 Task: Find connections with filter location Southport with filter topic #lawyeringwith filter profile language German with filter current company Rakuten Symphony with filter school Sri Chaitanya Junior College, Hydernagar with filter industry Household Services with filter service category Family Law with filter keywords title C-Level or C-Suite.
Action: Mouse moved to (629, 97)
Screenshot: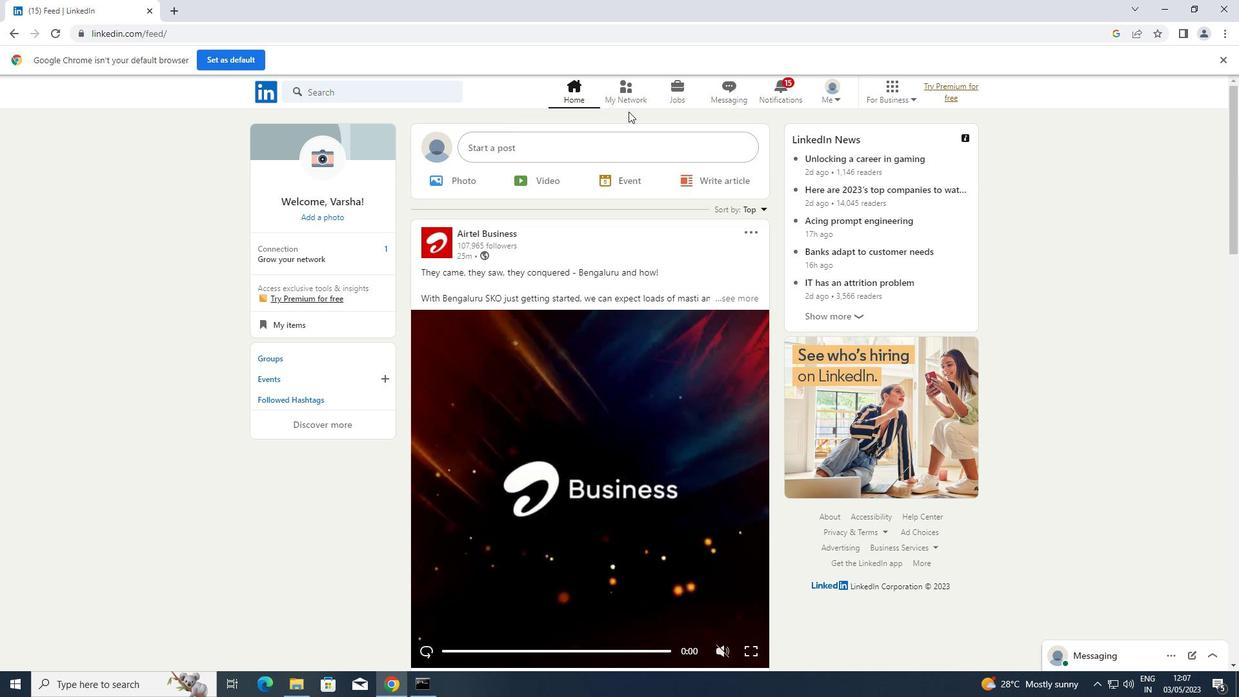 
Action: Mouse pressed left at (629, 97)
Screenshot: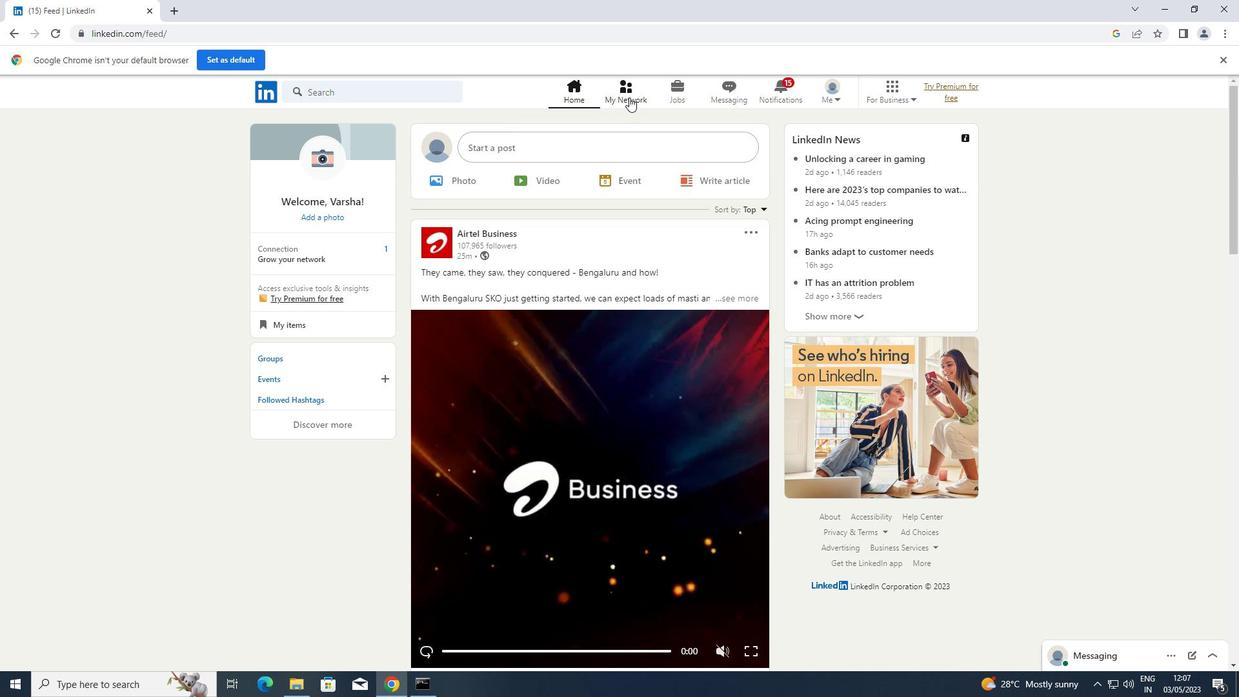 
Action: Mouse moved to (377, 164)
Screenshot: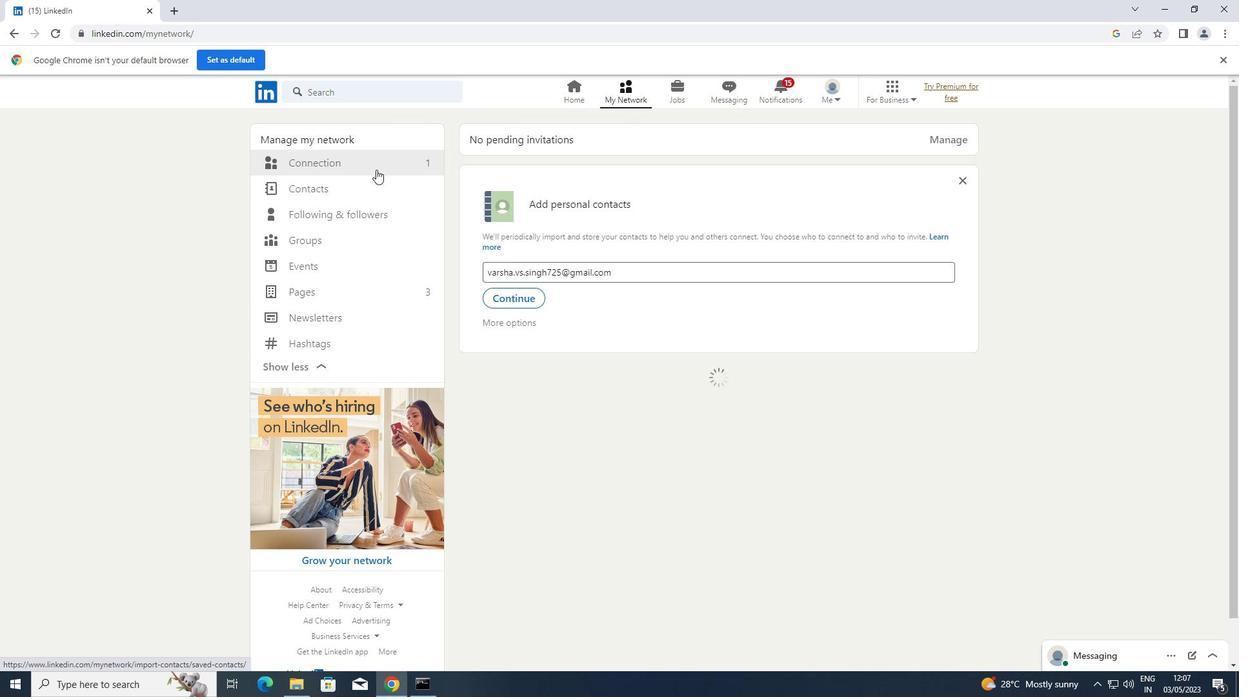 
Action: Mouse pressed left at (377, 164)
Screenshot: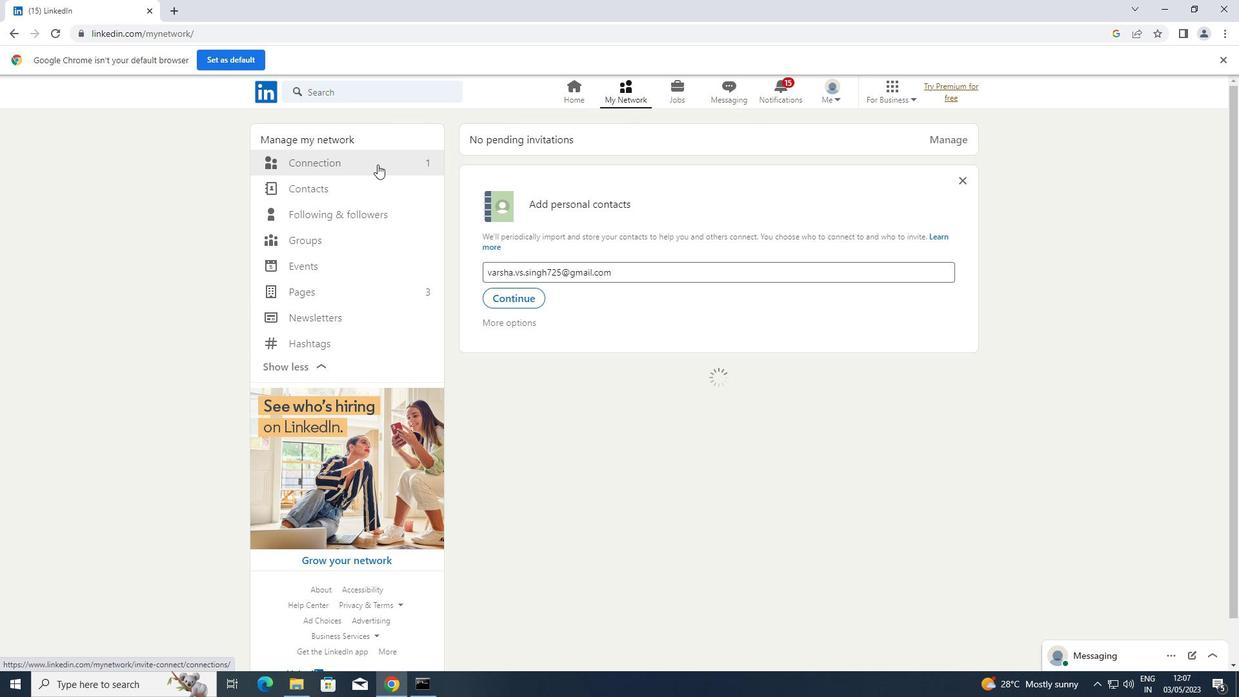 
Action: Mouse moved to (701, 158)
Screenshot: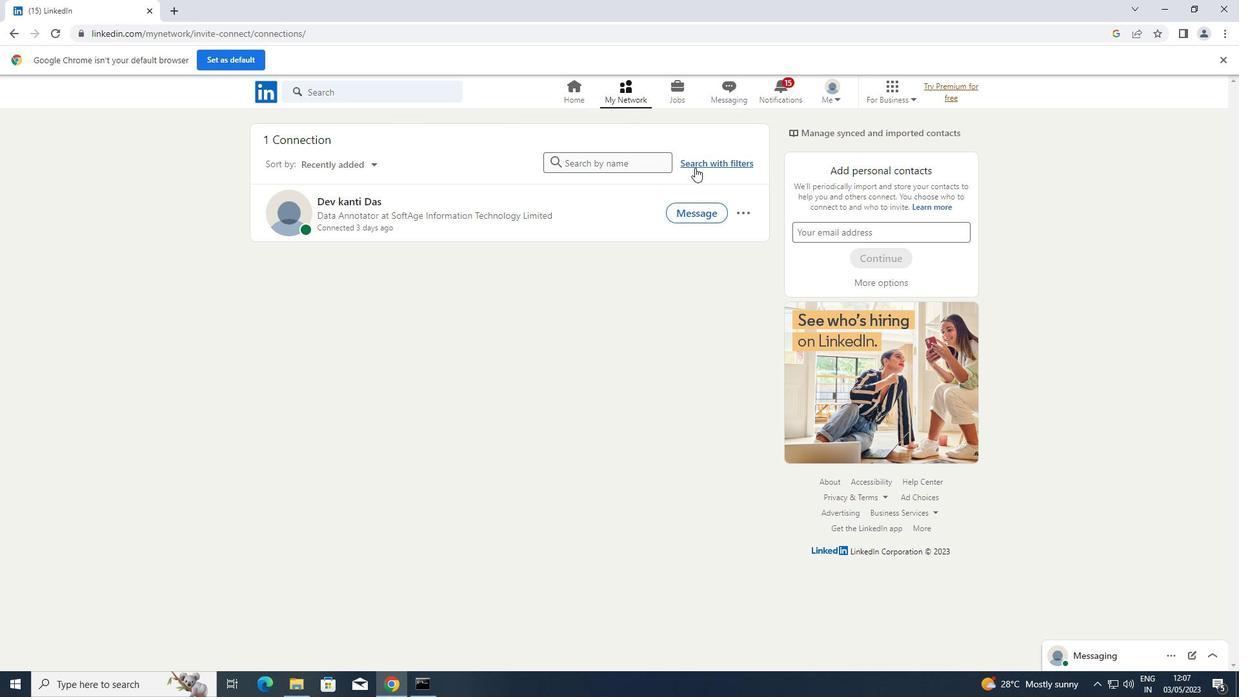 
Action: Mouse pressed left at (701, 158)
Screenshot: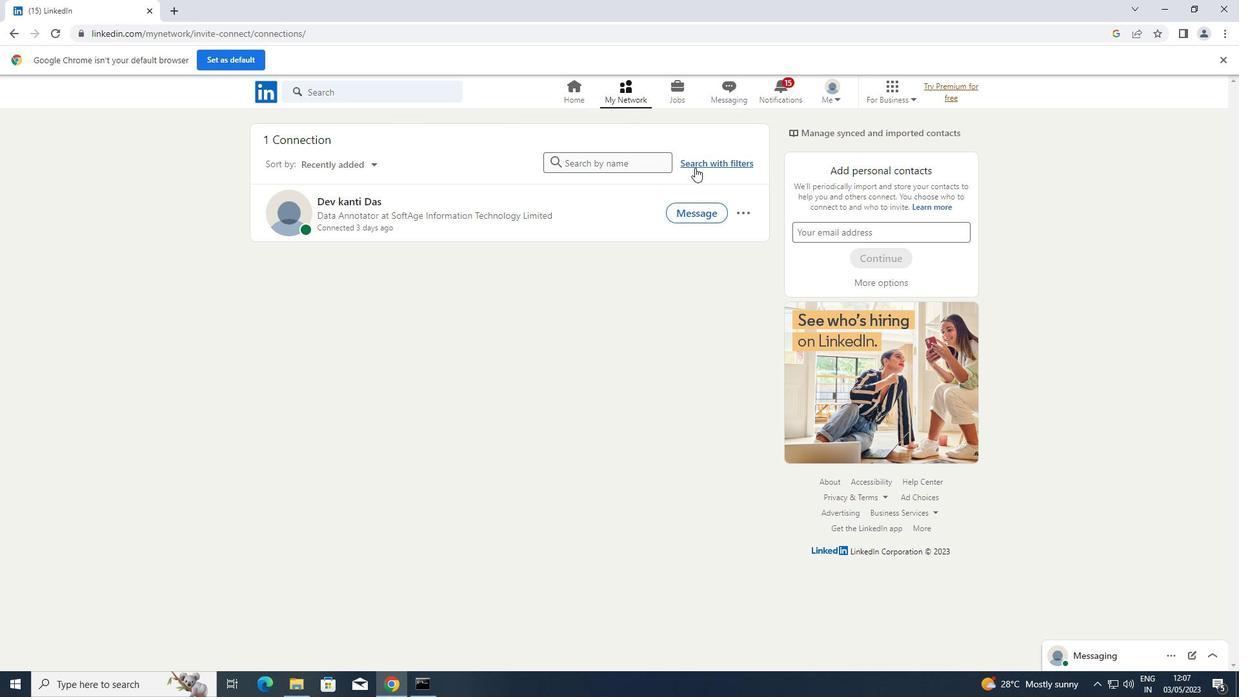 
Action: Mouse moved to (667, 126)
Screenshot: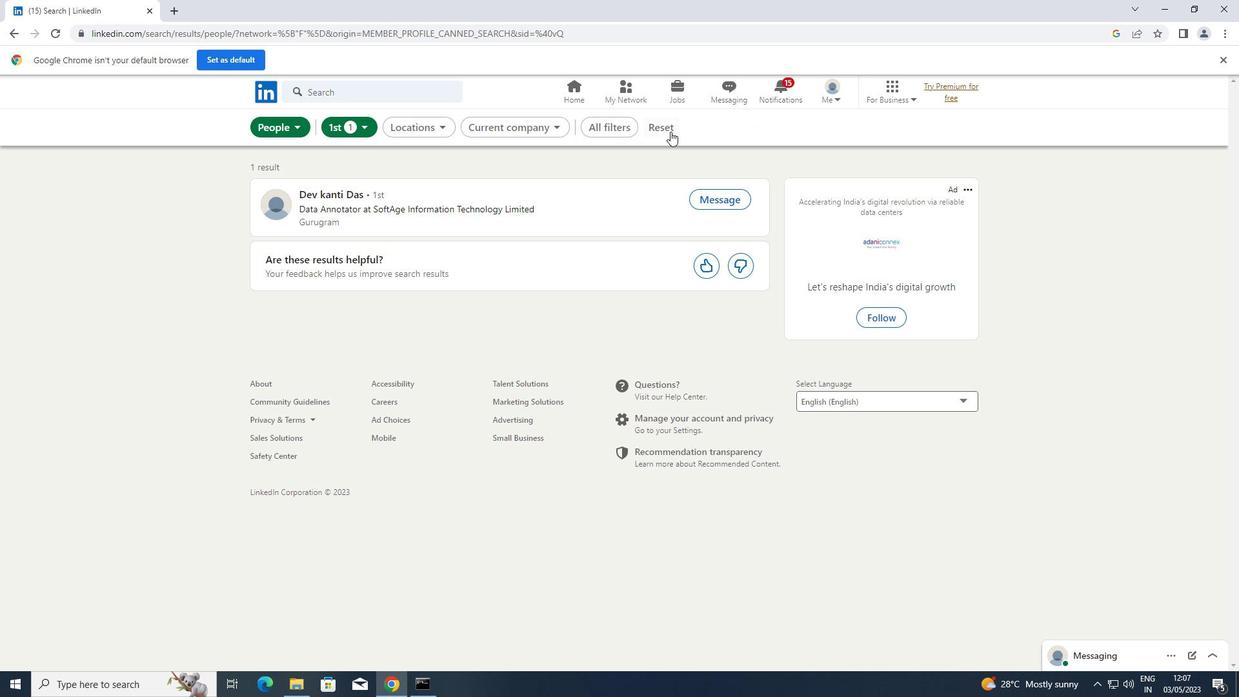 
Action: Mouse pressed left at (667, 126)
Screenshot: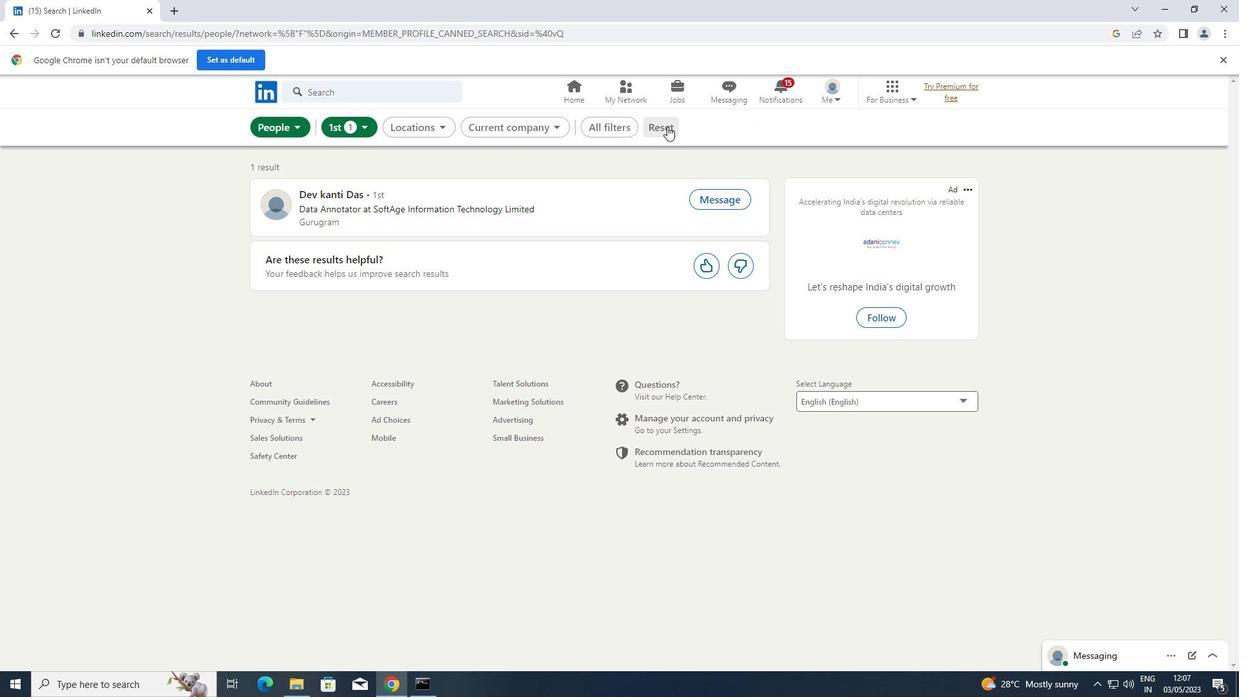 
Action: Mouse moved to (632, 125)
Screenshot: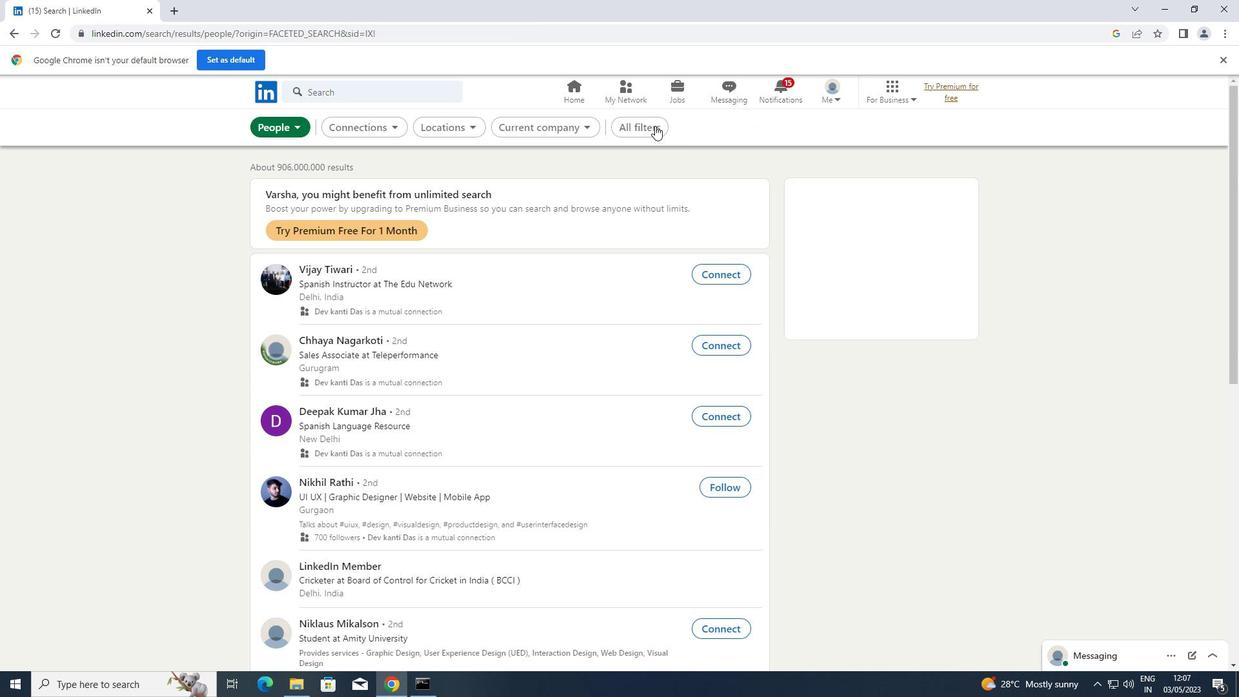 
Action: Mouse pressed left at (632, 125)
Screenshot: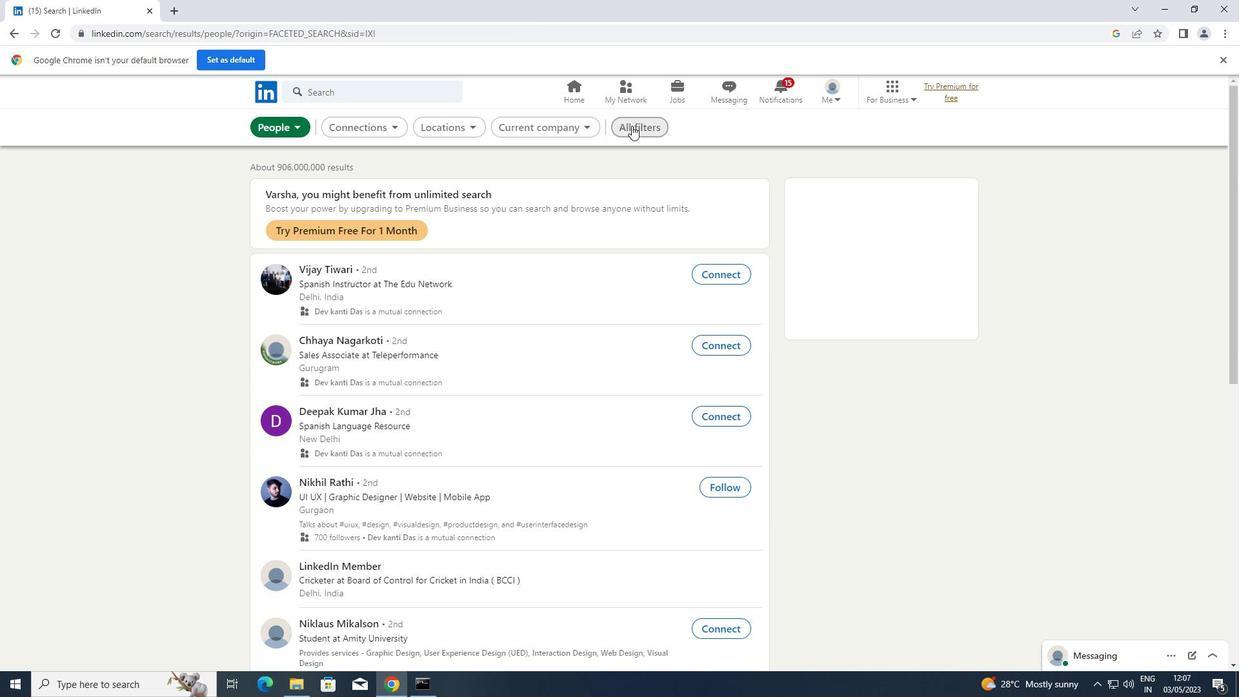 
Action: Mouse moved to (961, 325)
Screenshot: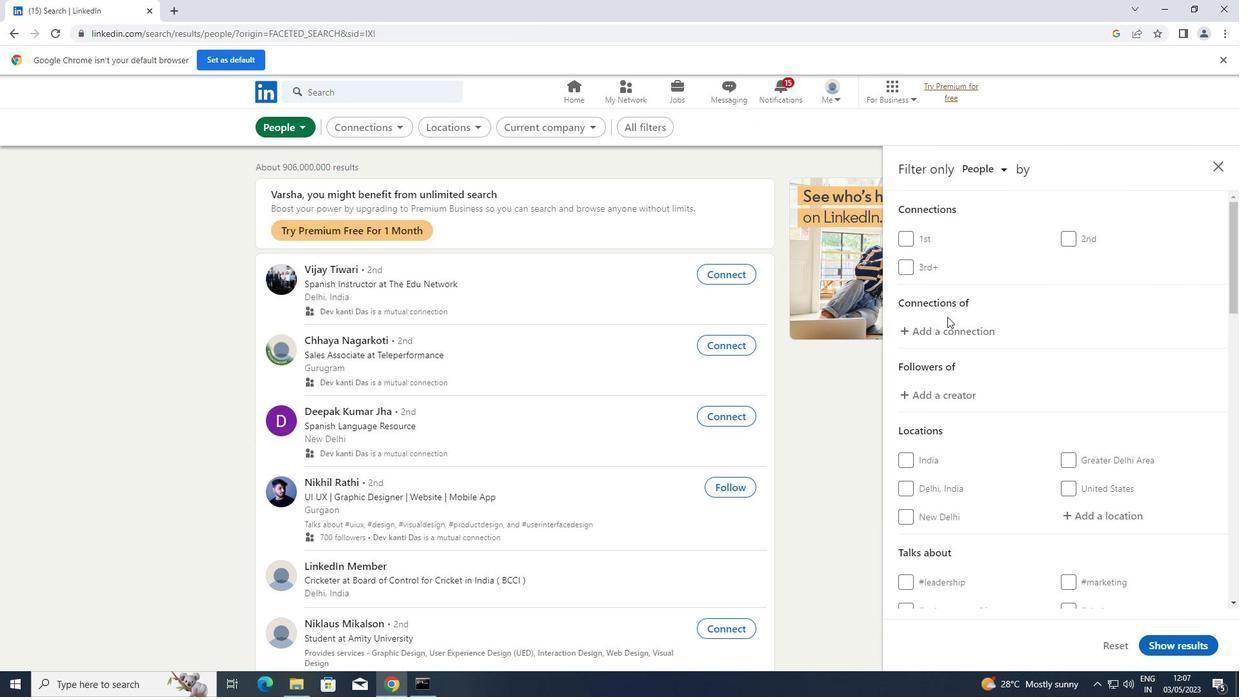 
Action: Mouse scrolled (961, 324) with delta (0, 0)
Screenshot: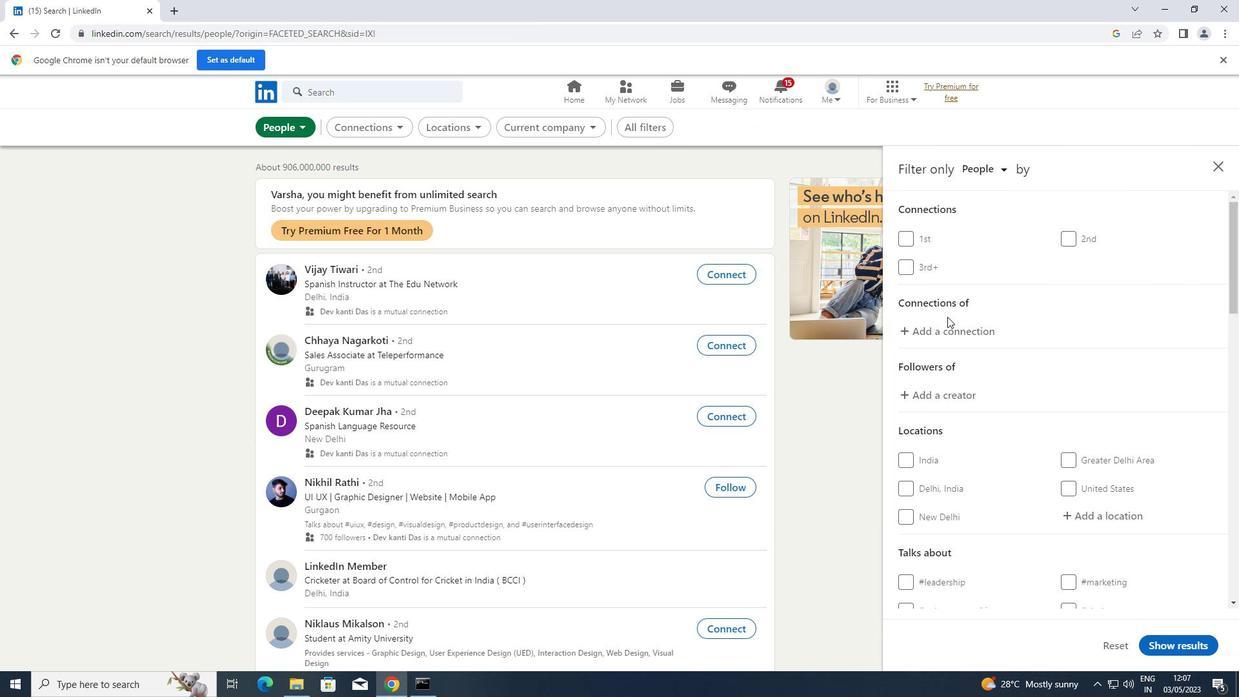 
Action: Mouse moved to (961, 328)
Screenshot: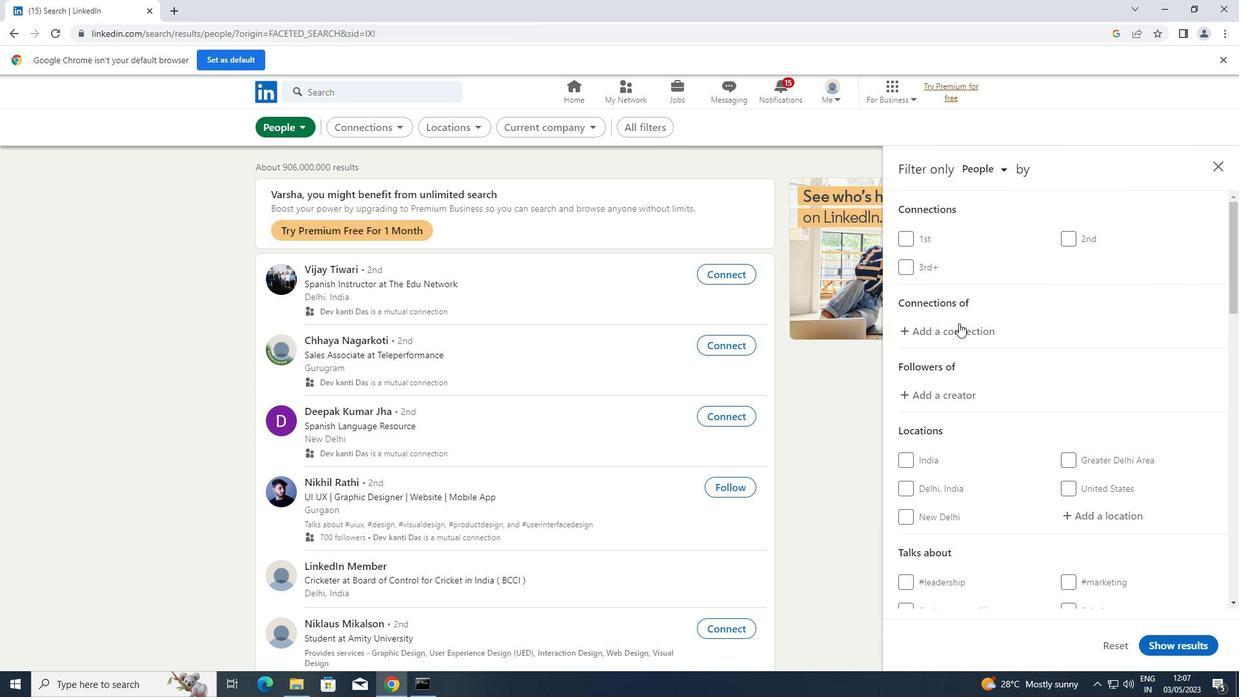 
Action: Mouse scrolled (961, 328) with delta (0, 0)
Screenshot: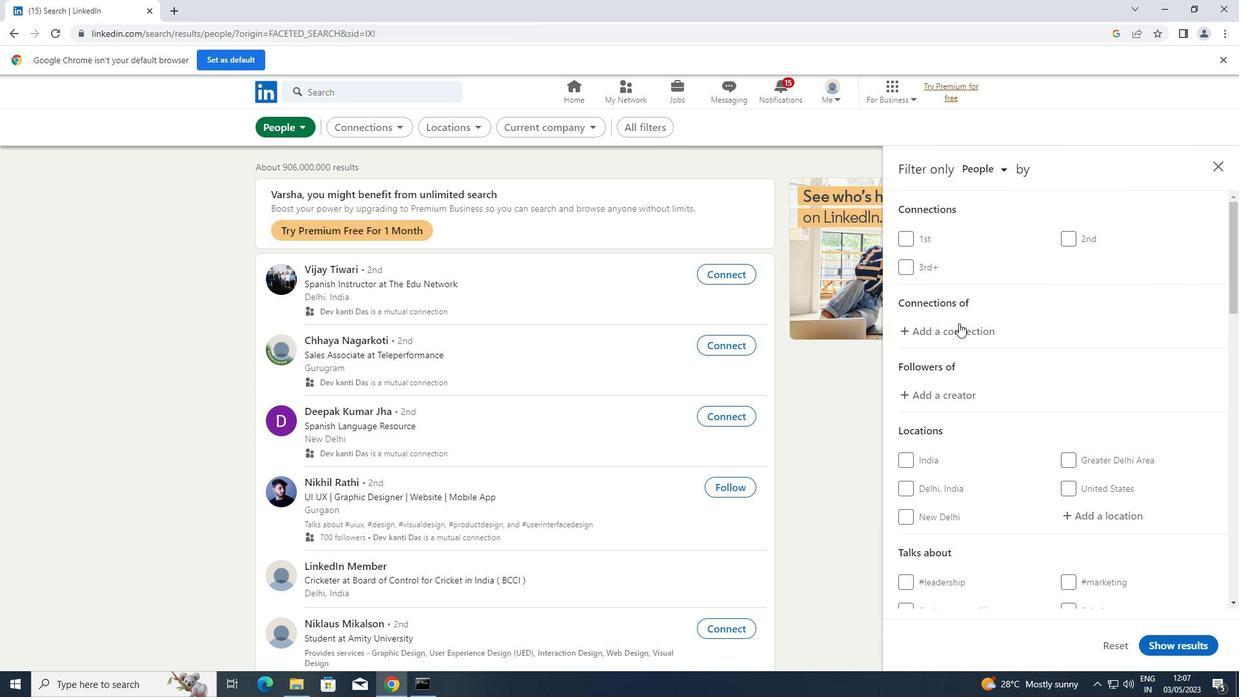 
Action: Mouse moved to (1091, 379)
Screenshot: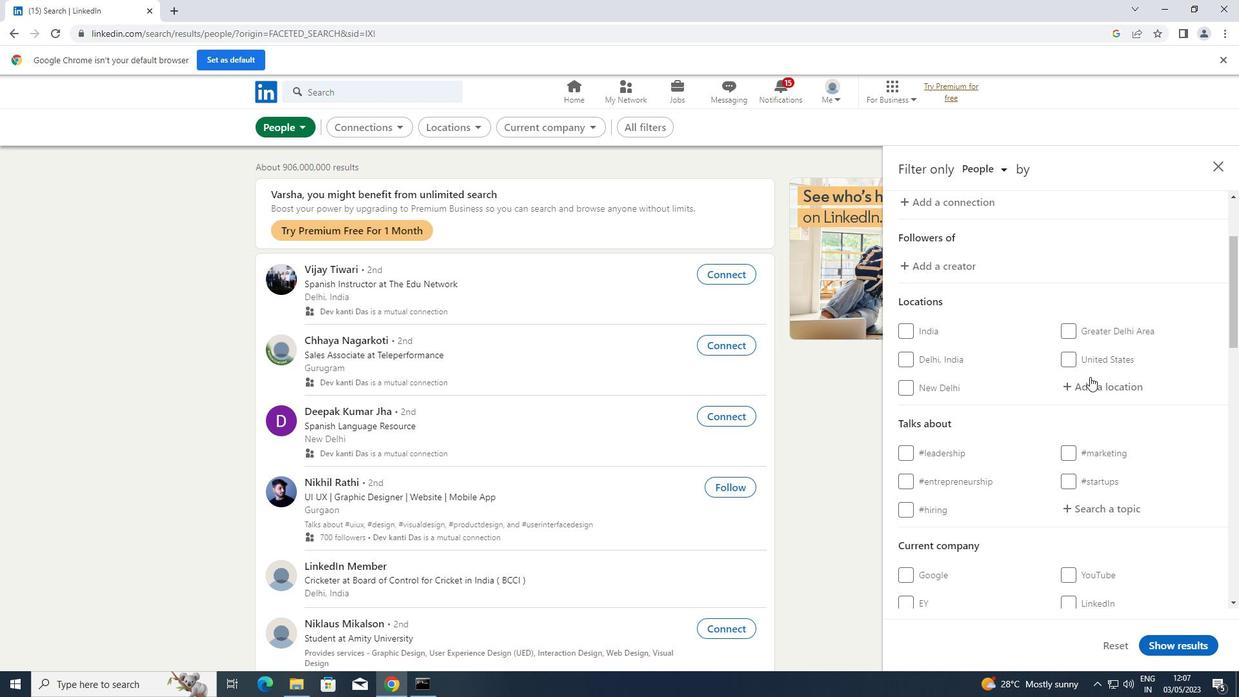 
Action: Mouse pressed left at (1091, 379)
Screenshot: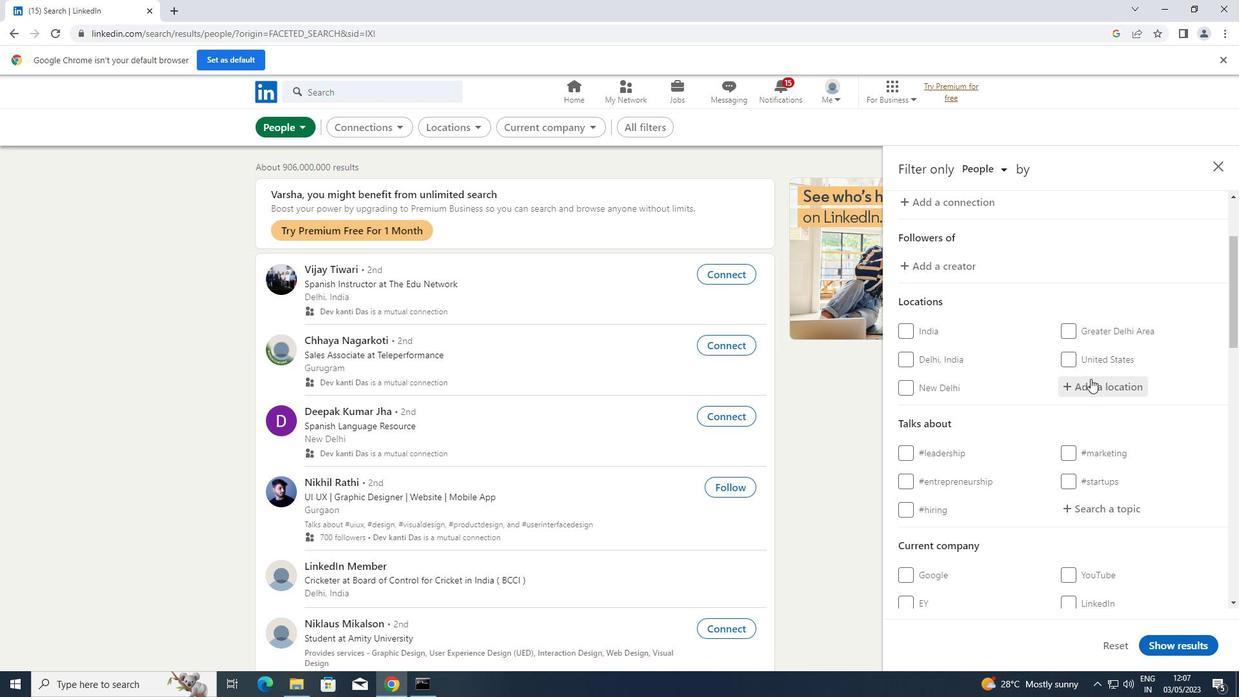 
Action: Key pressed <Key.shift>SOUTHPORT<Key.enter>
Screenshot: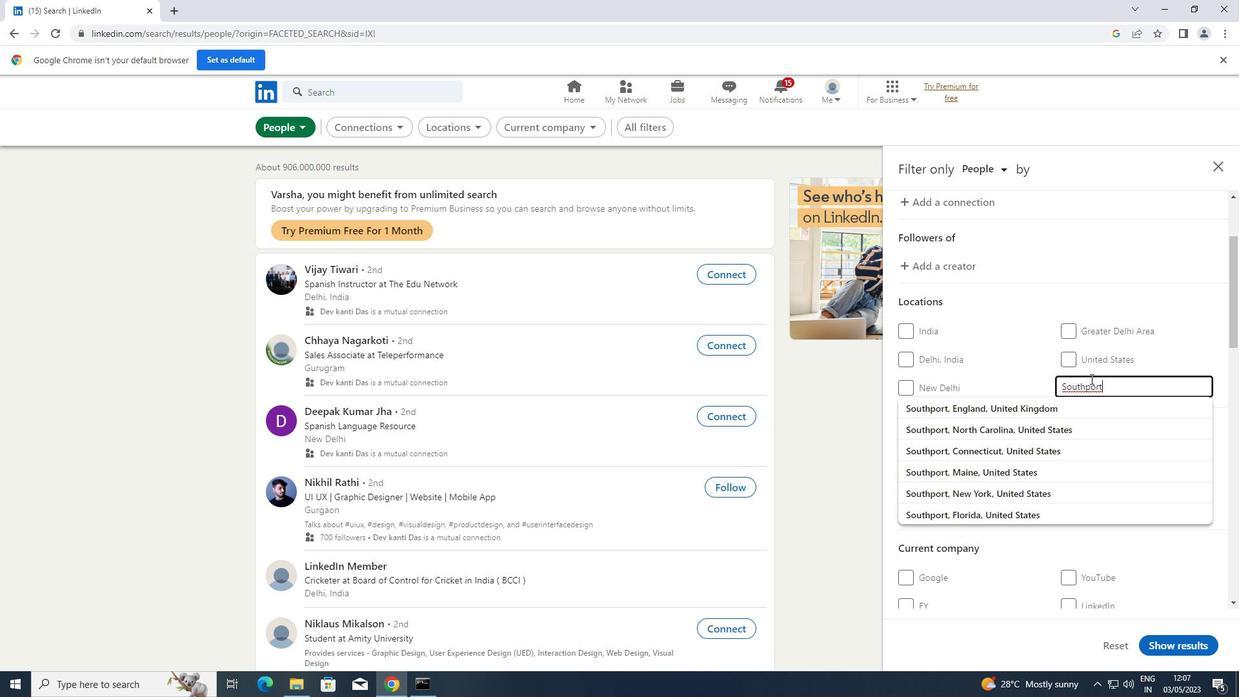 
Action: Mouse scrolled (1091, 378) with delta (0, 0)
Screenshot: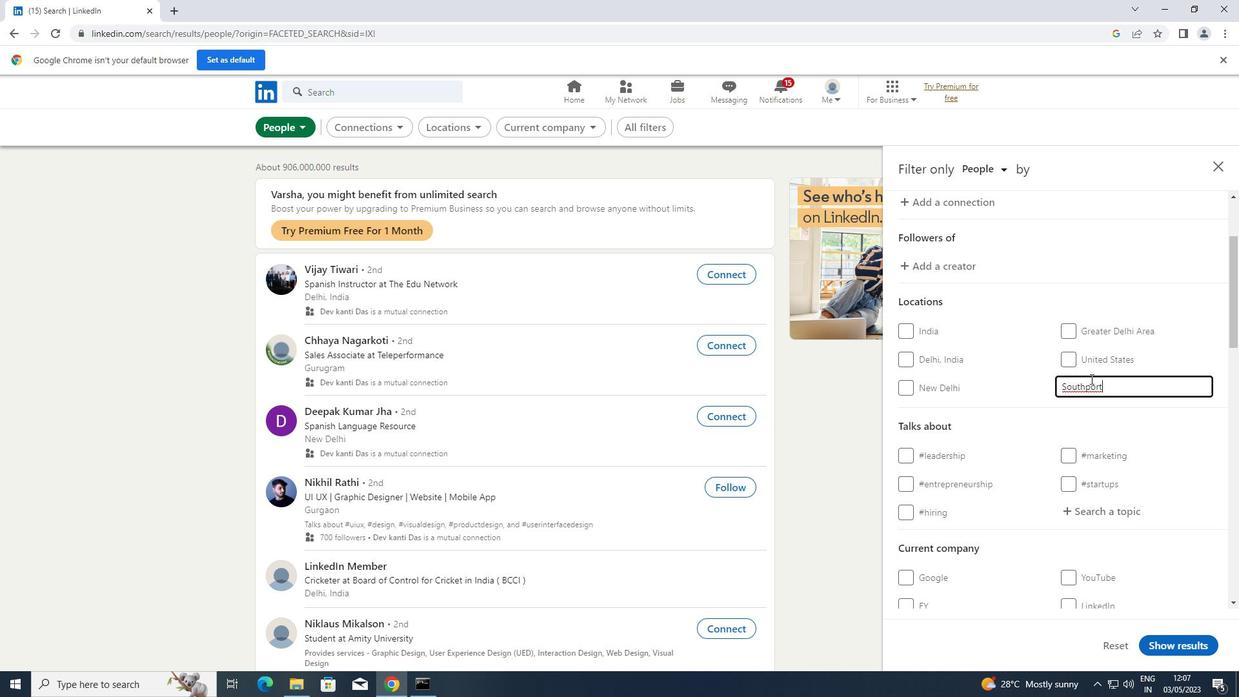 
Action: Mouse moved to (1092, 440)
Screenshot: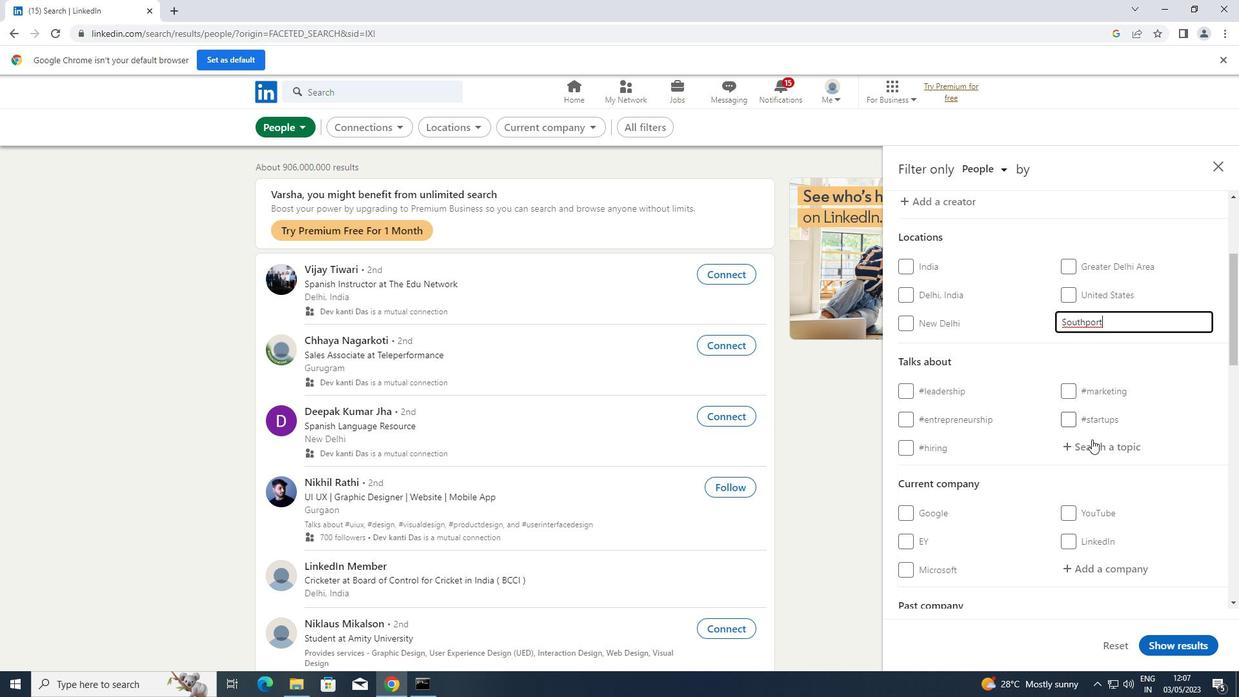 
Action: Mouse pressed left at (1092, 440)
Screenshot: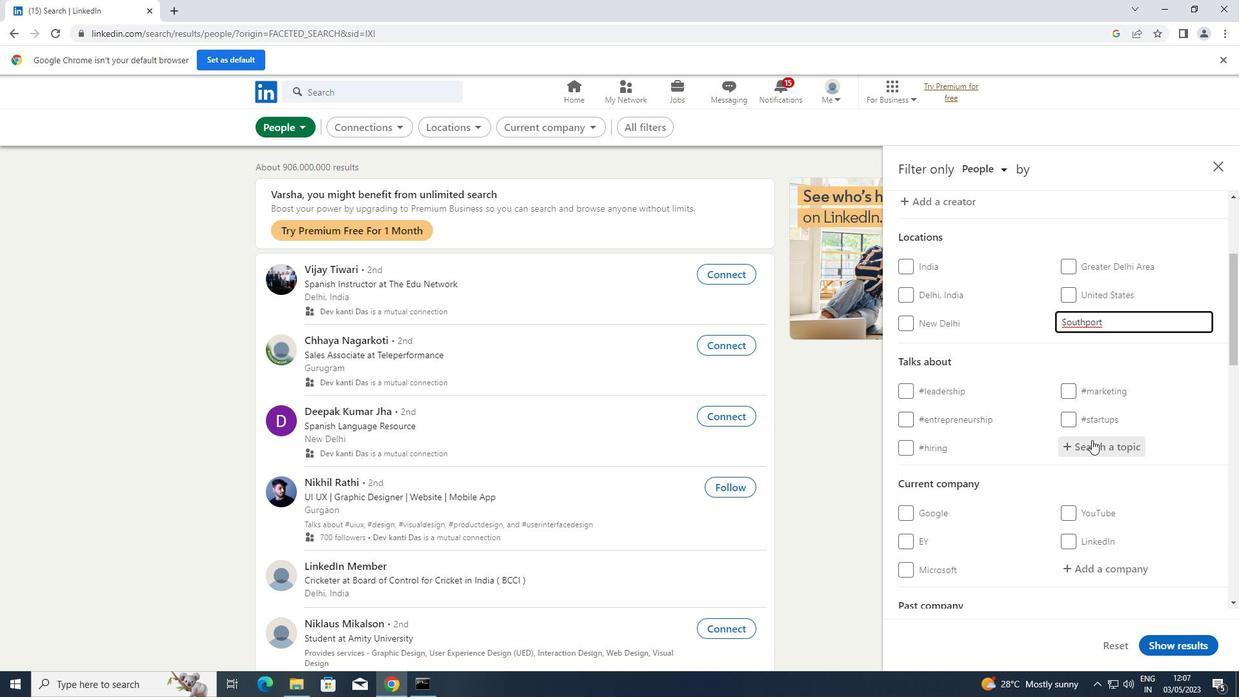 
Action: Key pressed LAWYERING
Screenshot: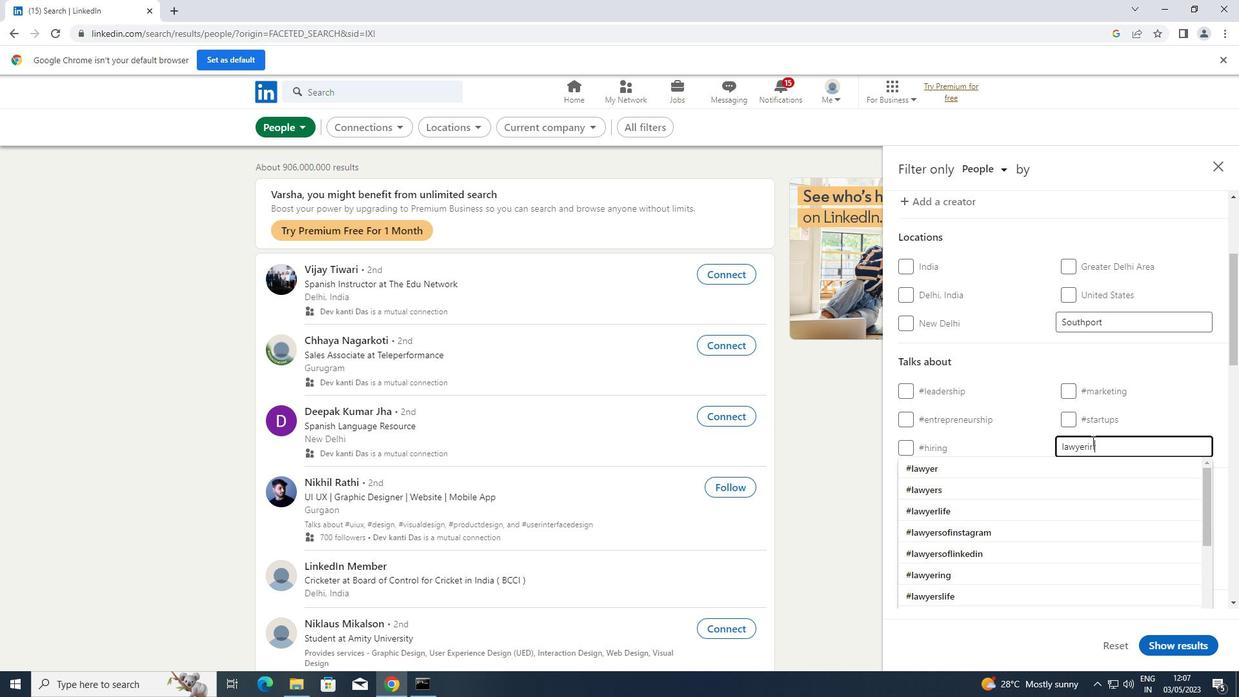 
Action: Mouse moved to (1015, 460)
Screenshot: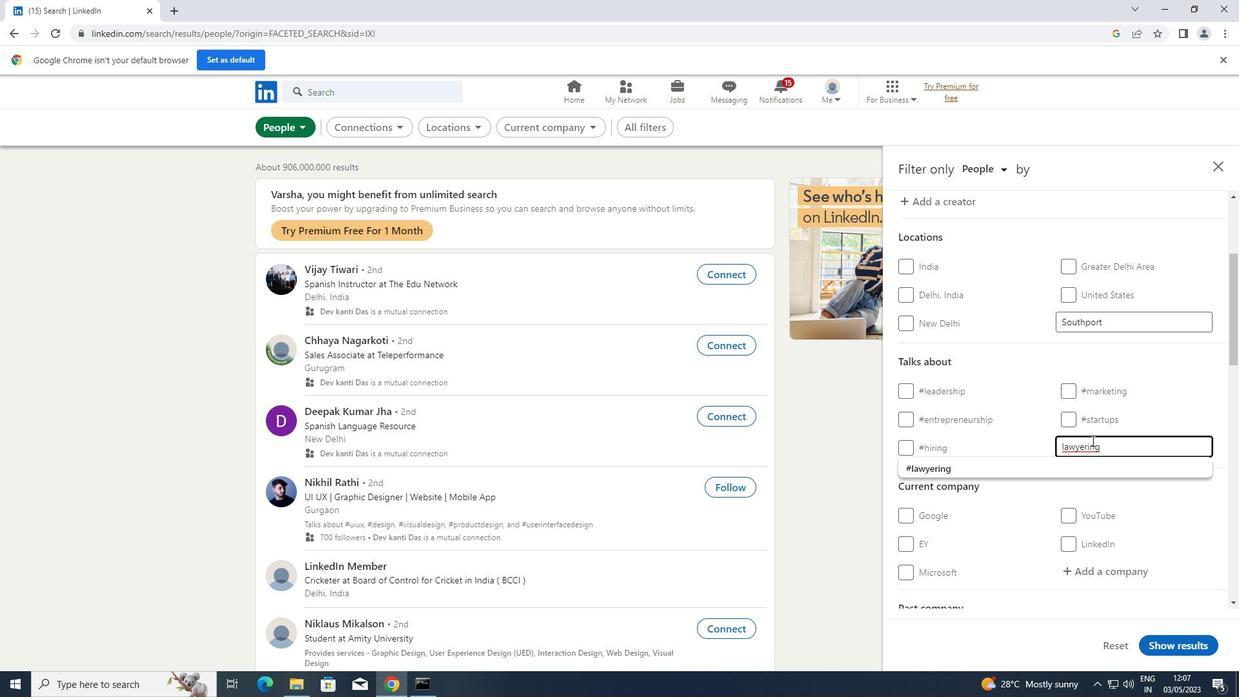 
Action: Mouse pressed left at (1015, 460)
Screenshot: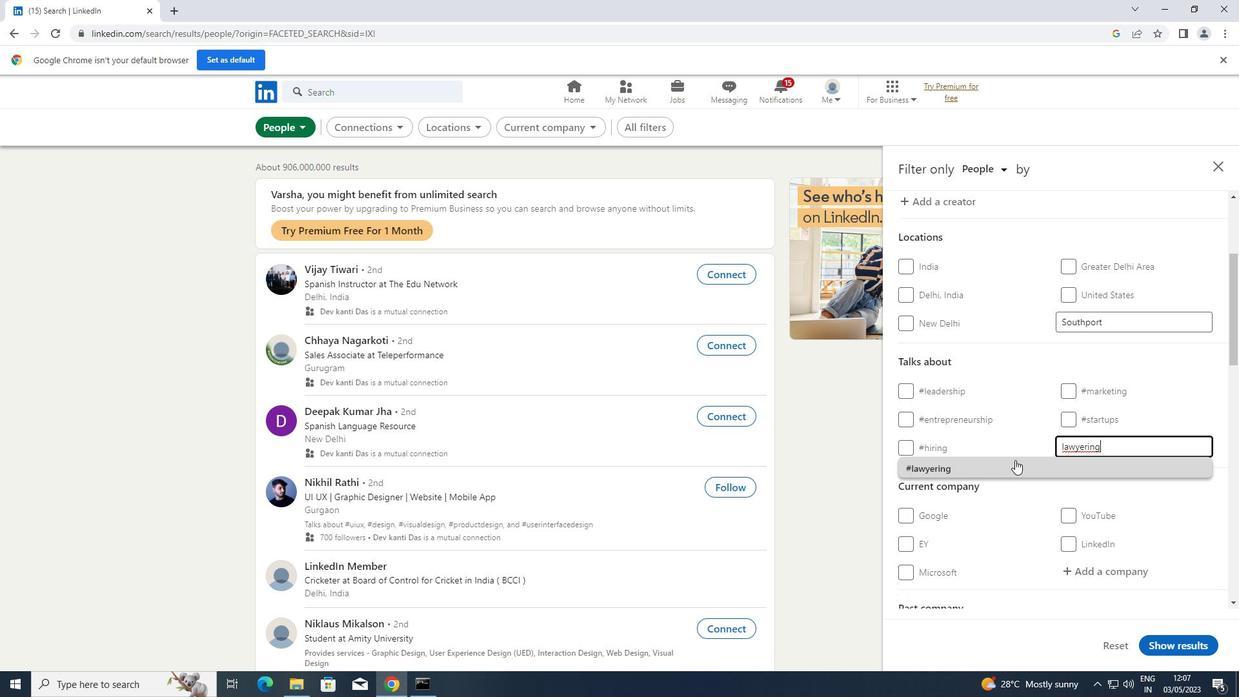 
Action: Mouse scrolled (1015, 459) with delta (0, 0)
Screenshot: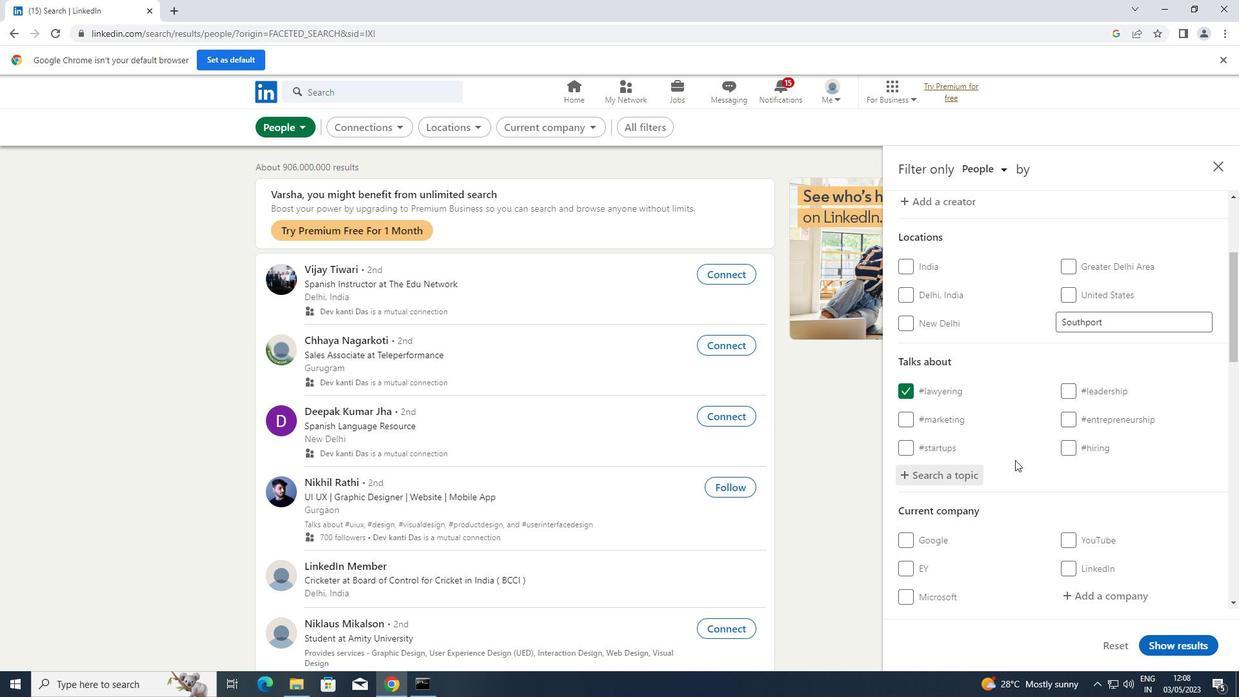 
Action: Mouse scrolled (1015, 459) with delta (0, 0)
Screenshot: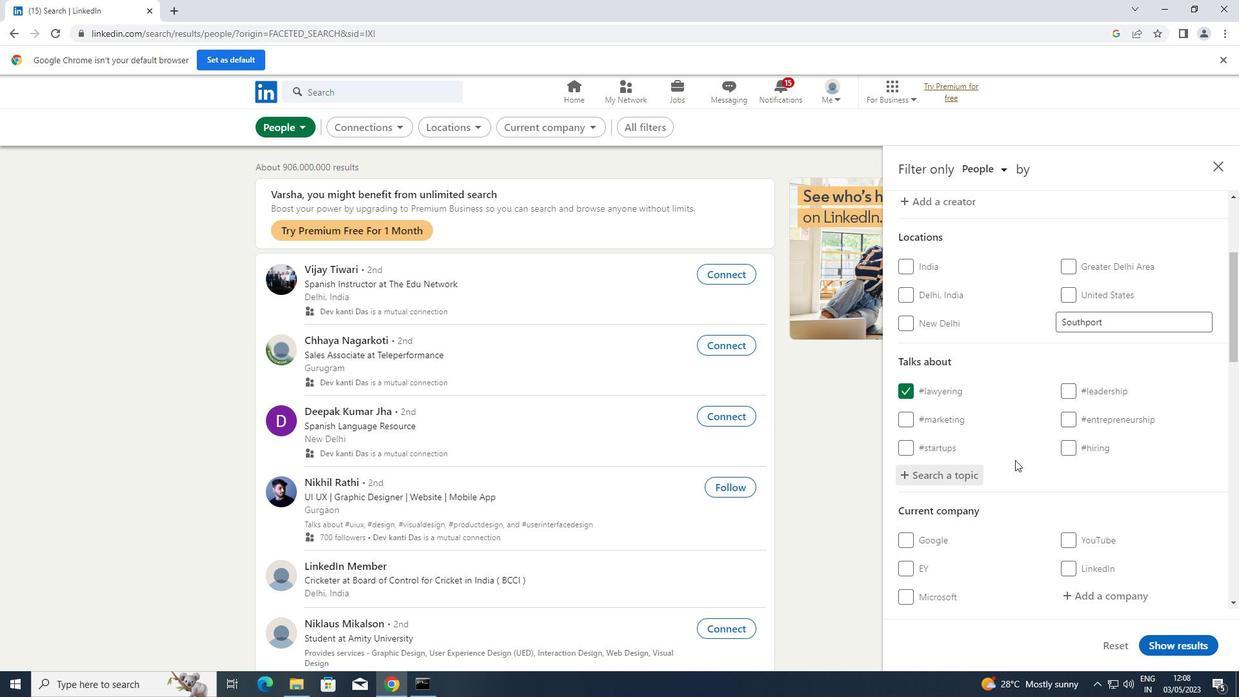
Action: Mouse scrolled (1015, 459) with delta (0, 0)
Screenshot: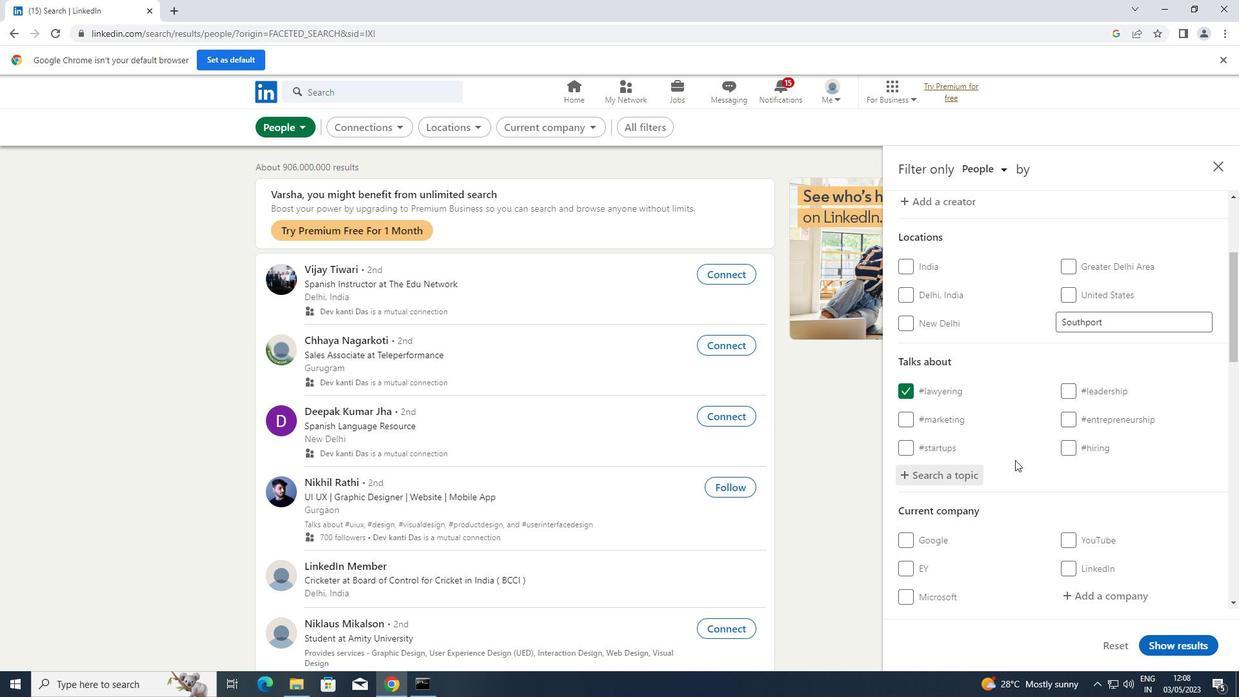 
Action: Mouse scrolled (1015, 459) with delta (0, 0)
Screenshot: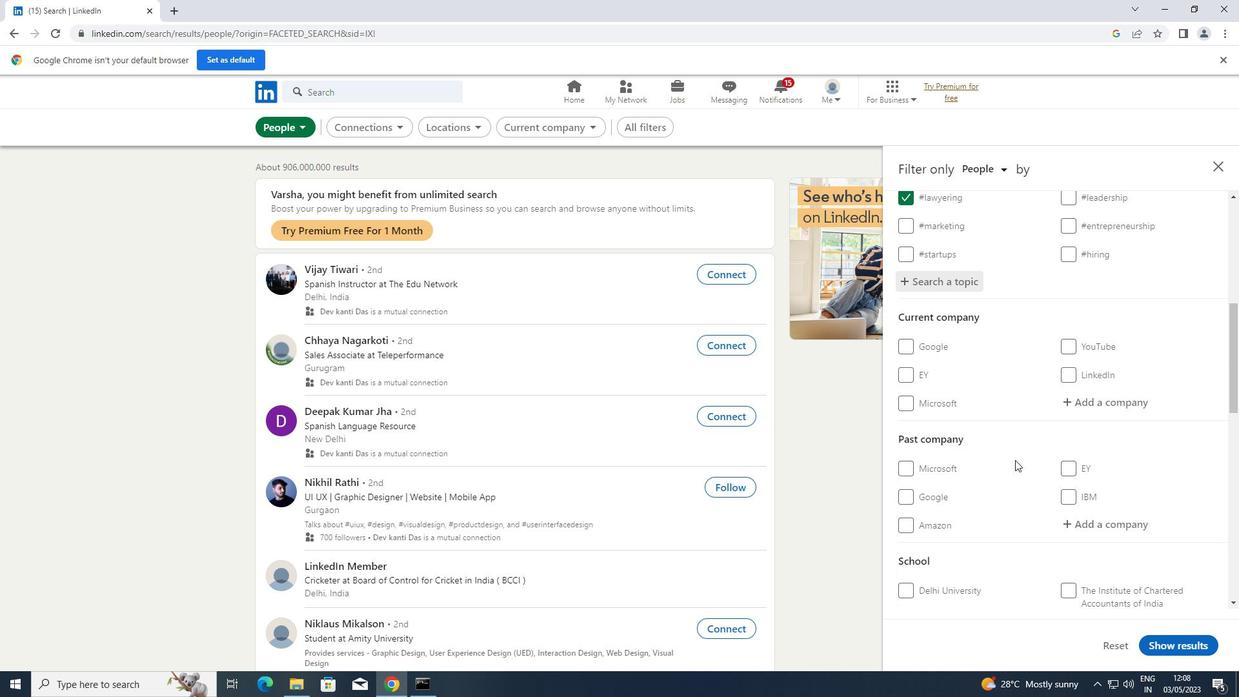 
Action: Mouse scrolled (1015, 459) with delta (0, 0)
Screenshot: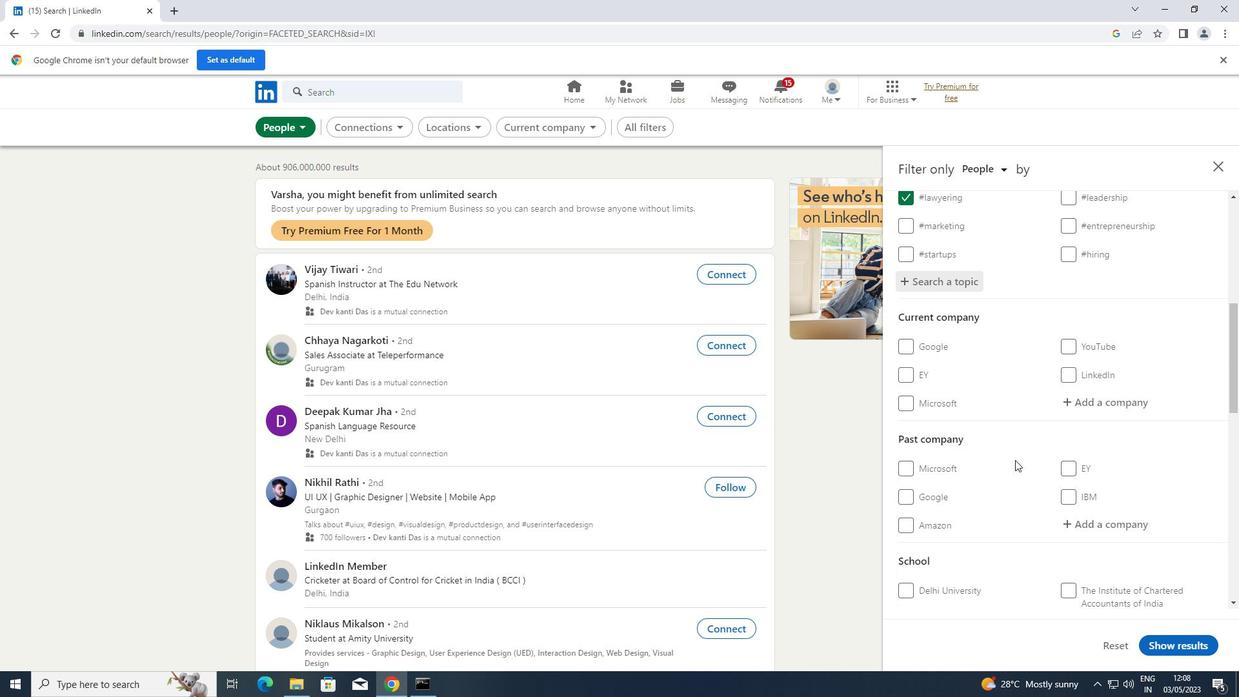 
Action: Mouse scrolled (1015, 459) with delta (0, 0)
Screenshot: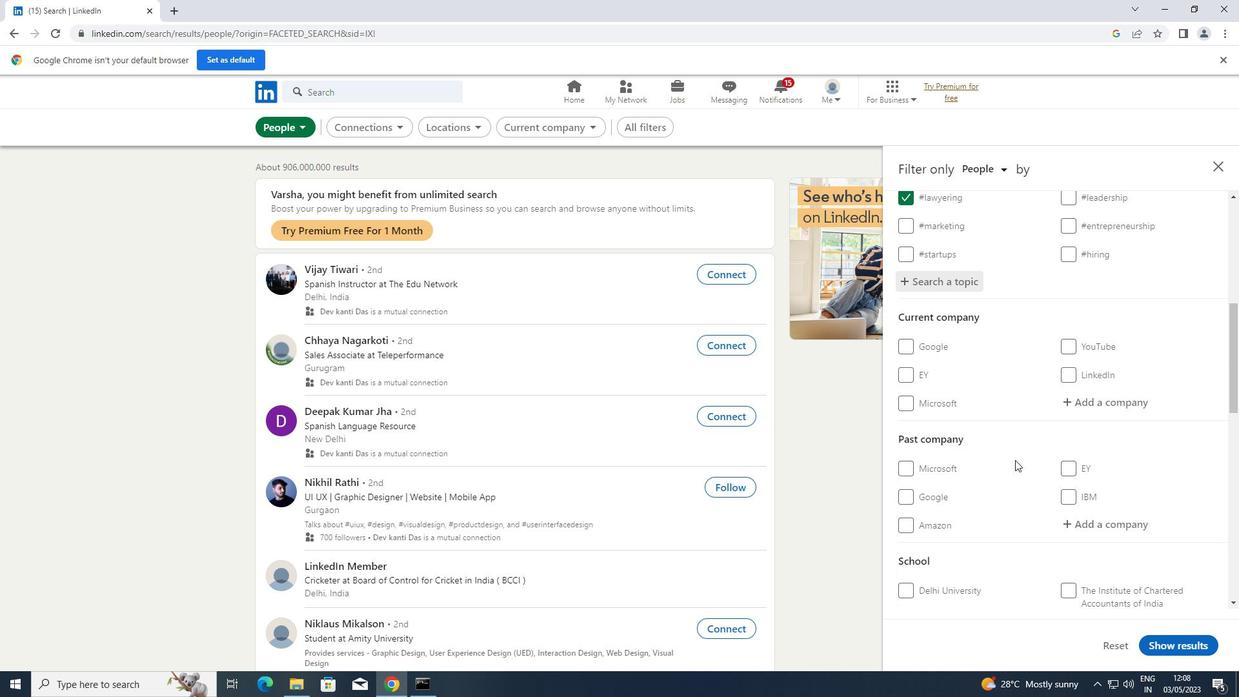 
Action: Mouse scrolled (1015, 459) with delta (0, 0)
Screenshot: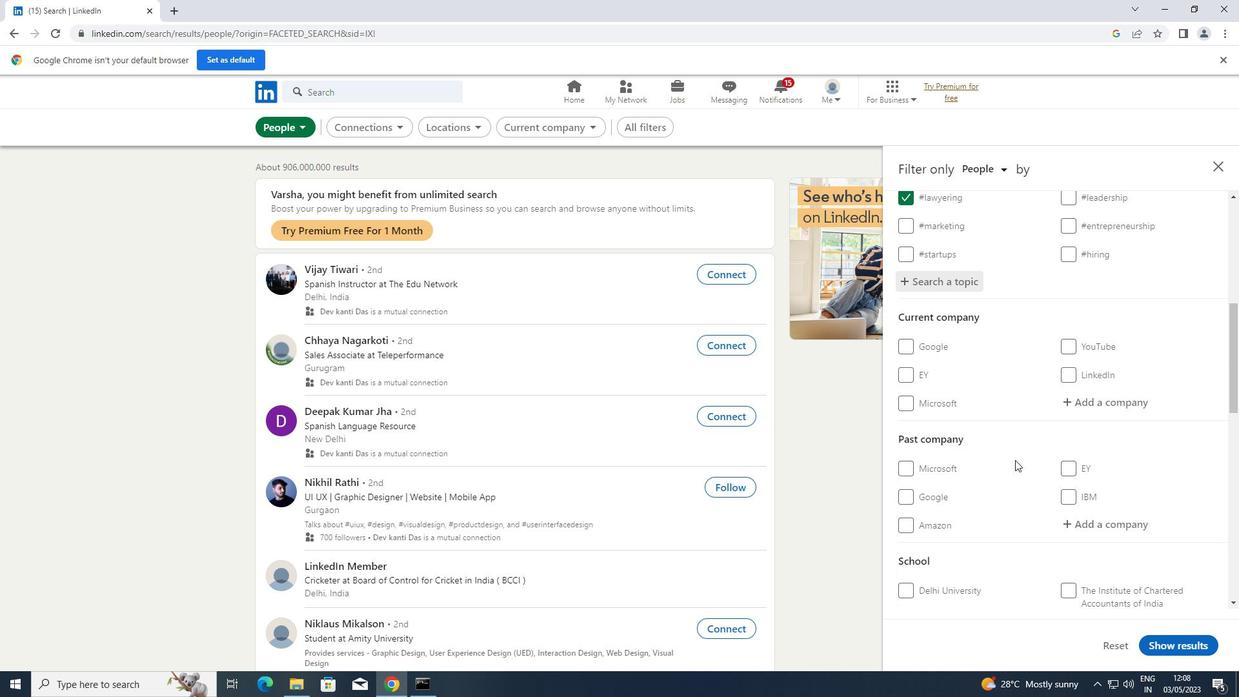 
Action: Mouse scrolled (1015, 459) with delta (0, 0)
Screenshot: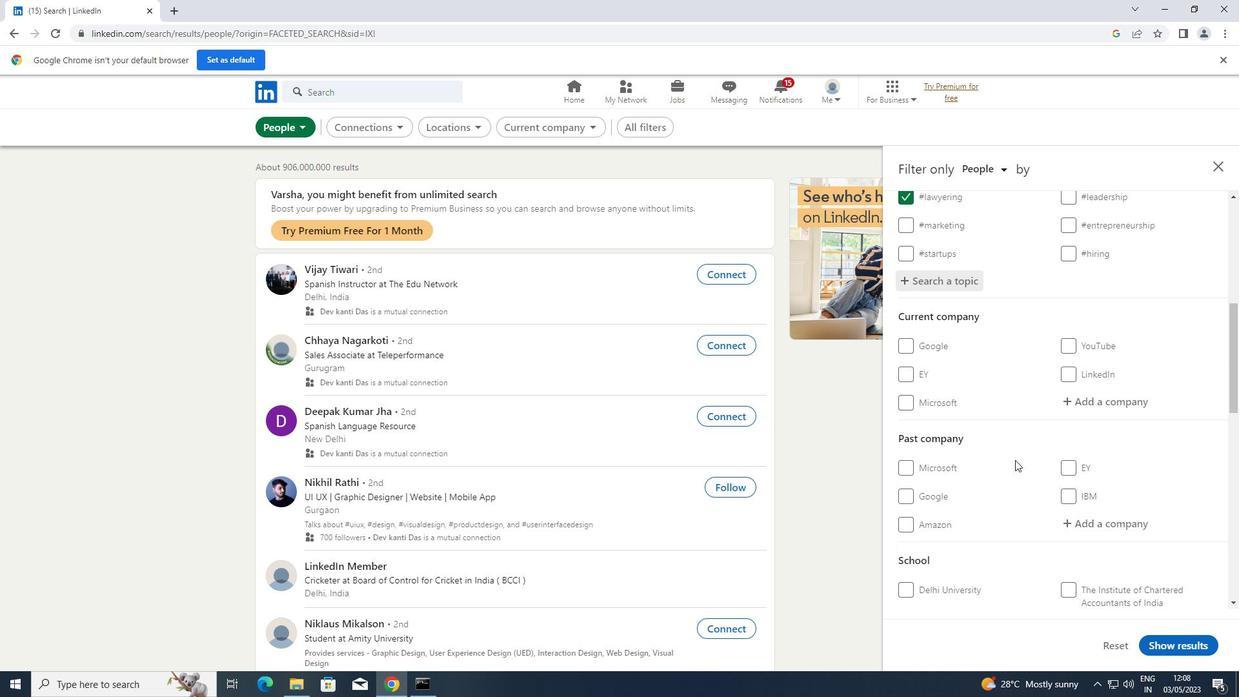 
Action: Mouse scrolled (1015, 459) with delta (0, 0)
Screenshot: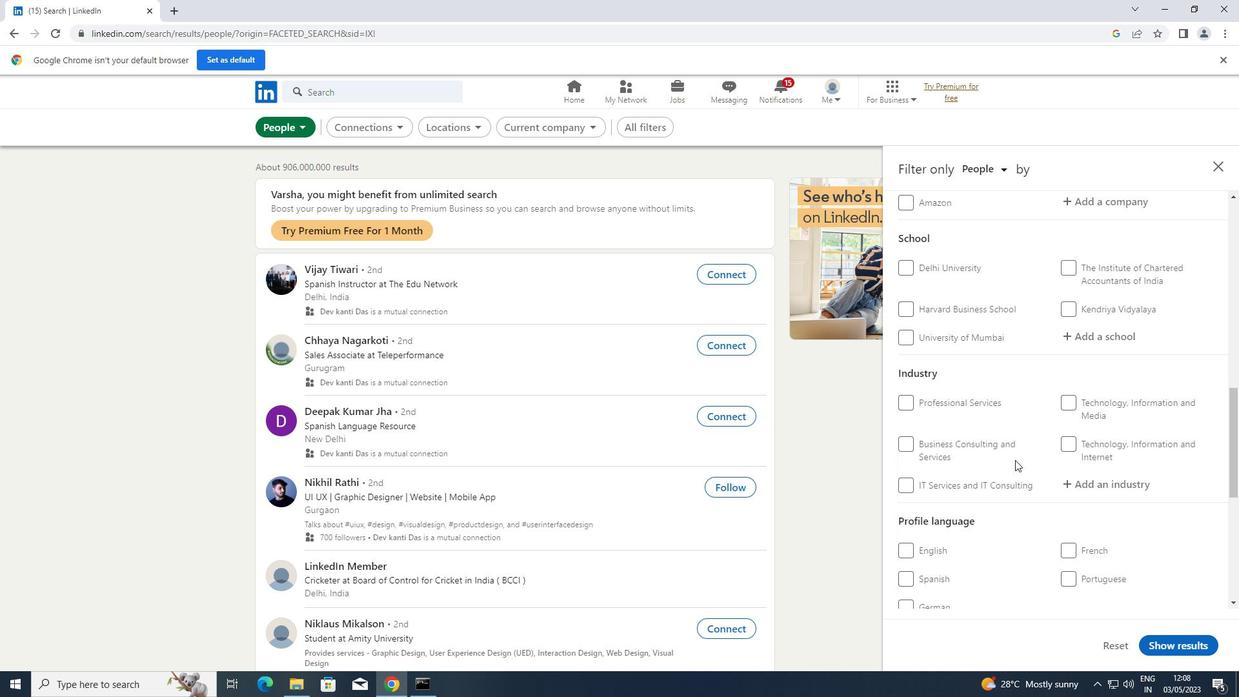 
Action: Mouse scrolled (1015, 459) with delta (0, 0)
Screenshot: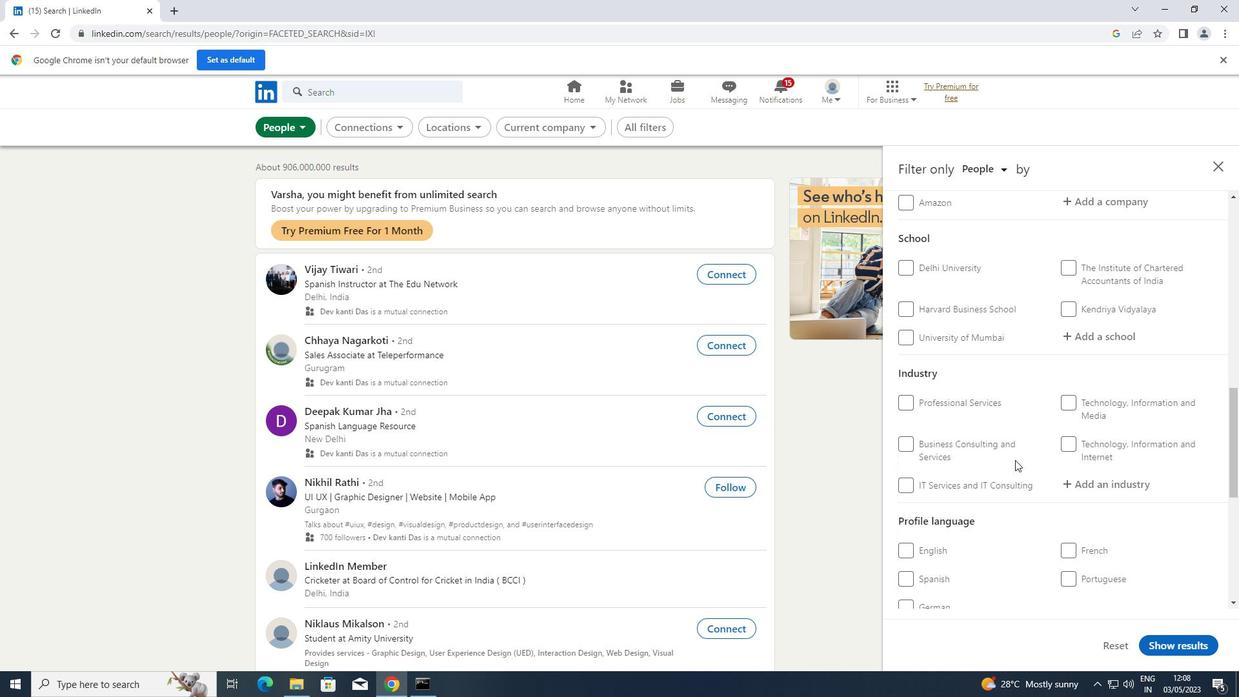 
Action: Mouse moved to (908, 478)
Screenshot: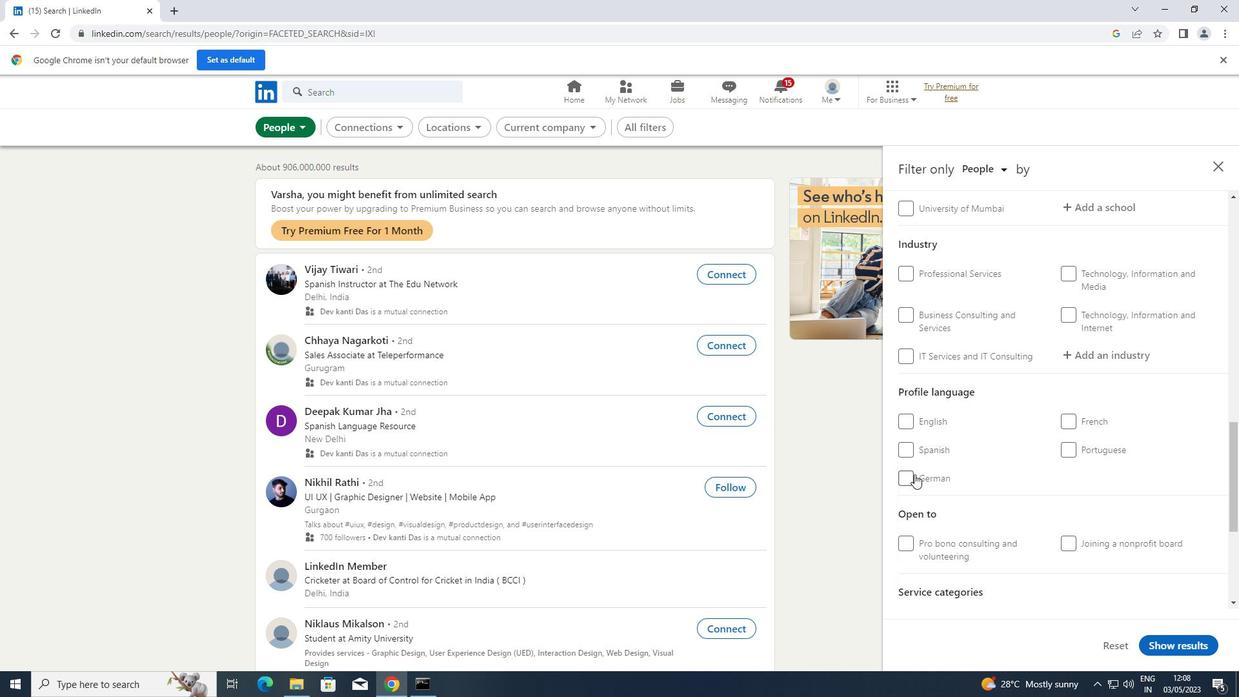 
Action: Mouse pressed left at (908, 478)
Screenshot: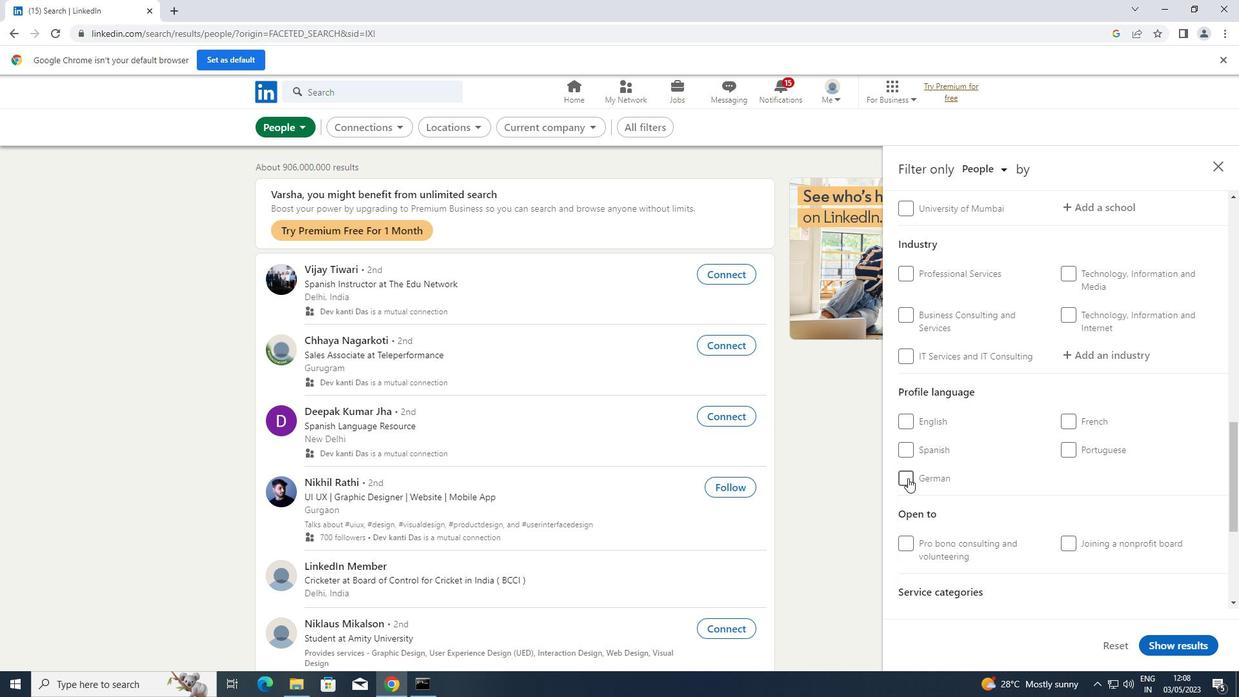 
Action: Mouse moved to (969, 451)
Screenshot: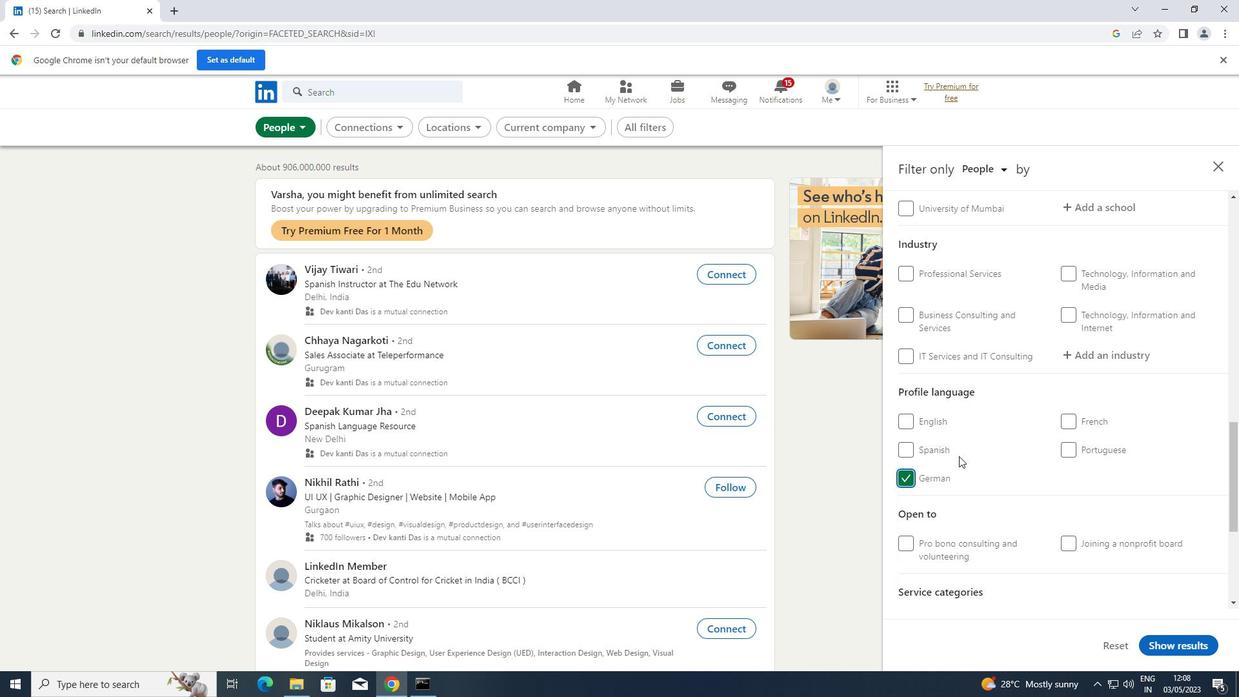 
Action: Mouse scrolled (969, 452) with delta (0, 0)
Screenshot: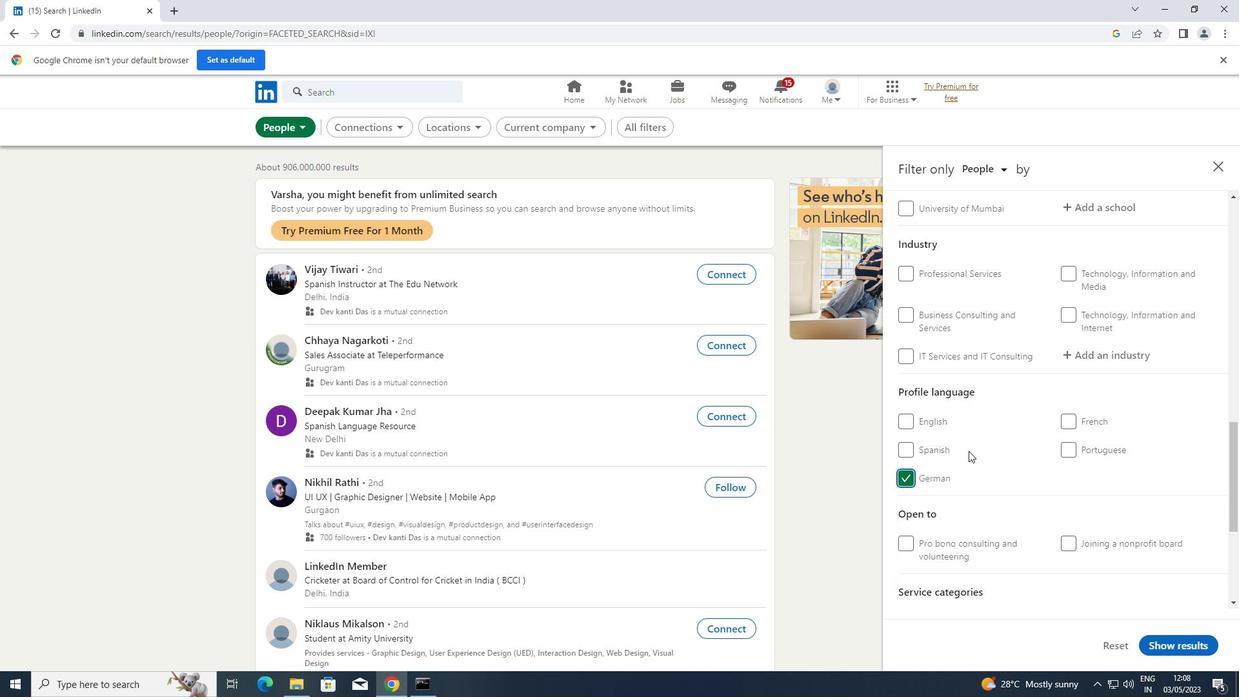 
Action: Mouse scrolled (969, 452) with delta (0, 0)
Screenshot: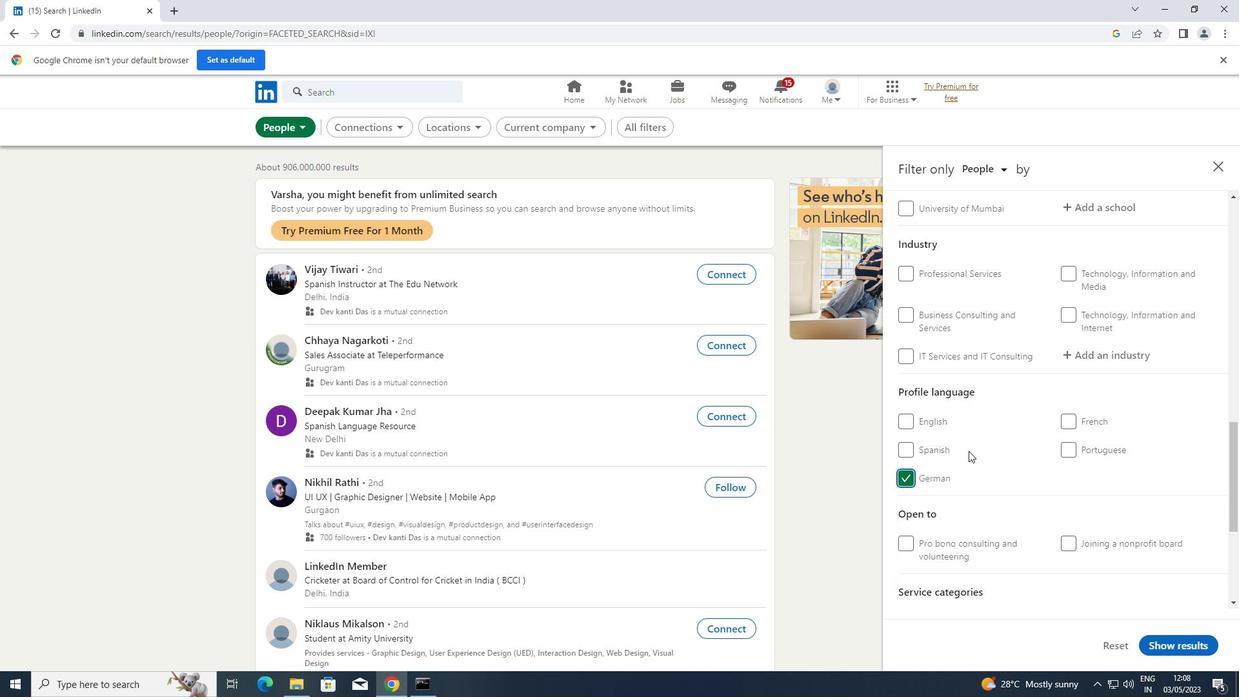 
Action: Mouse scrolled (969, 452) with delta (0, 0)
Screenshot: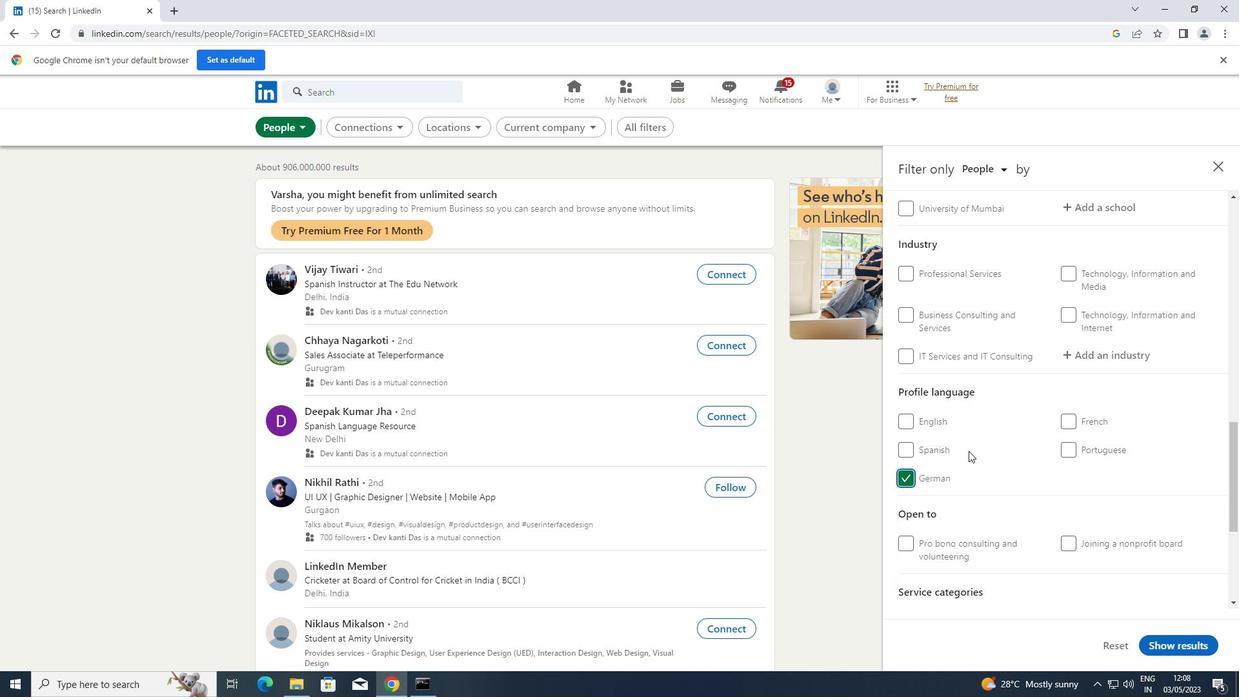 
Action: Mouse scrolled (969, 452) with delta (0, 0)
Screenshot: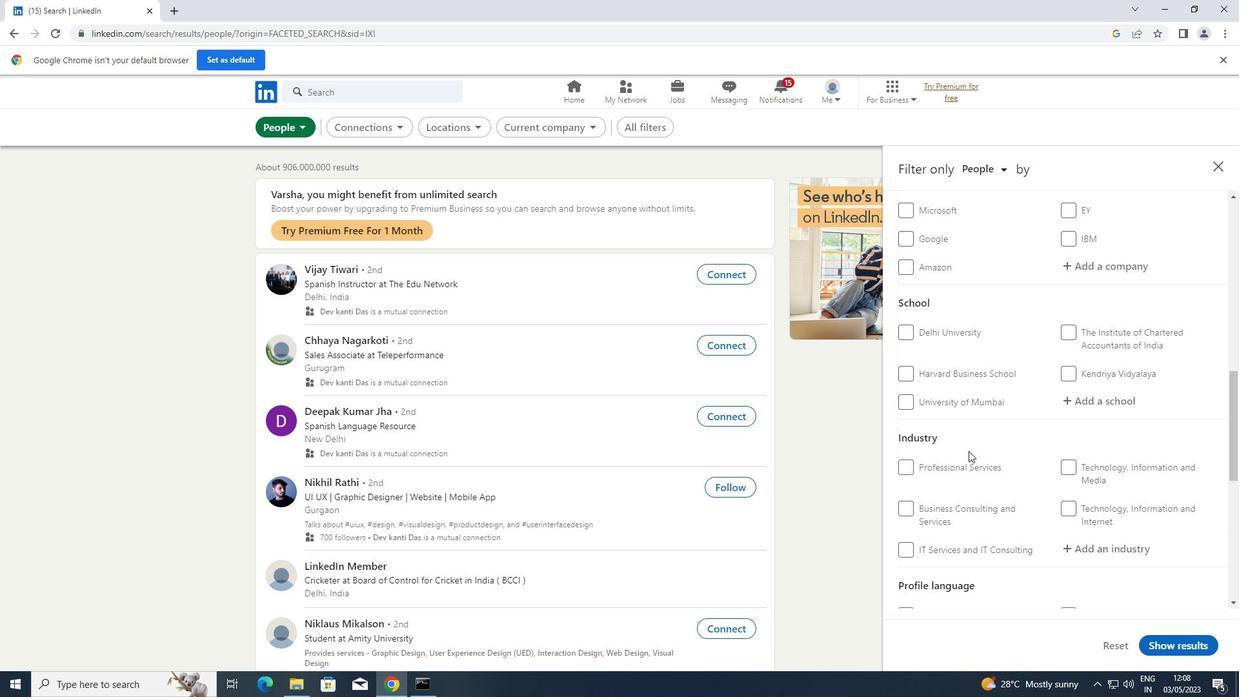 
Action: Mouse scrolled (969, 452) with delta (0, 0)
Screenshot: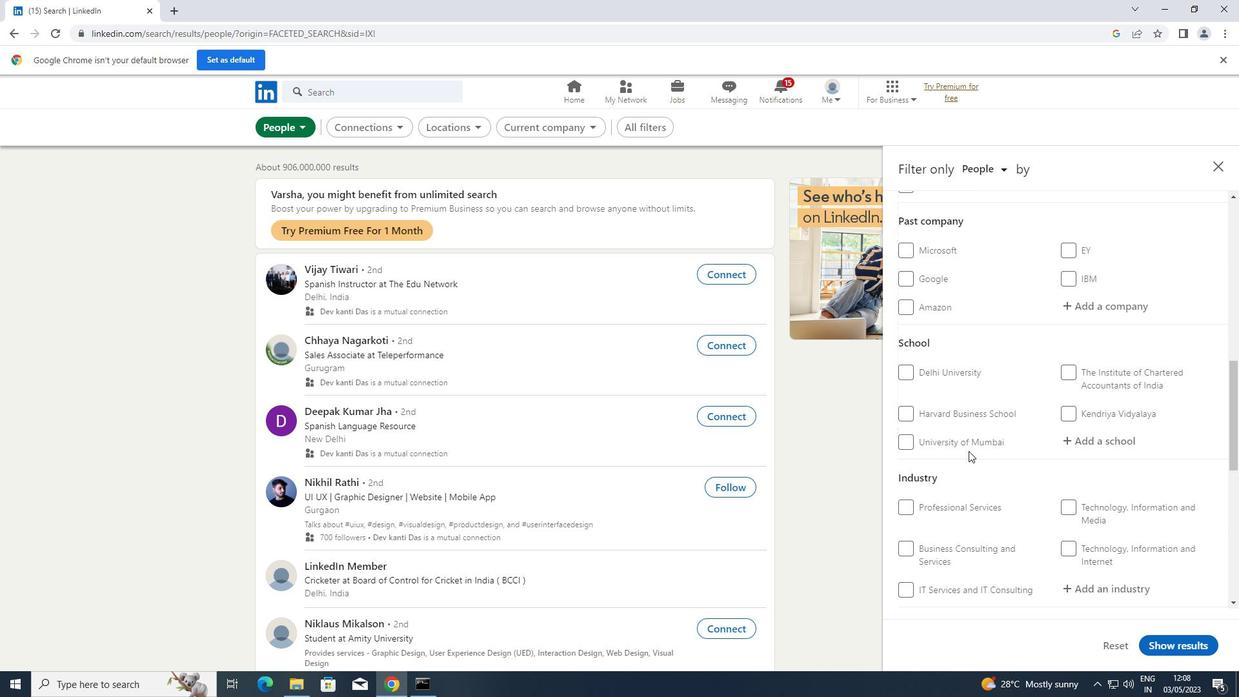 
Action: Mouse scrolled (969, 452) with delta (0, 0)
Screenshot: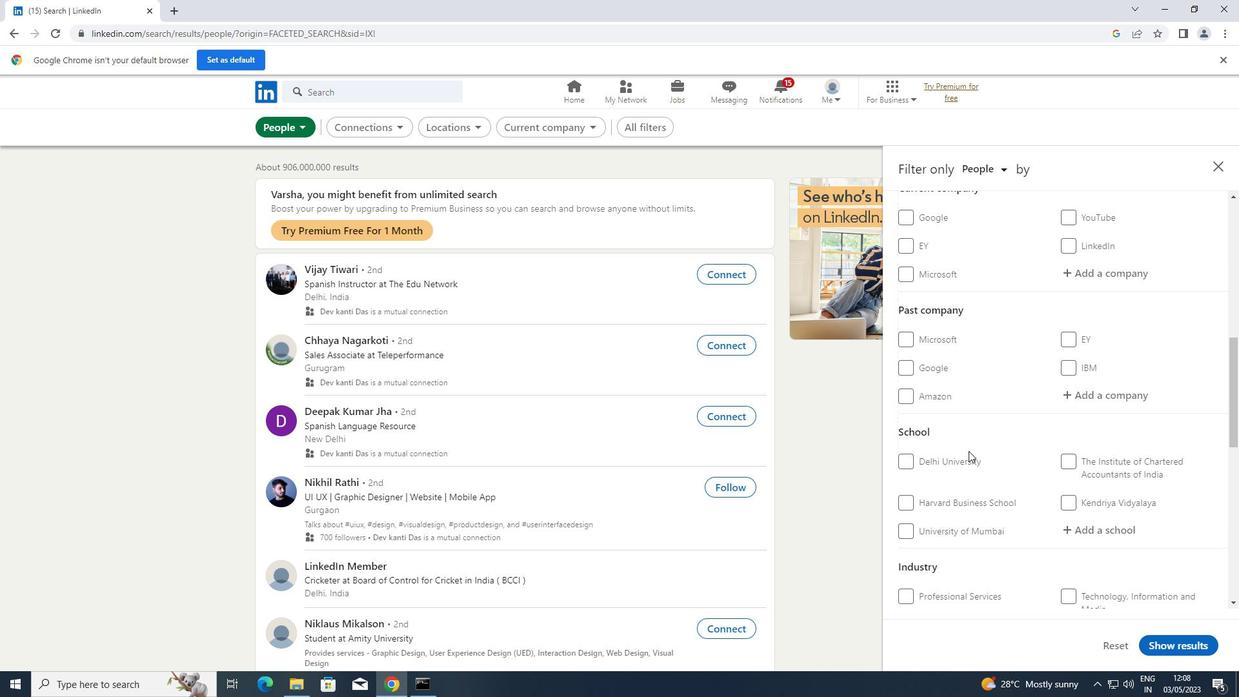 
Action: Mouse scrolled (969, 452) with delta (0, 0)
Screenshot: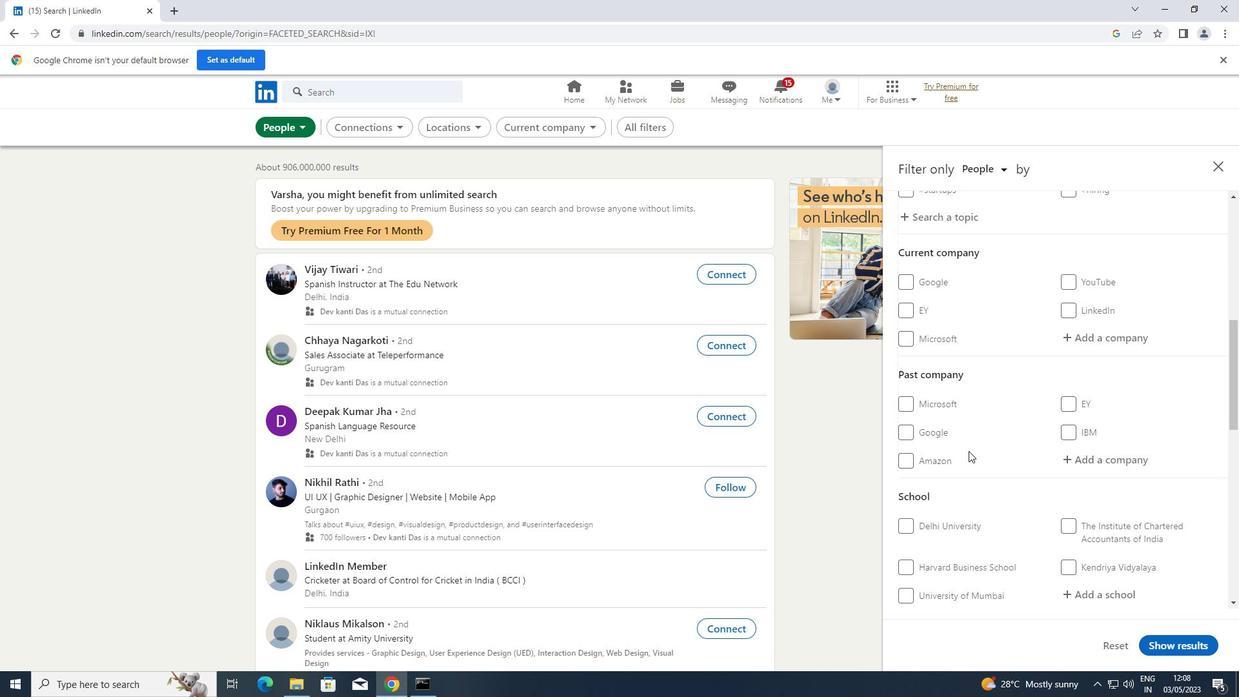
Action: Mouse scrolled (969, 452) with delta (0, 0)
Screenshot: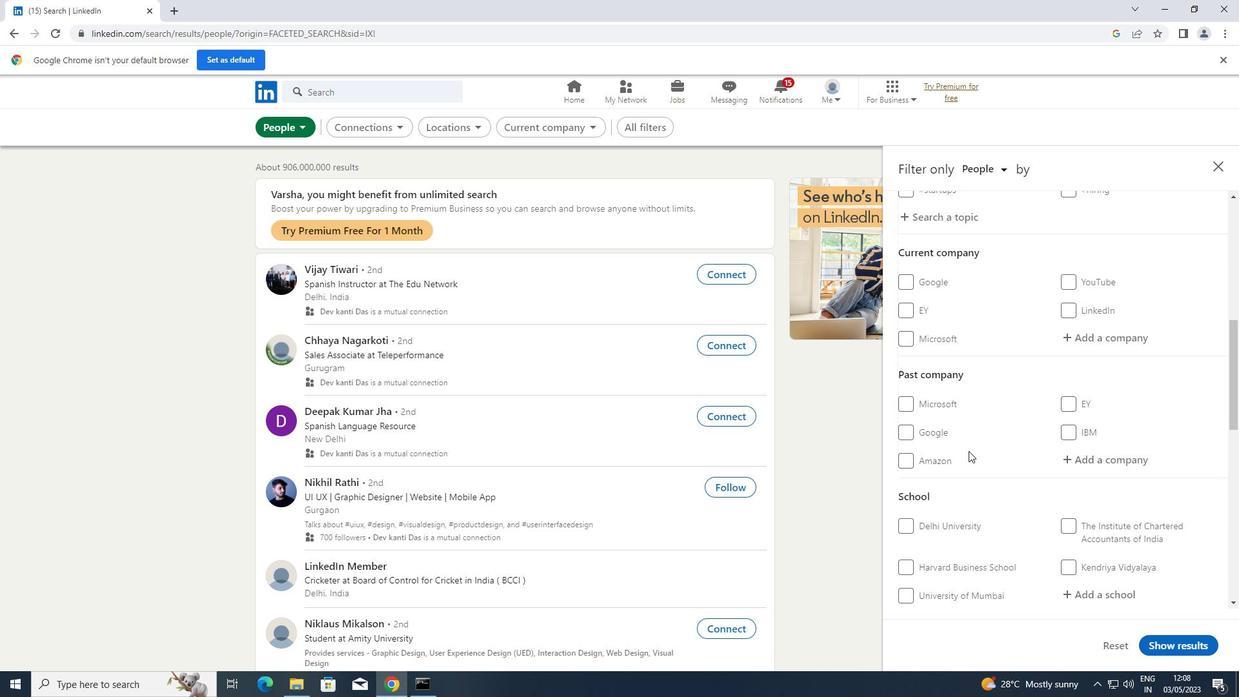 
Action: Mouse moved to (1082, 461)
Screenshot: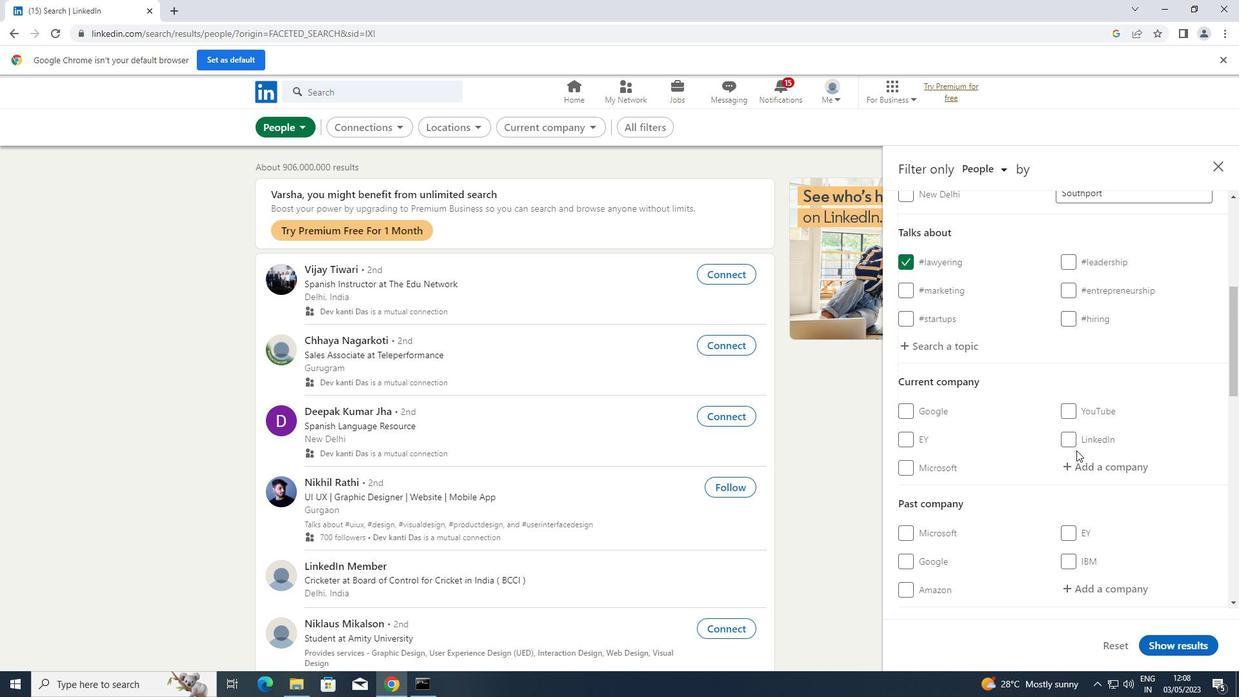 
Action: Mouse pressed left at (1082, 461)
Screenshot: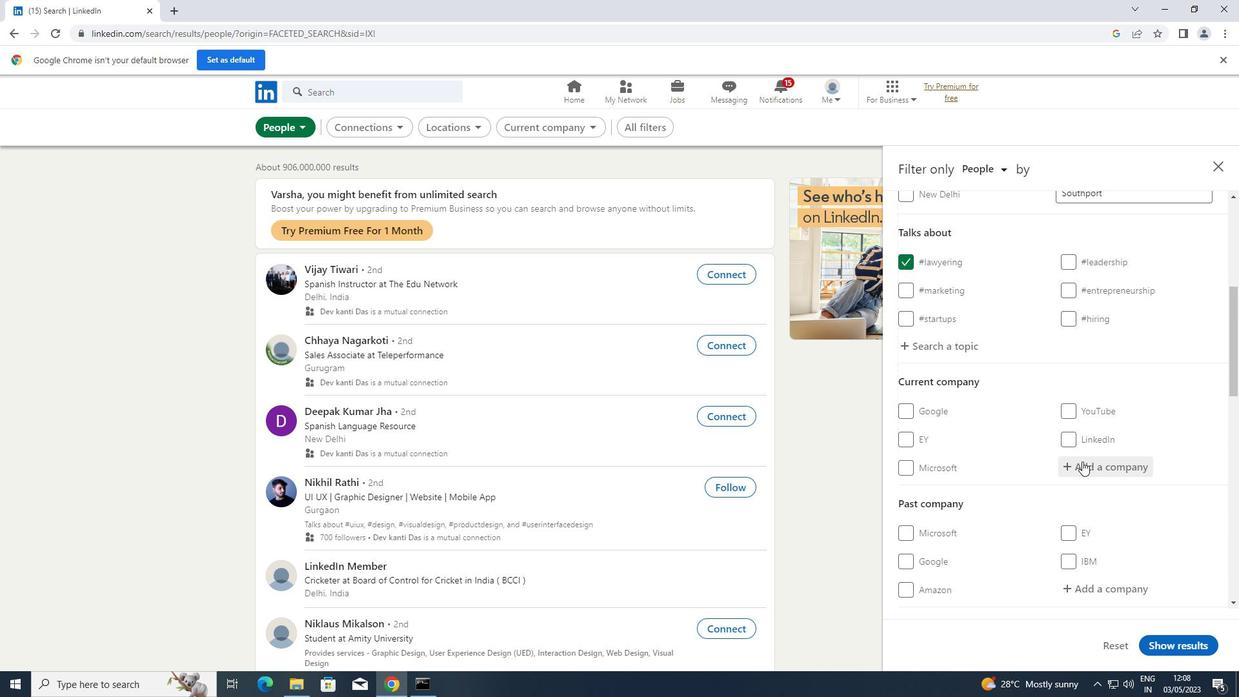 
Action: Key pressed <Key.shift>RAKUTEN<Key.space>
Screenshot: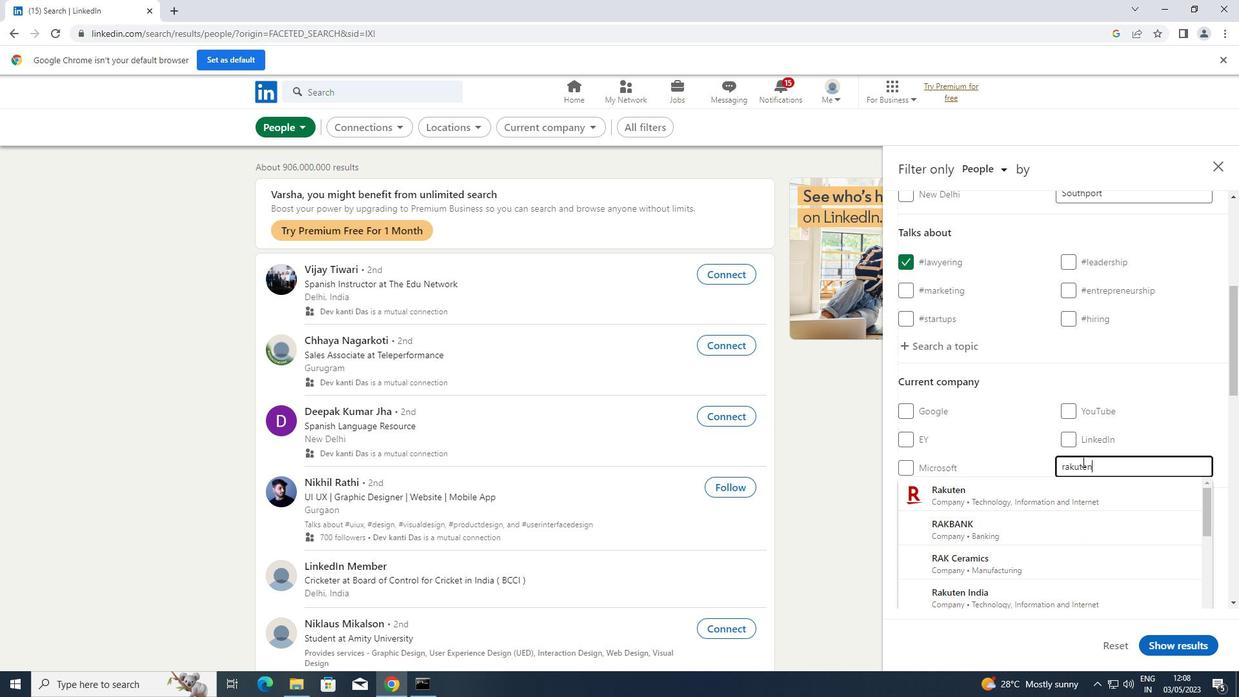 
Action: Mouse moved to (1029, 554)
Screenshot: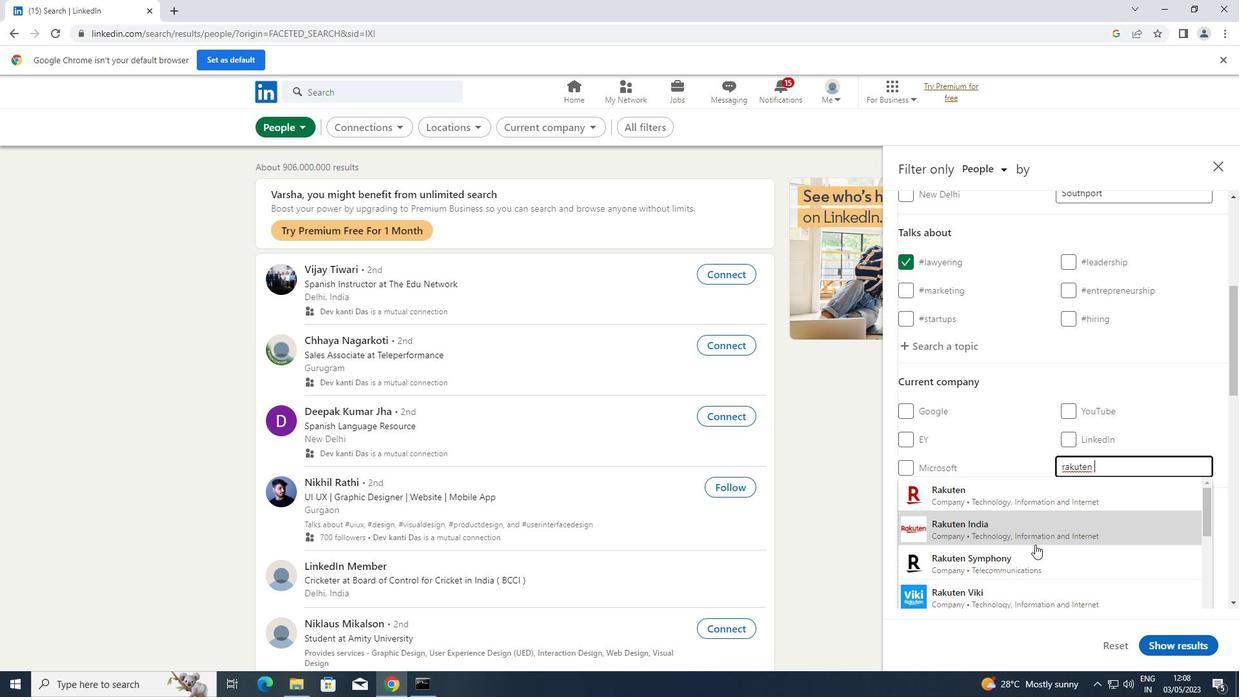 
Action: Mouse pressed left at (1029, 554)
Screenshot: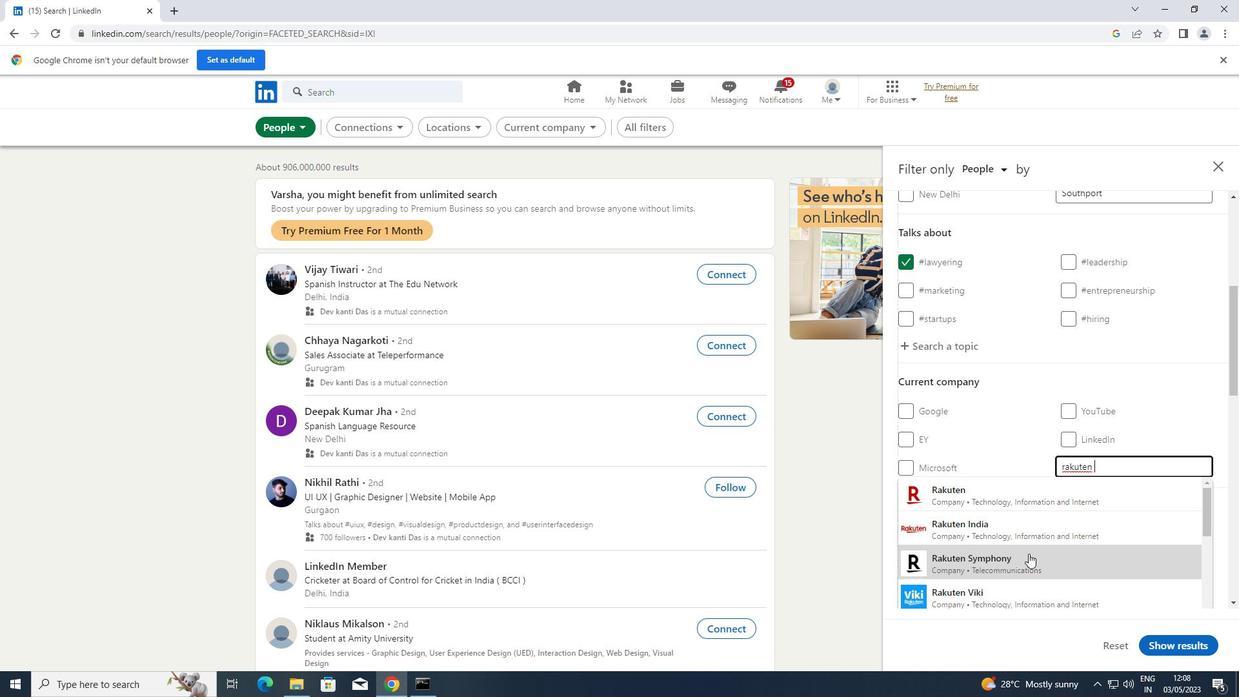 
Action: Mouse scrolled (1029, 553) with delta (0, 0)
Screenshot: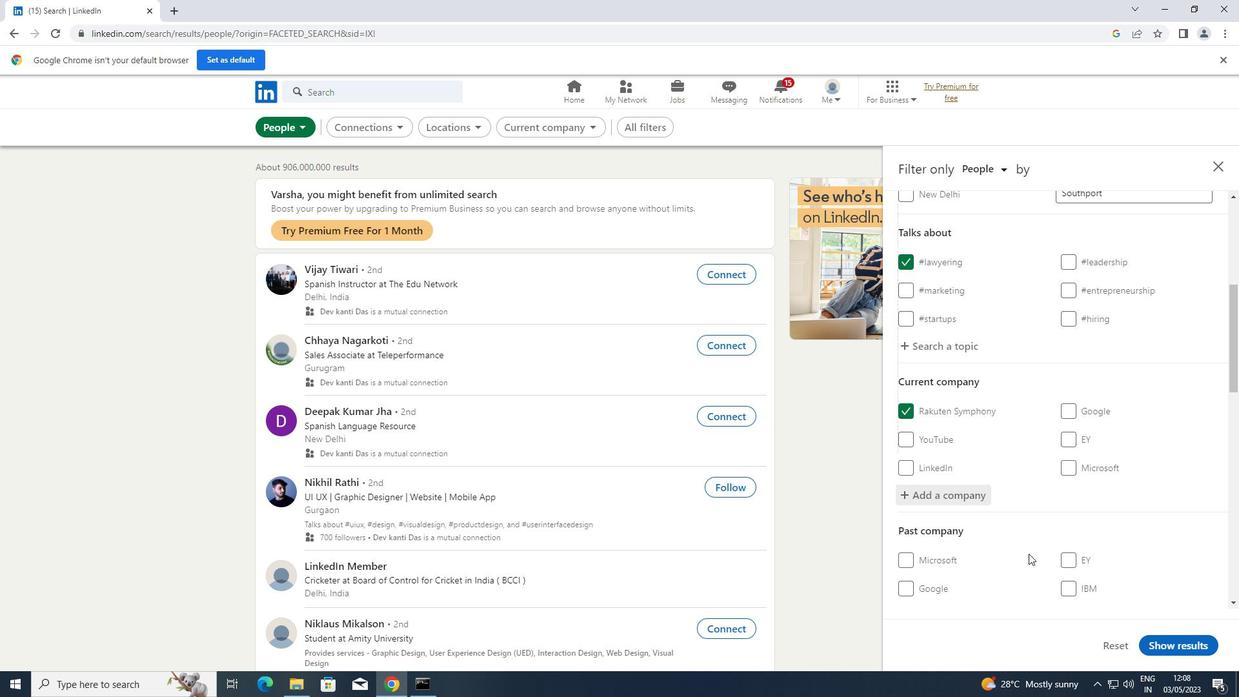 
Action: Mouse scrolled (1029, 553) with delta (0, 0)
Screenshot: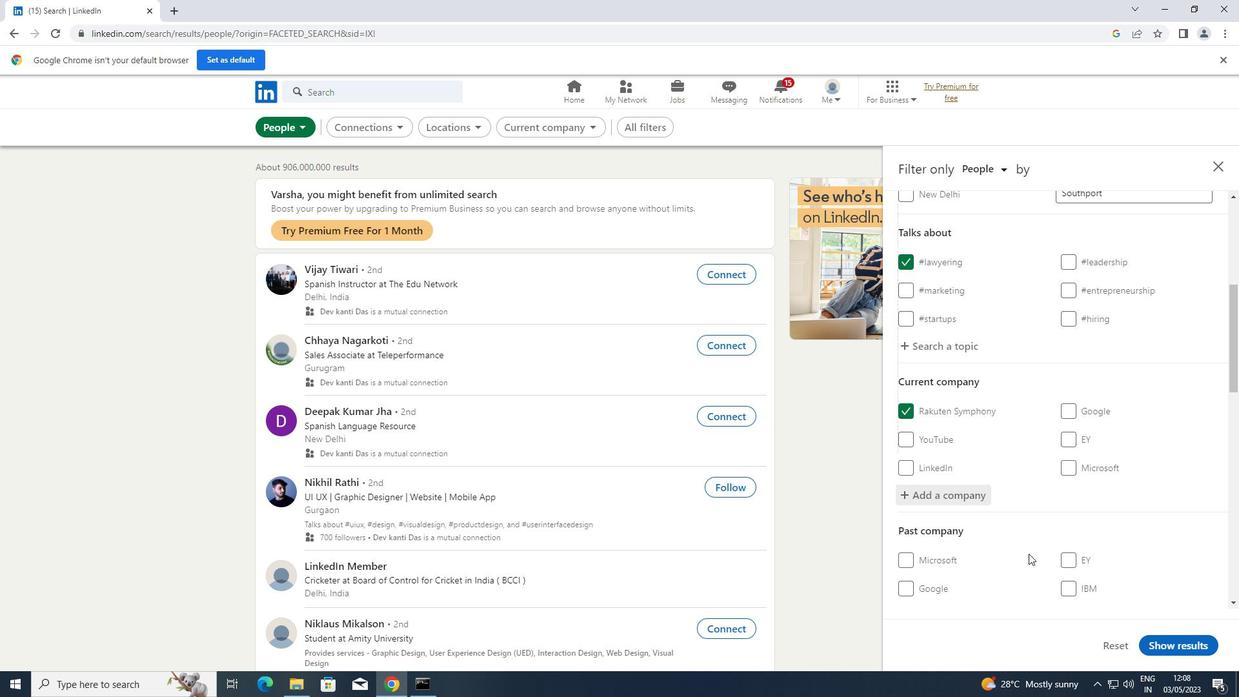 
Action: Mouse scrolled (1029, 553) with delta (0, 0)
Screenshot: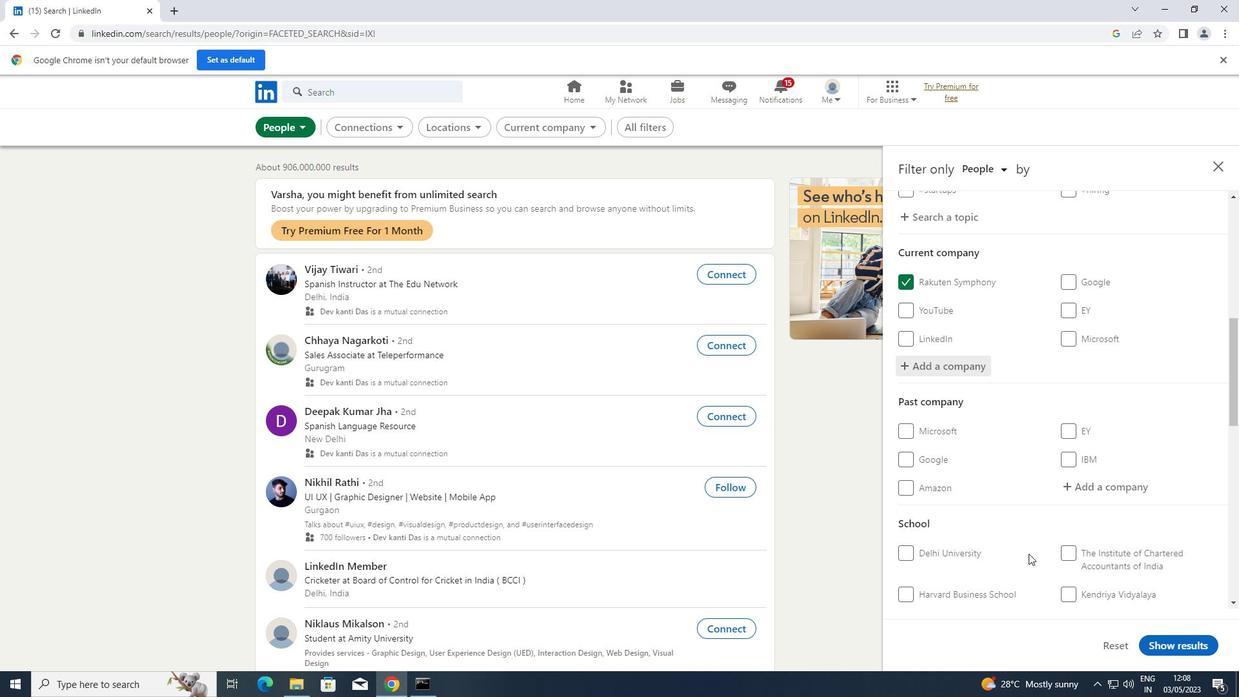 
Action: Mouse moved to (1100, 553)
Screenshot: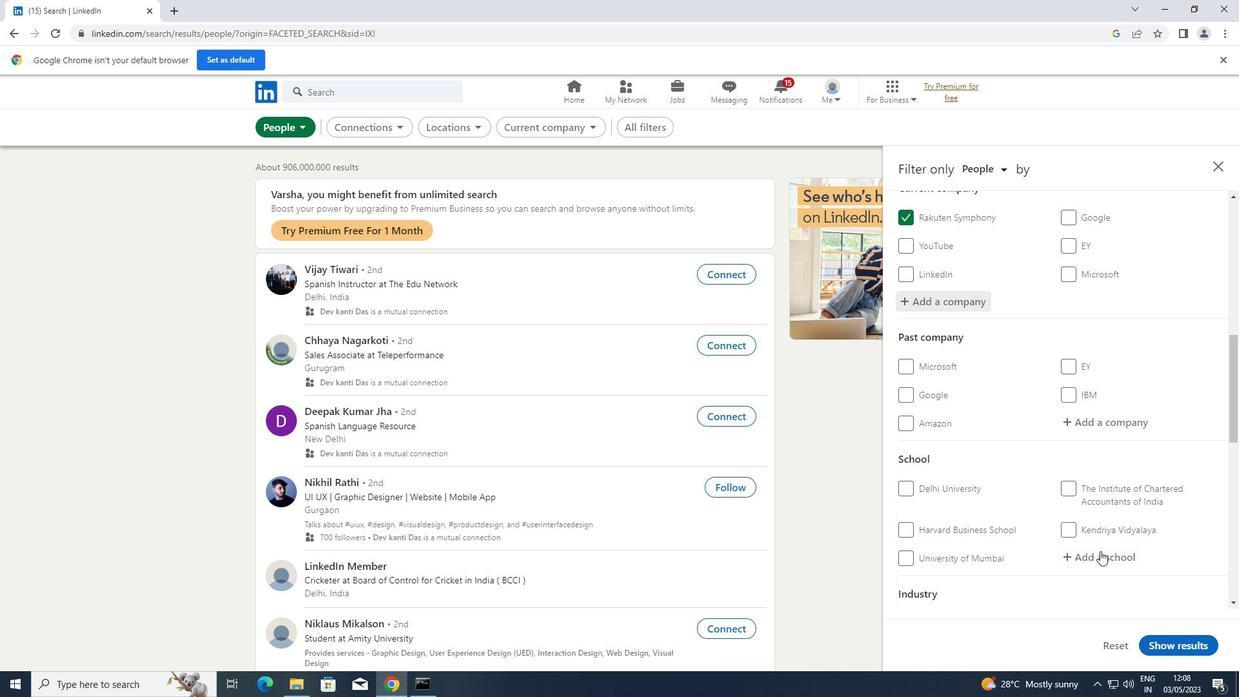 
Action: Mouse pressed left at (1100, 553)
Screenshot: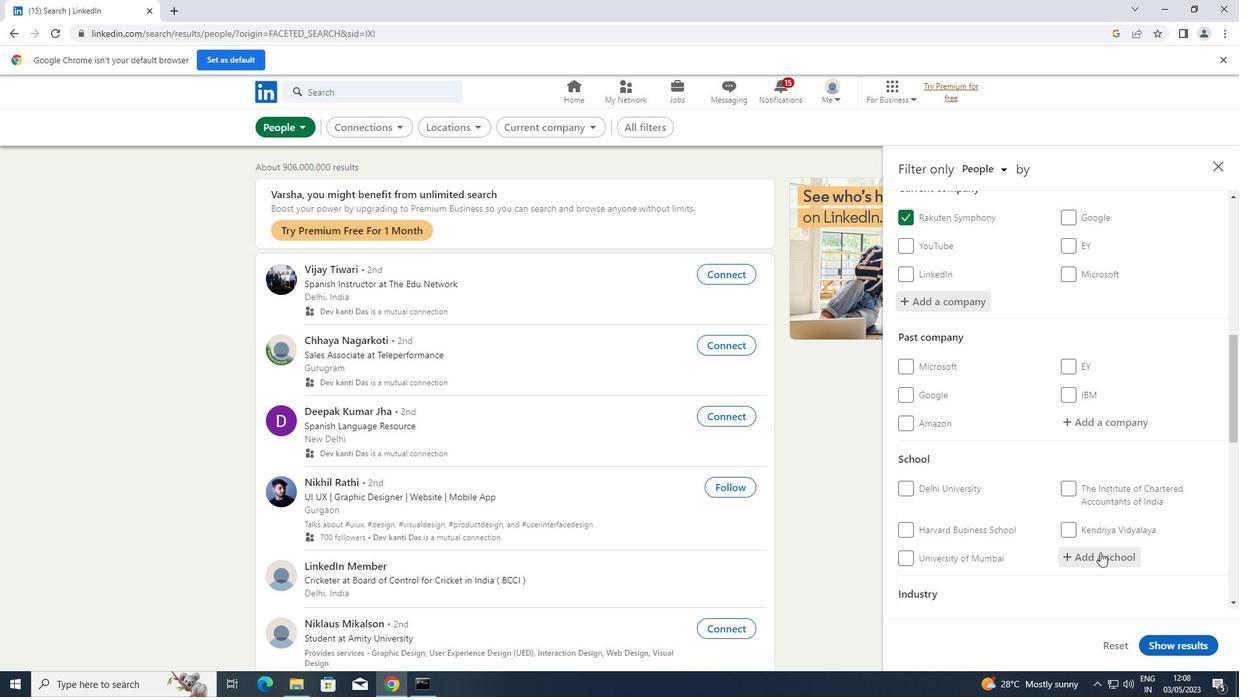 
Action: Key pressed <Key.shift>SRI<Key.space><Key.shift>CHAITANYA
Screenshot: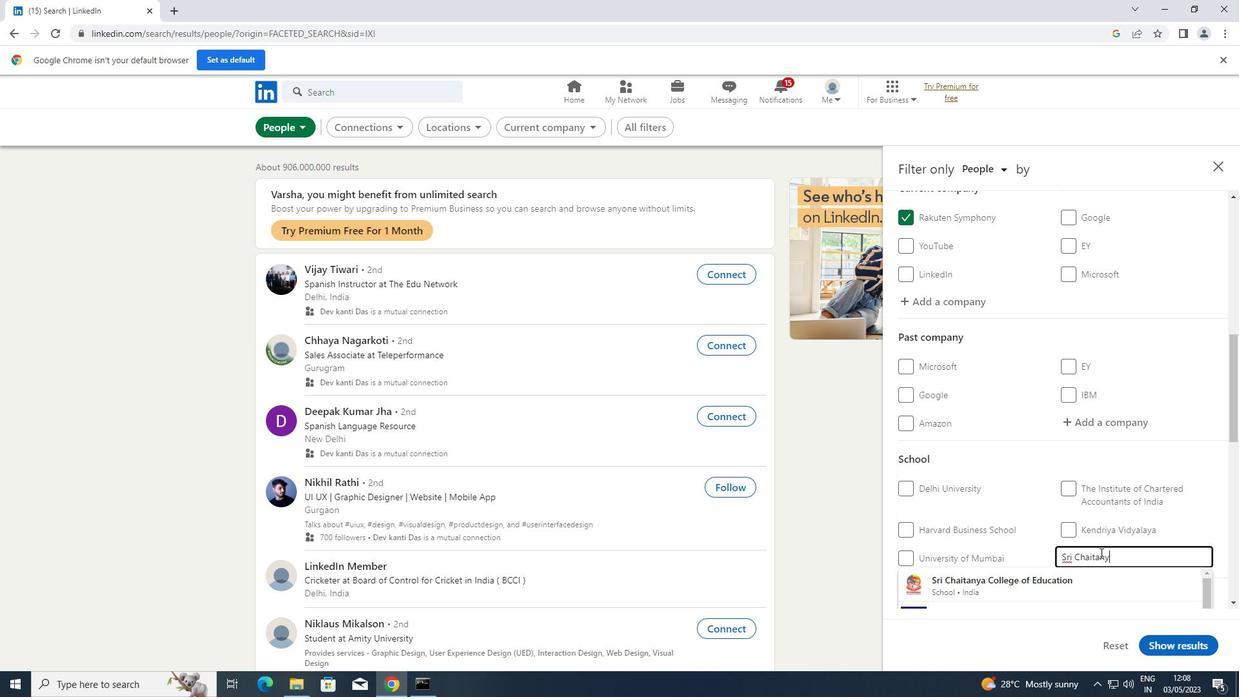 
Action: Mouse moved to (1063, 563)
Screenshot: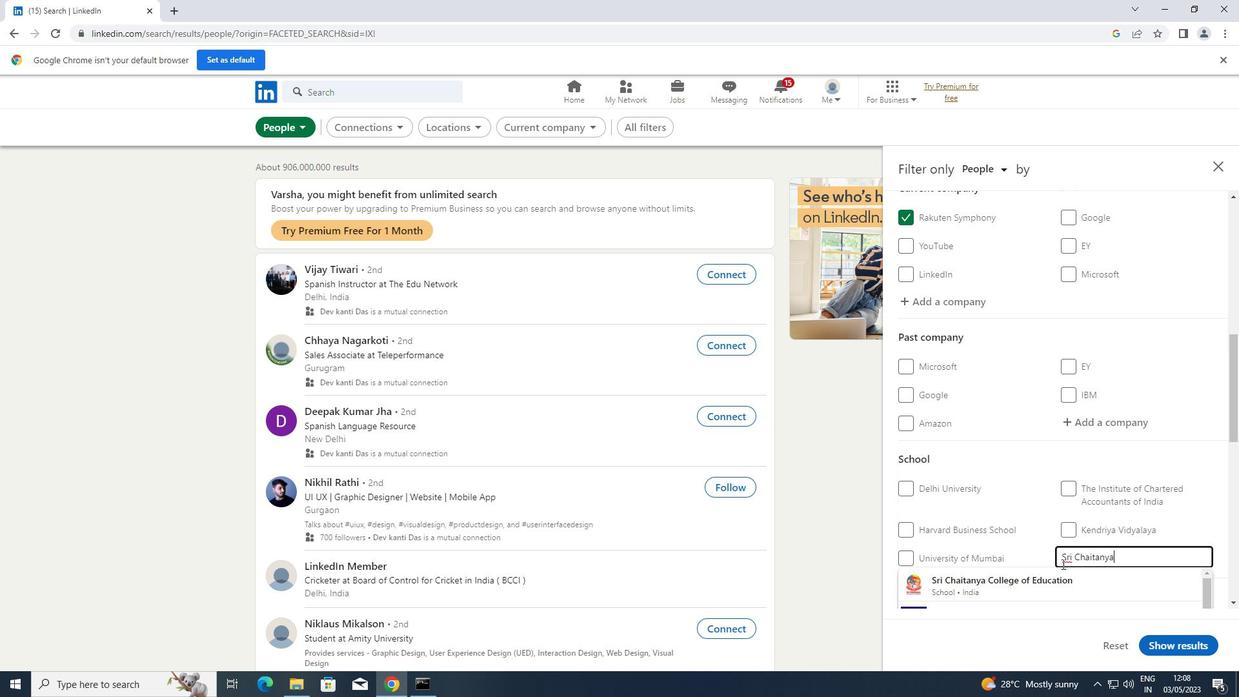 
Action: Mouse scrolled (1063, 562) with delta (0, 0)
Screenshot: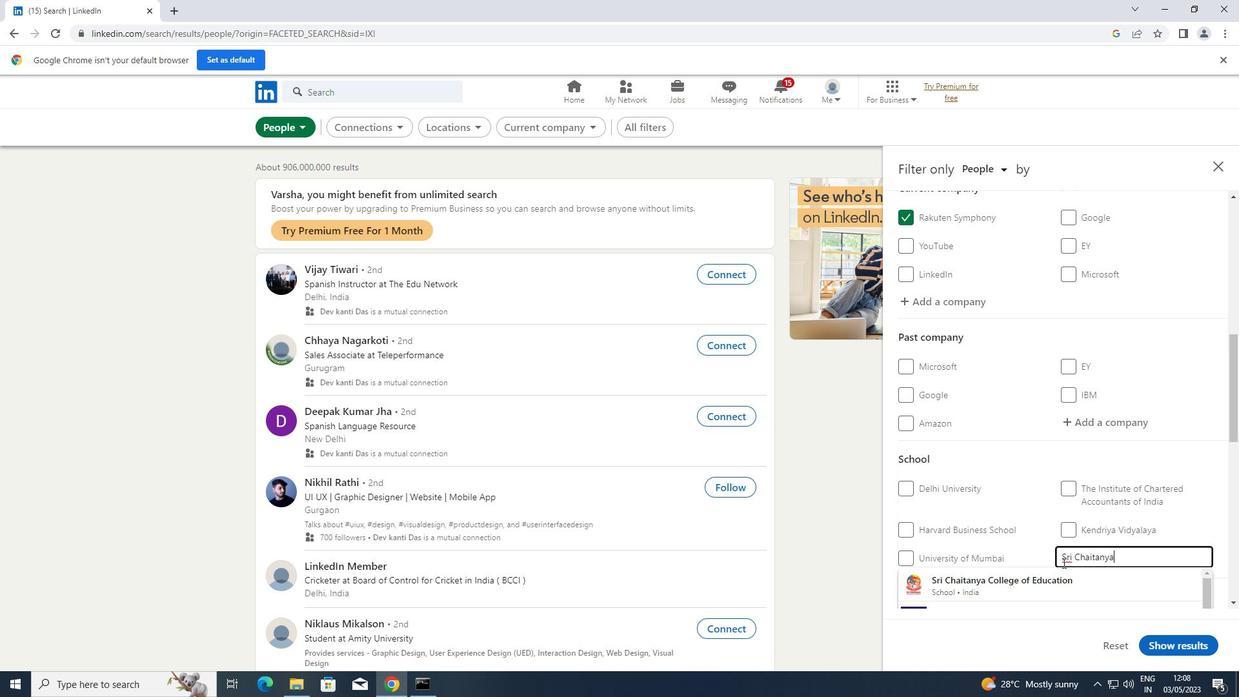 
Action: Mouse scrolled (1063, 562) with delta (0, 0)
Screenshot: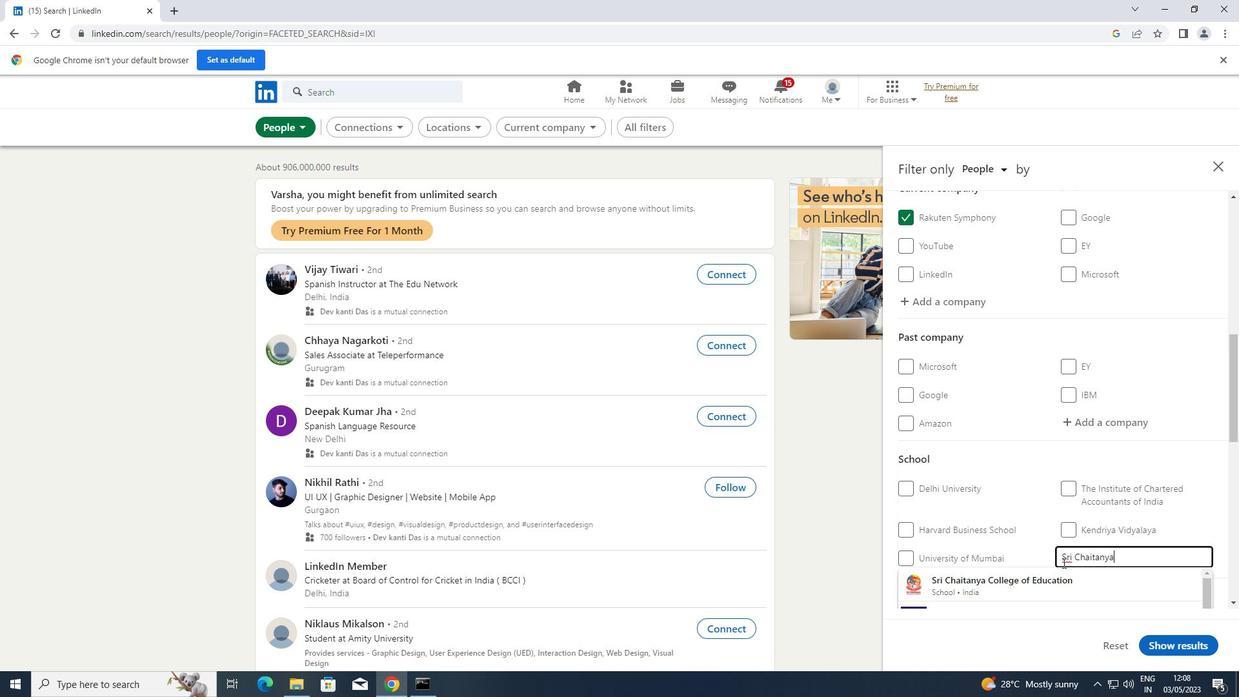 
Action: Mouse moved to (1075, 515)
Screenshot: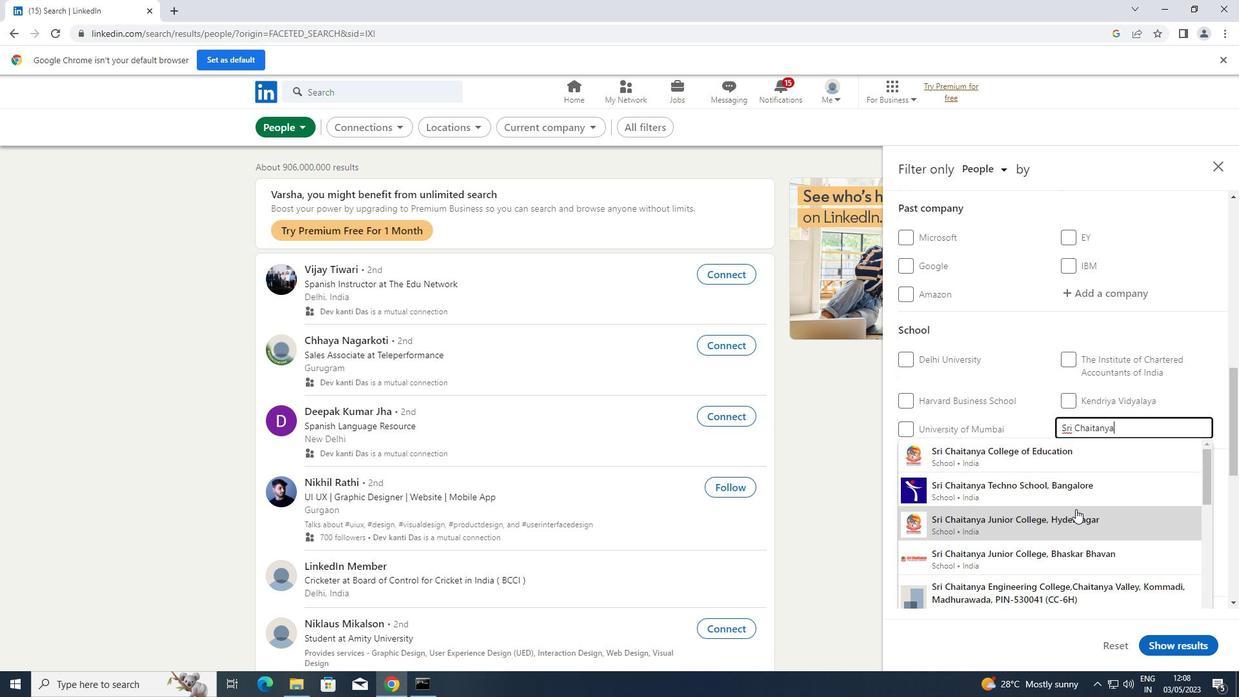 
Action: Mouse pressed left at (1075, 515)
Screenshot: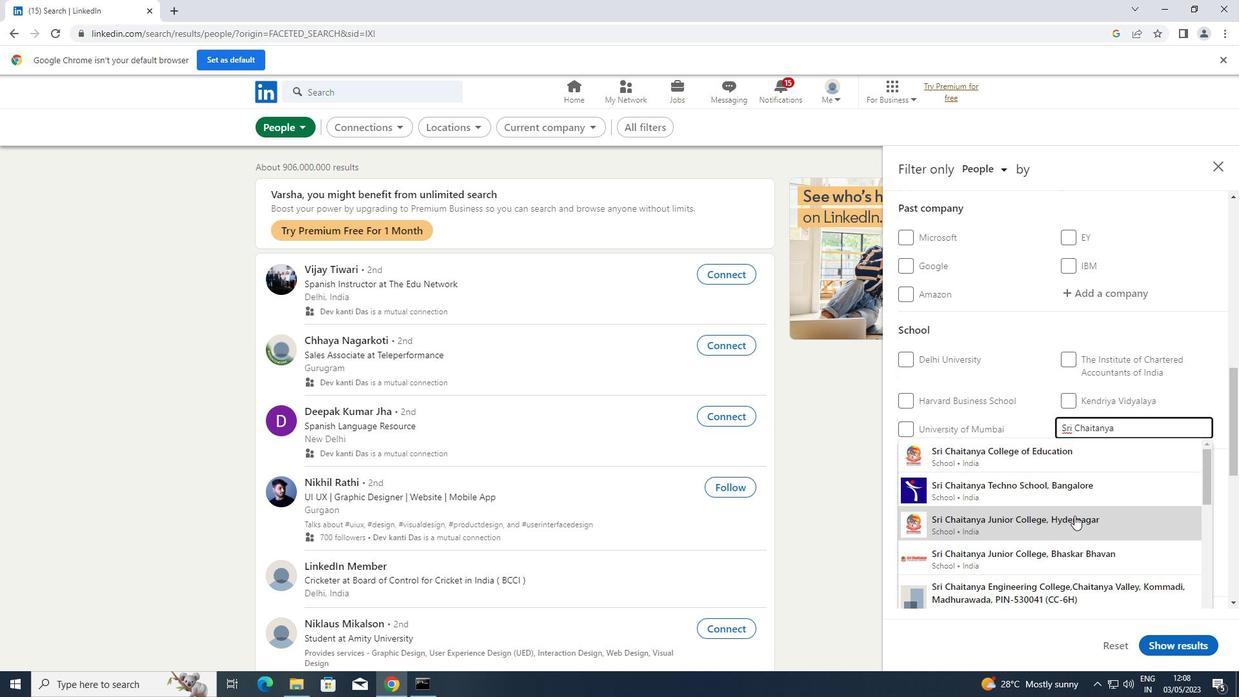 
Action: Mouse scrolled (1075, 515) with delta (0, 0)
Screenshot: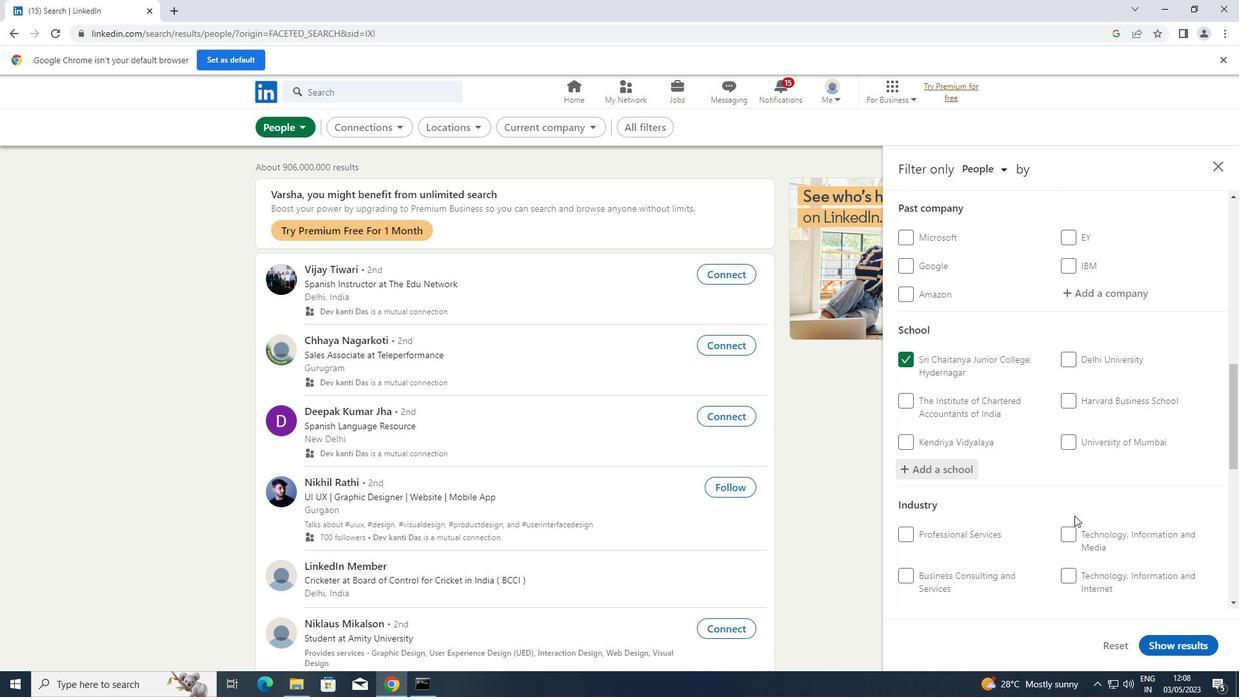 
Action: Mouse moved to (1092, 547)
Screenshot: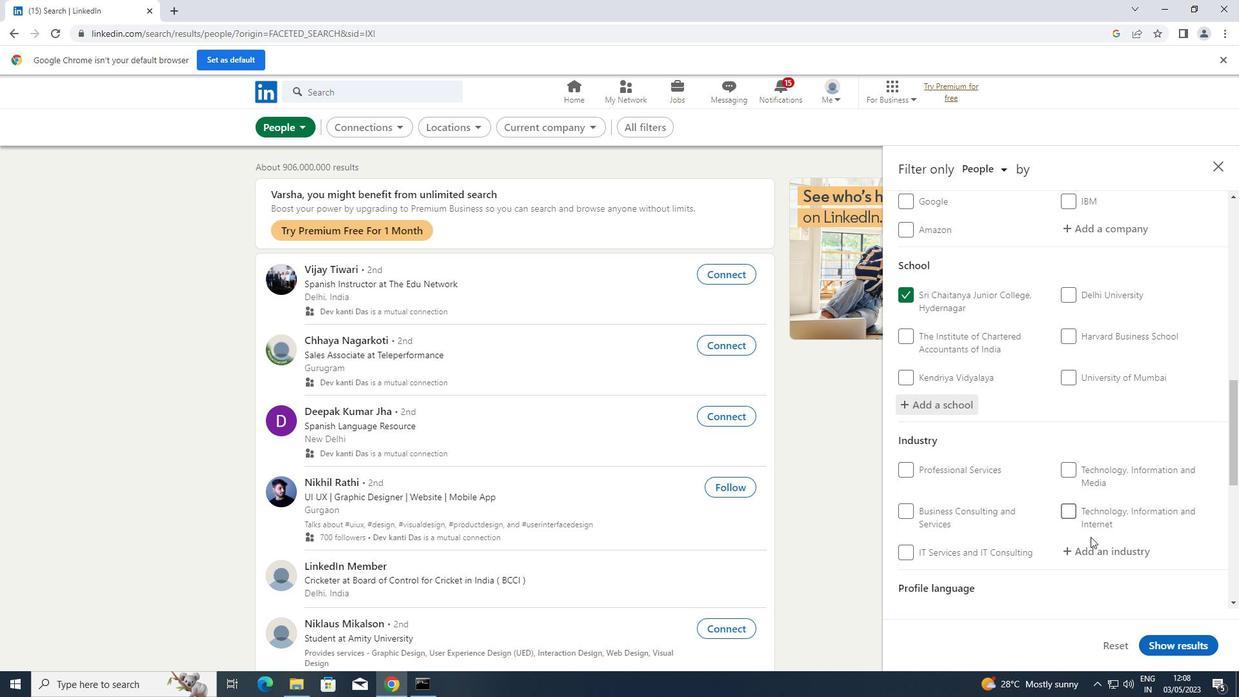 
Action: Mouse pressed left at (1092, 547)
Screenshot: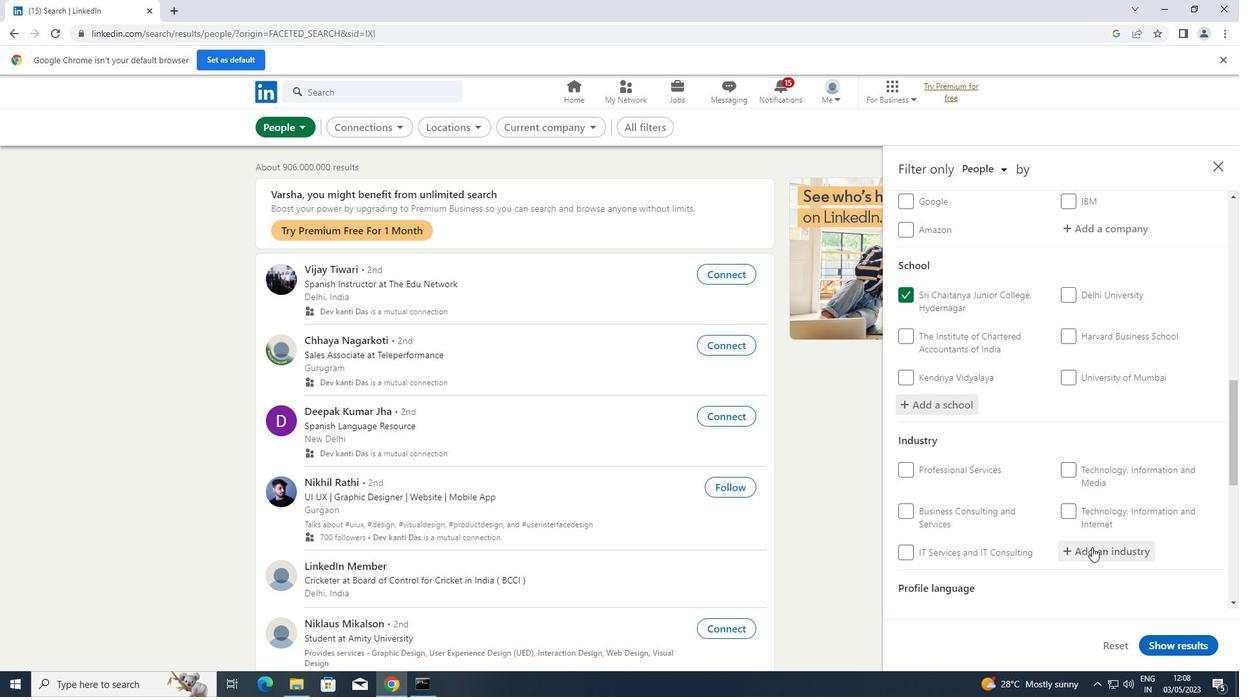 
Action: Key pressed <Key.shift>HOUSEHOLD
Screenshot: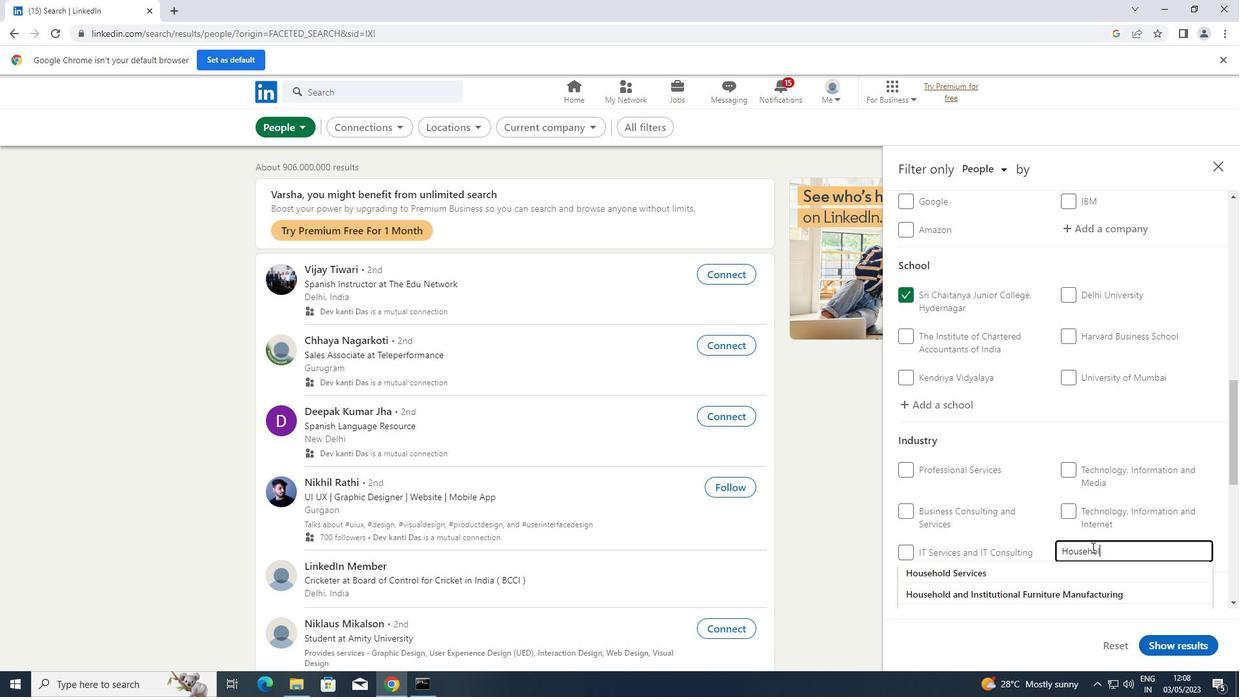 
Action: Mouse moved to (1014, 575)
Screenshot: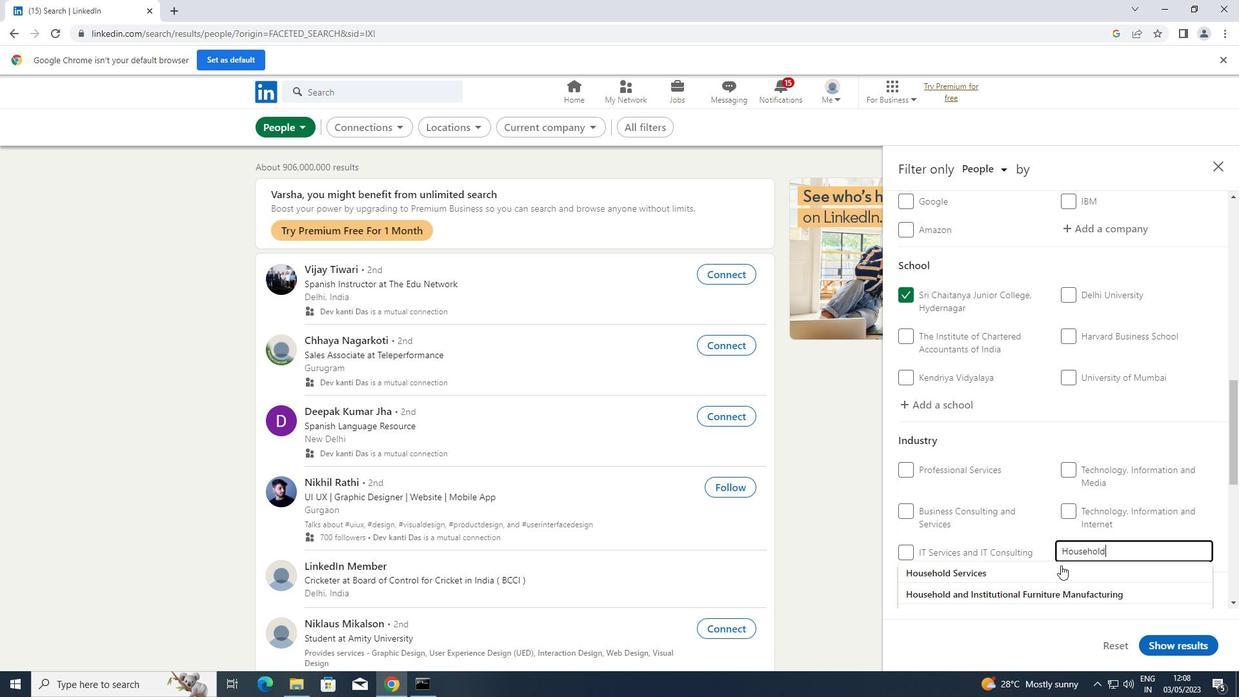 
Action: Mouse pressed left at (1014, 575)
Screenshot: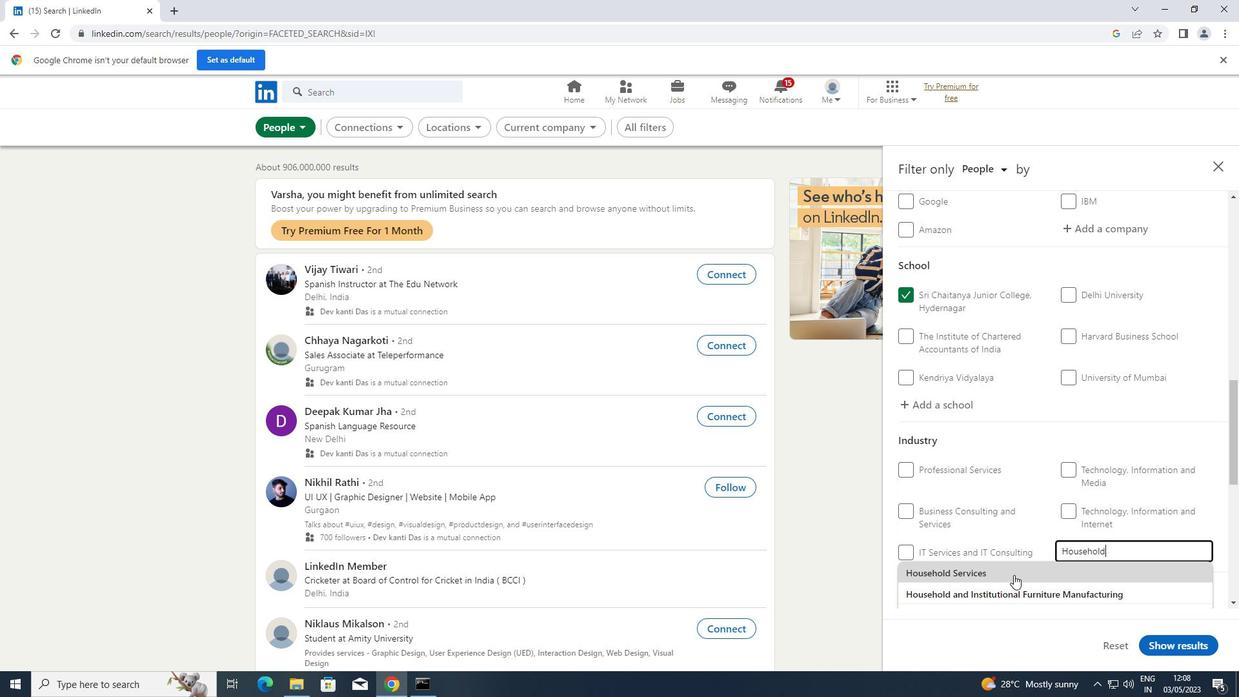 
Action: Mouse scrolled (1014, 574) with delta (0, 0)
Screenshot: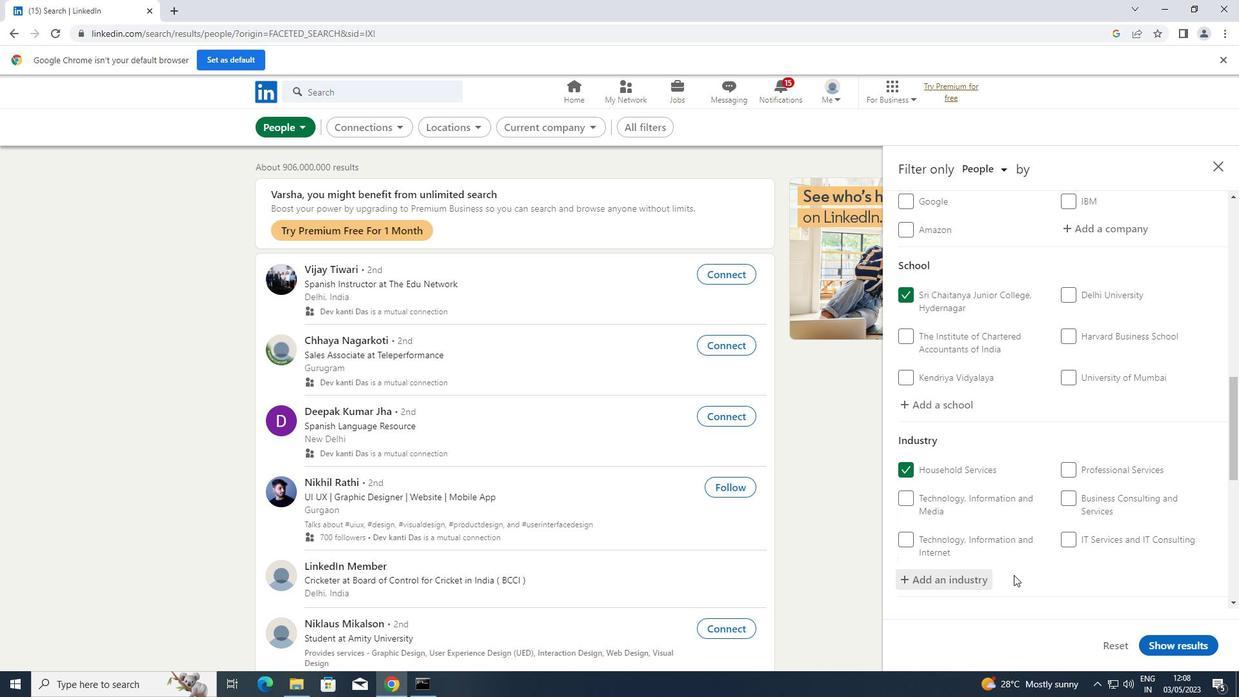 
Action: Mouse scrolled (1014, 574) with delta (0, 0)
Screenshot: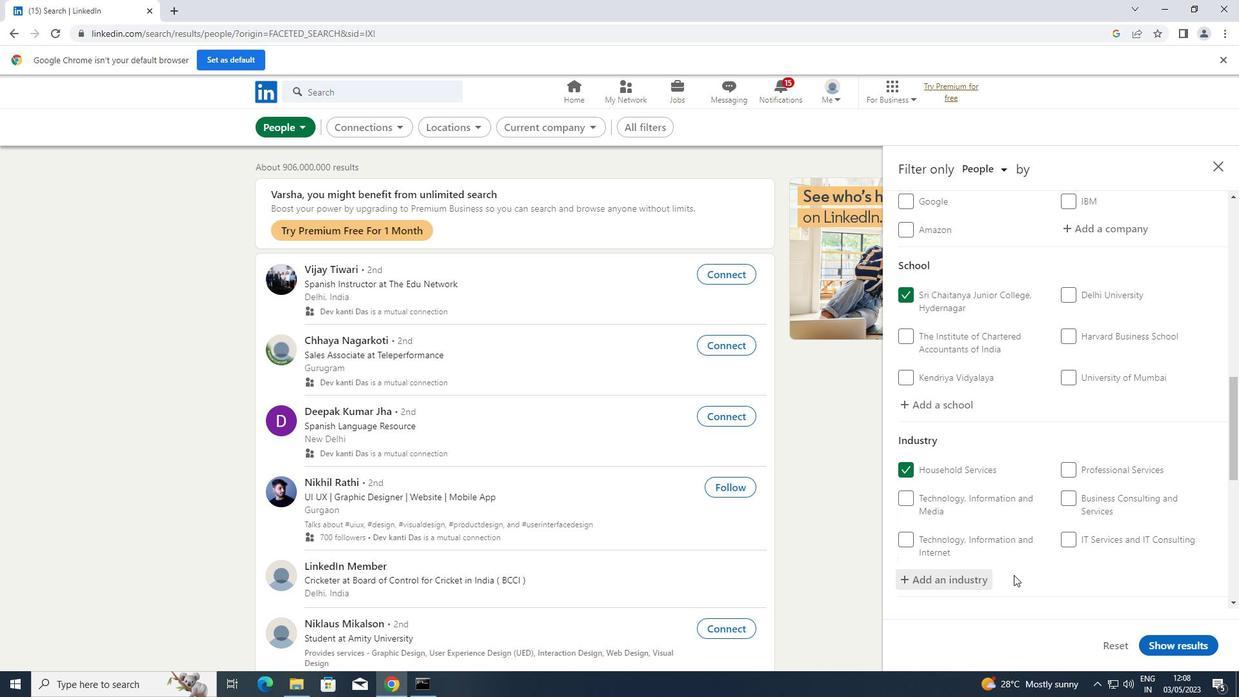 
Action: Mouse moved to (1017, 563)
Screenshot: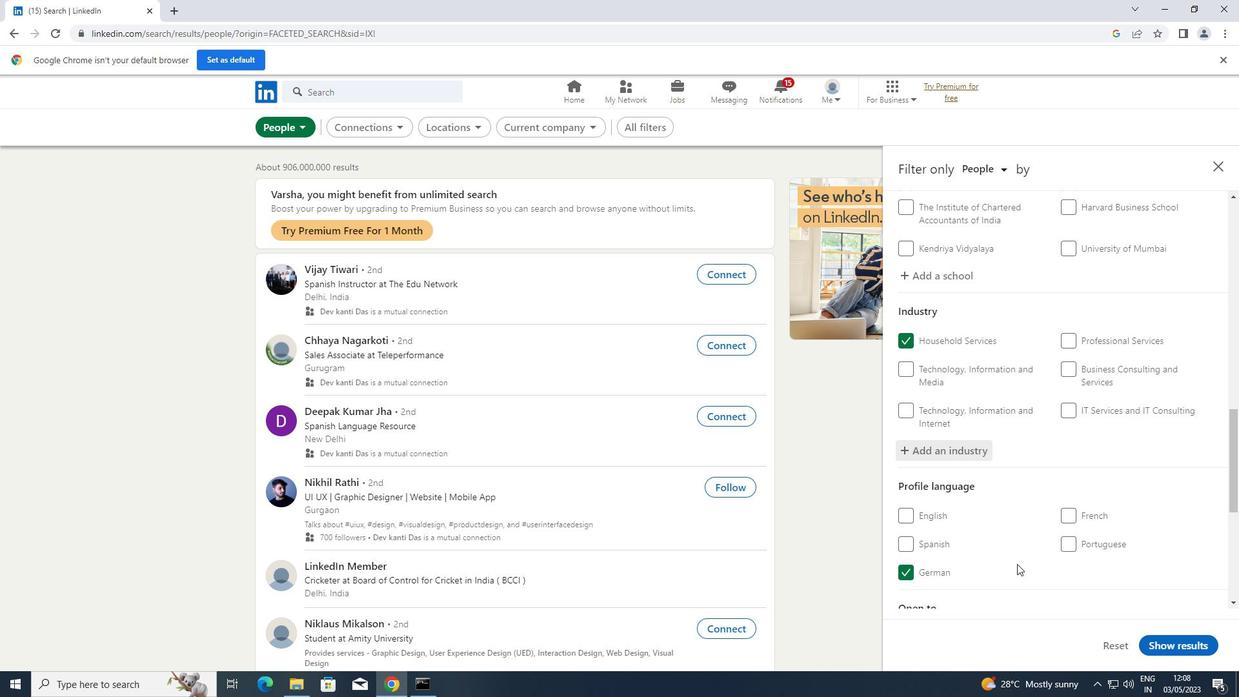 
Action: Mouse scrolled (1017, 563) with delta (0, 0)
Screenshot: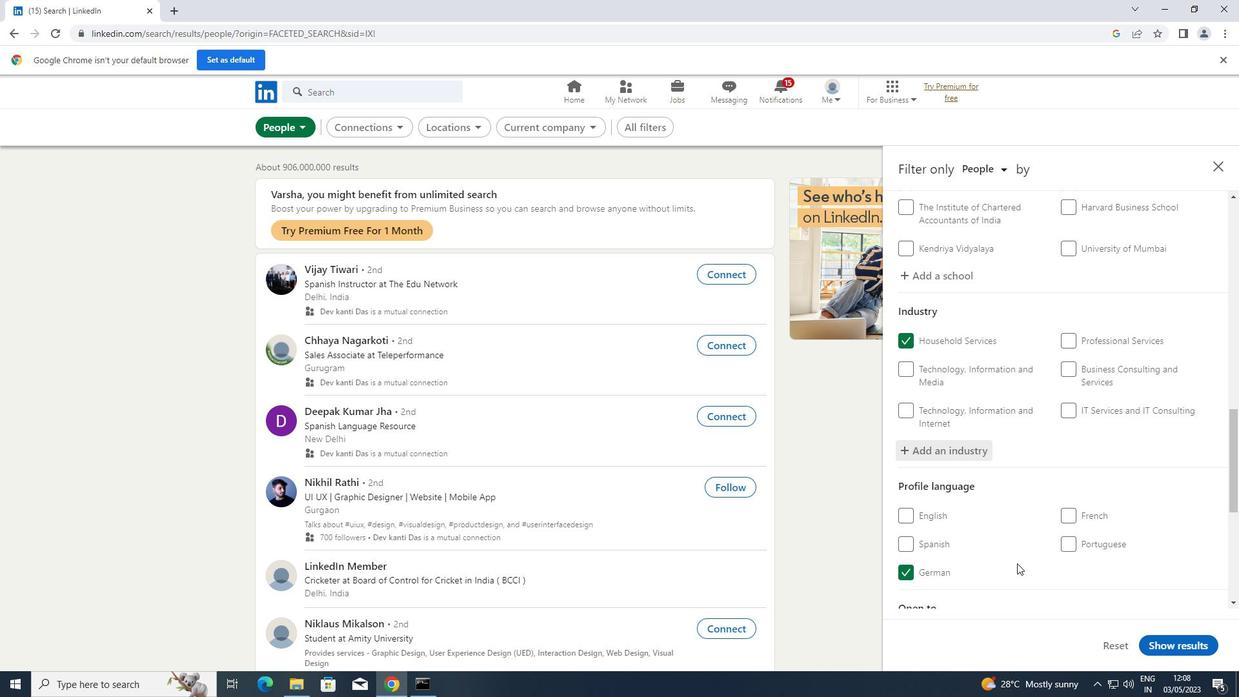 
Action: Mouse scrolled (1017, 563) with delta (0, 0)
Screenshot: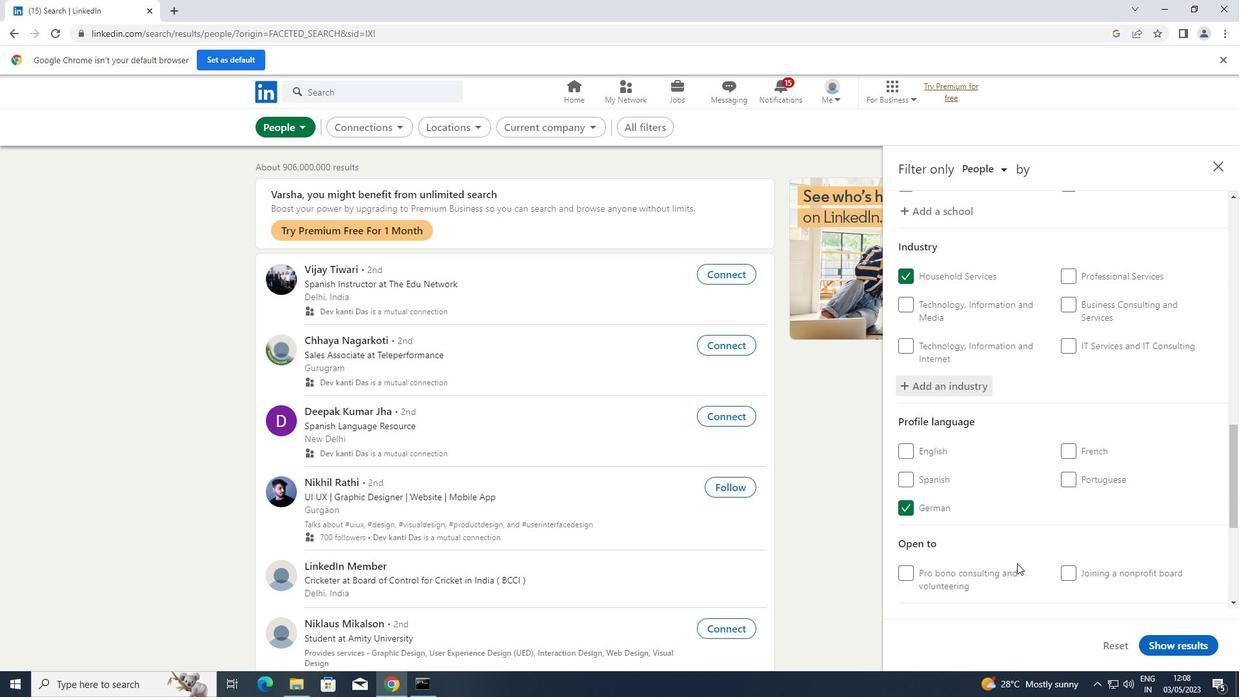 
Action: Mouse scrolled (1017, 563) with delta (0, 0)
Screenshot: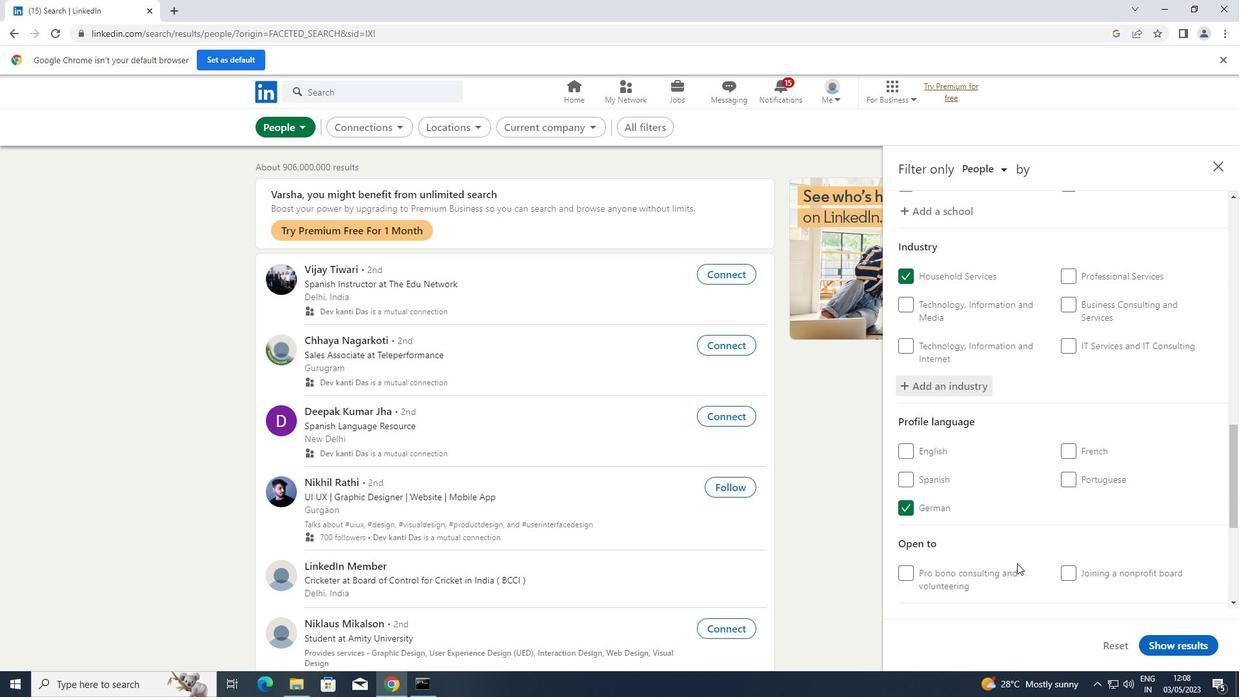 
Action: Mouse moved to (1085, 572)
Screenshot: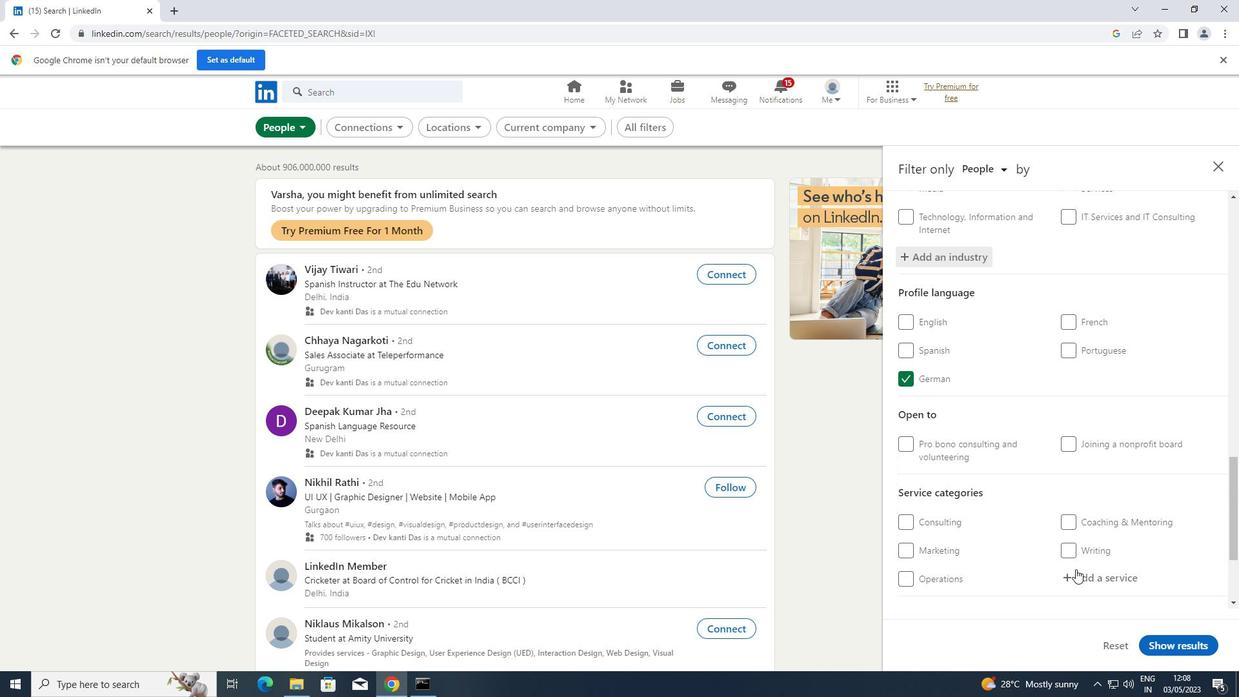 
Action: Mouse pressed left at (1085, 572)
Screenshot: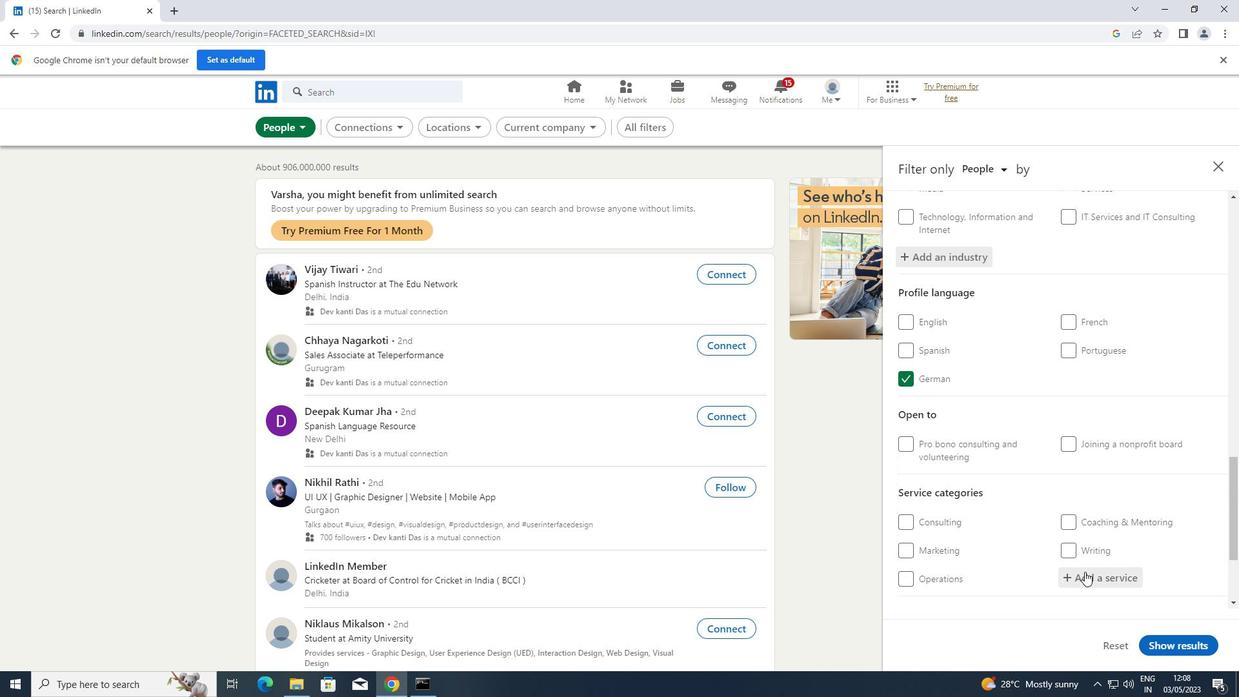 
Action: Key pressed <Key.shift>FAMILY<Key.space>
Screenshot: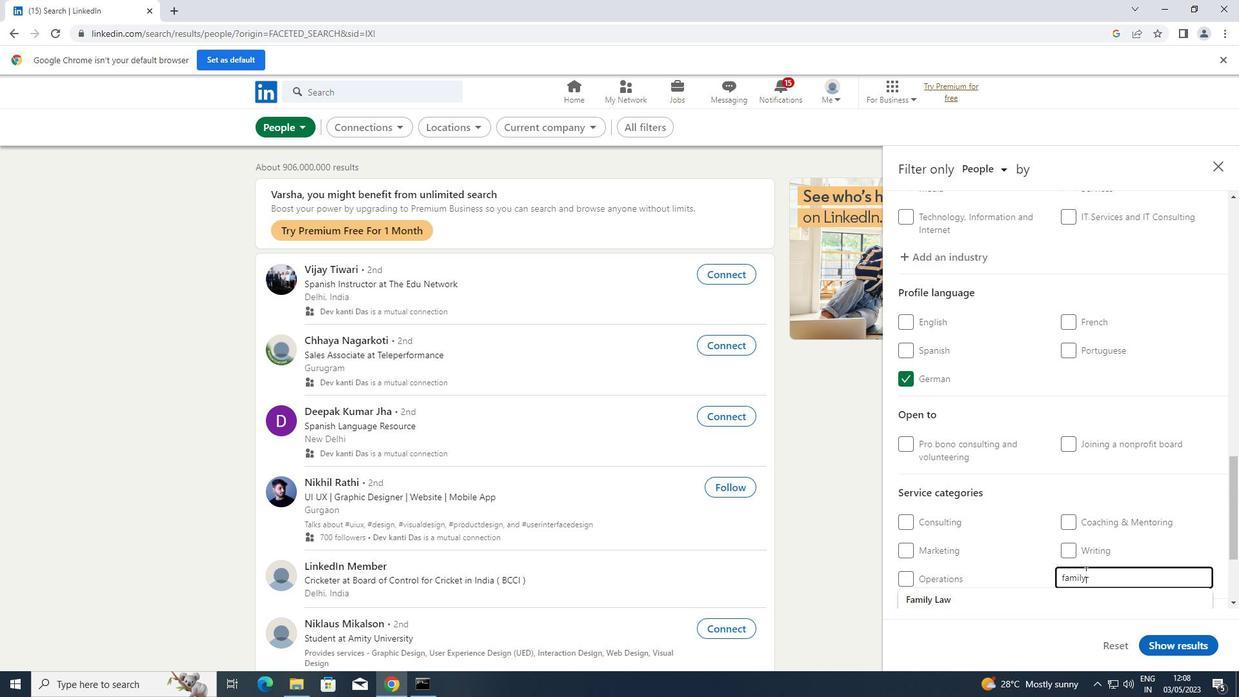 
Action: Mouse moved to (1031, 603)
Screenshot: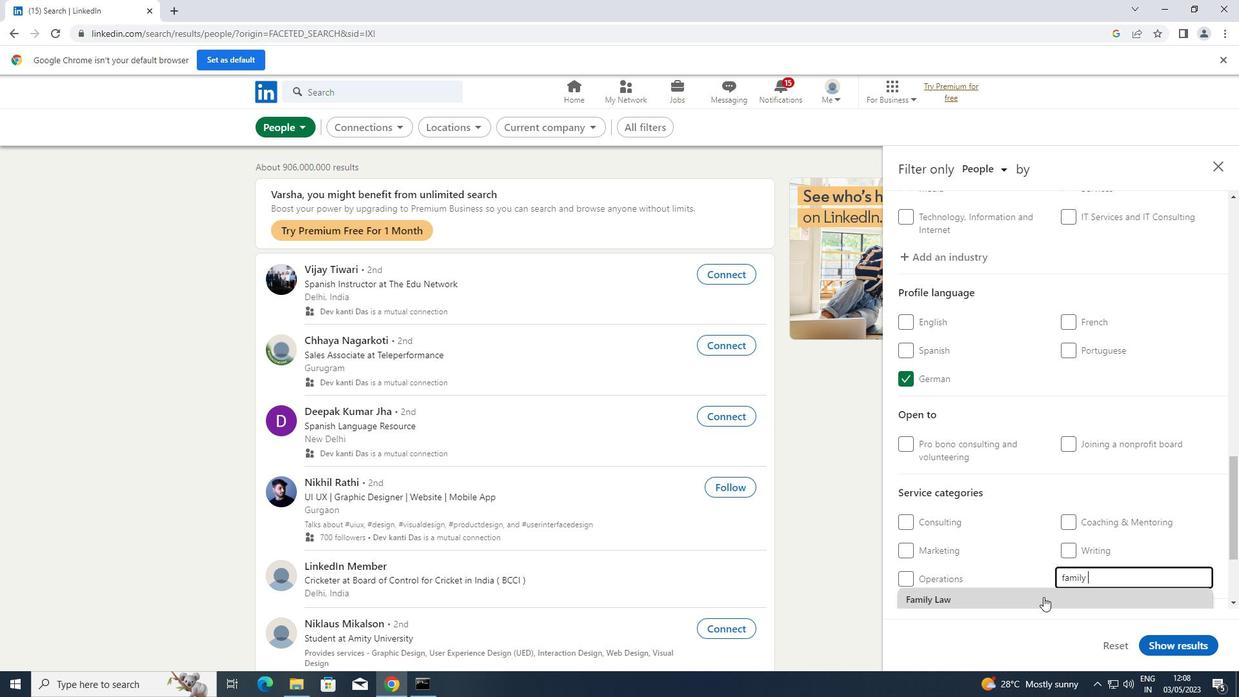 
Action: Mouse pressed left at (1031, 603)
Screenshot: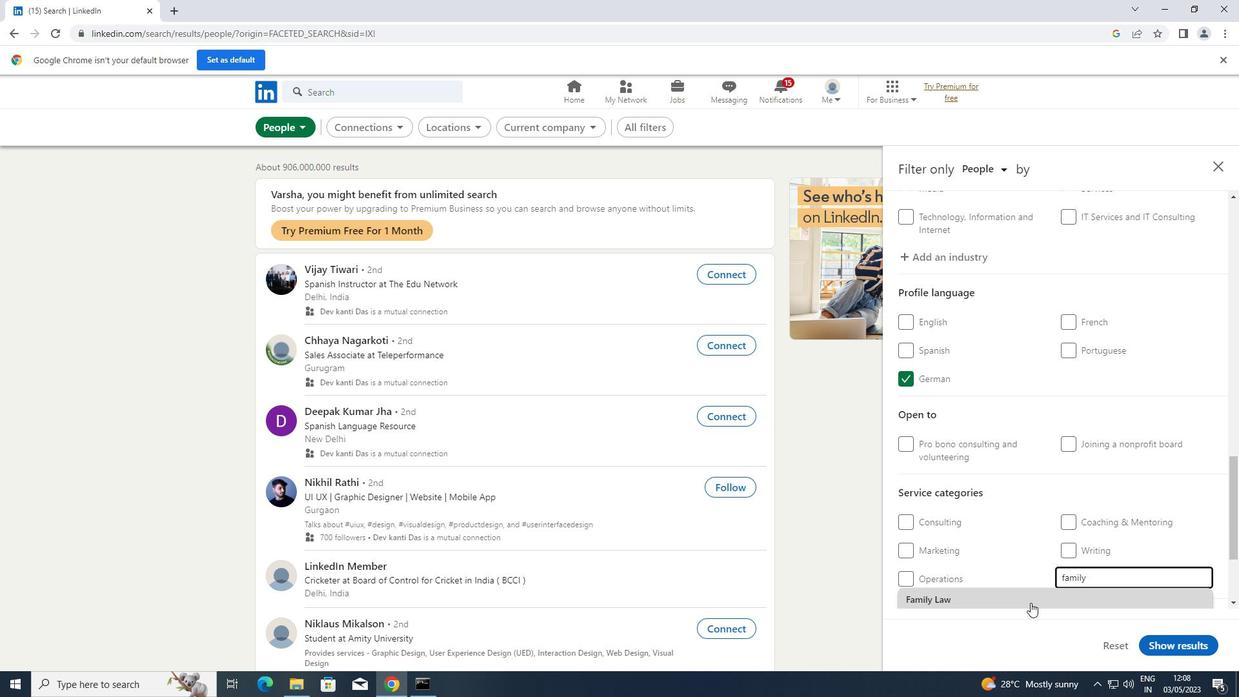
Action: Mouse moved to (1093, 492)
Screenshot: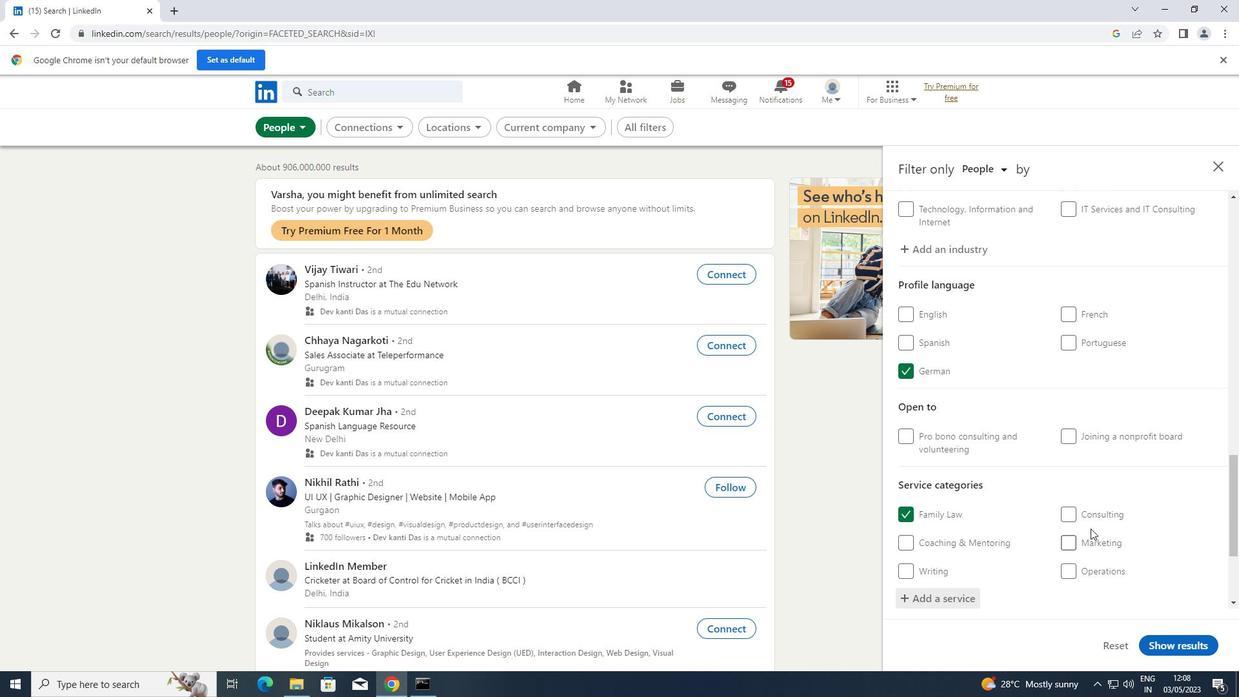 
Action: Mouse scrolled (1093, 492) with delta (0, 0)
Screenshot: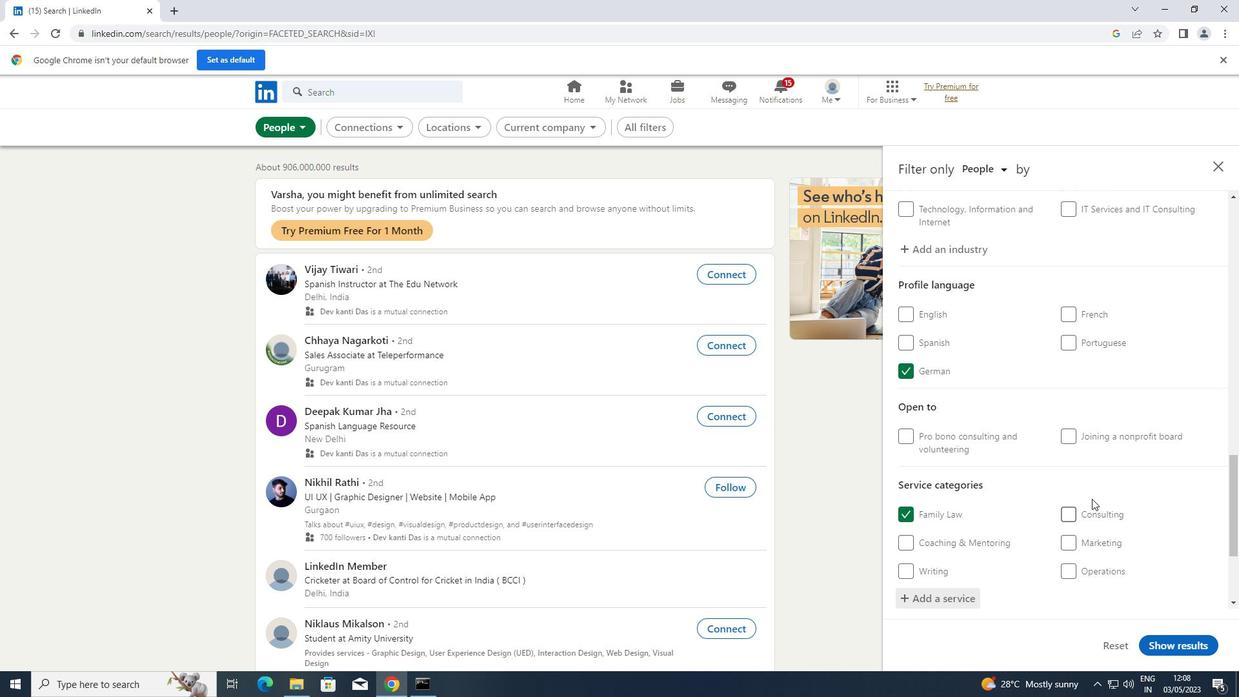 
Action: Mouse scrolled (1093, 492) with delta (0, 0)
Screenshot: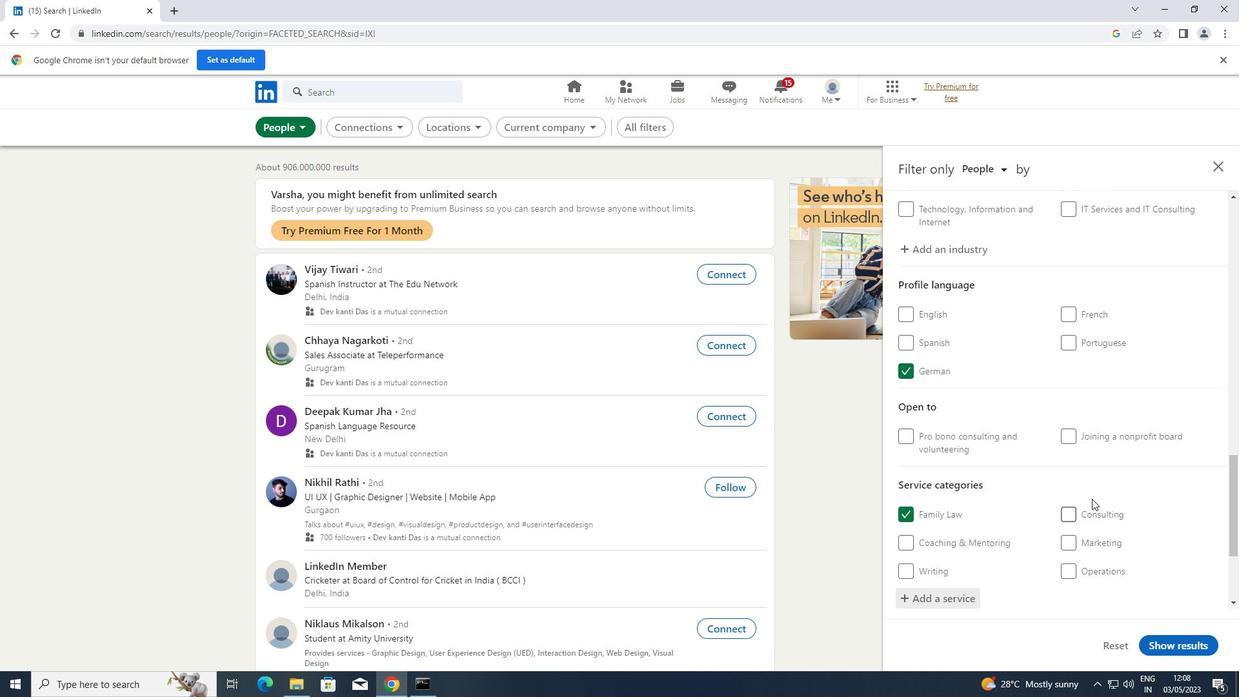 
Action: Mouse scrolled (1093, 492) with delta (0, 0)
Screenshot: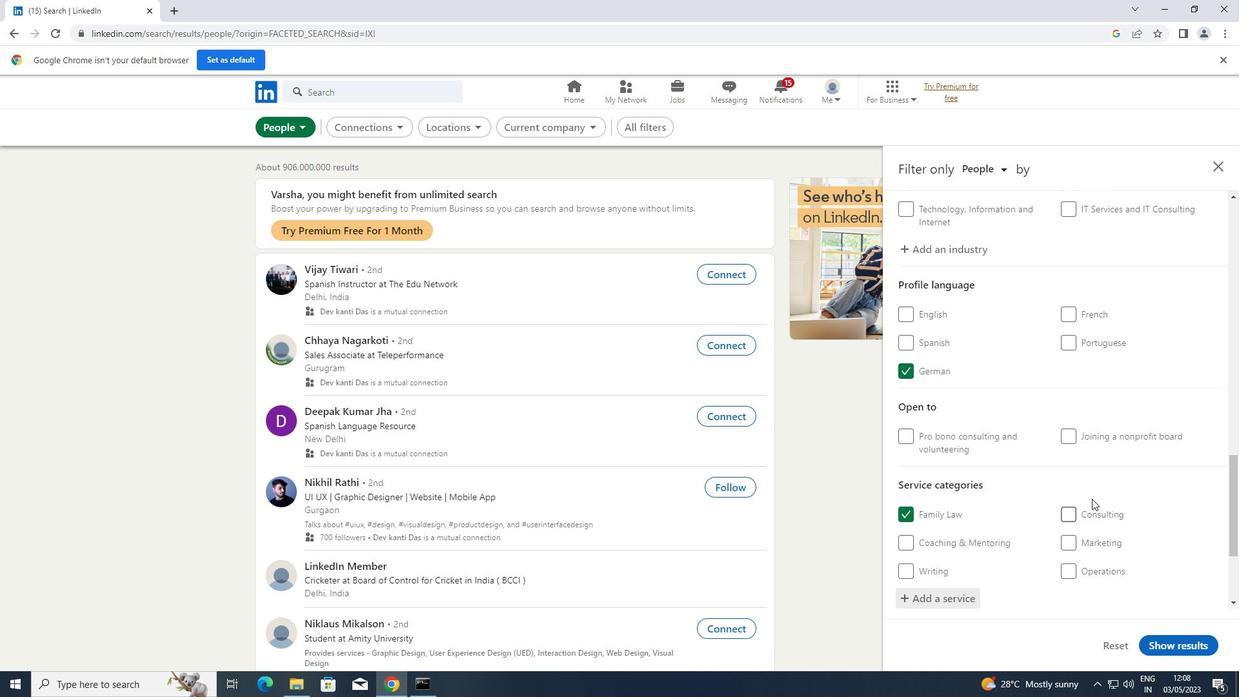 
Action: Mouse scrolled (1093, 492) with delta (0, 0)
Screenshot: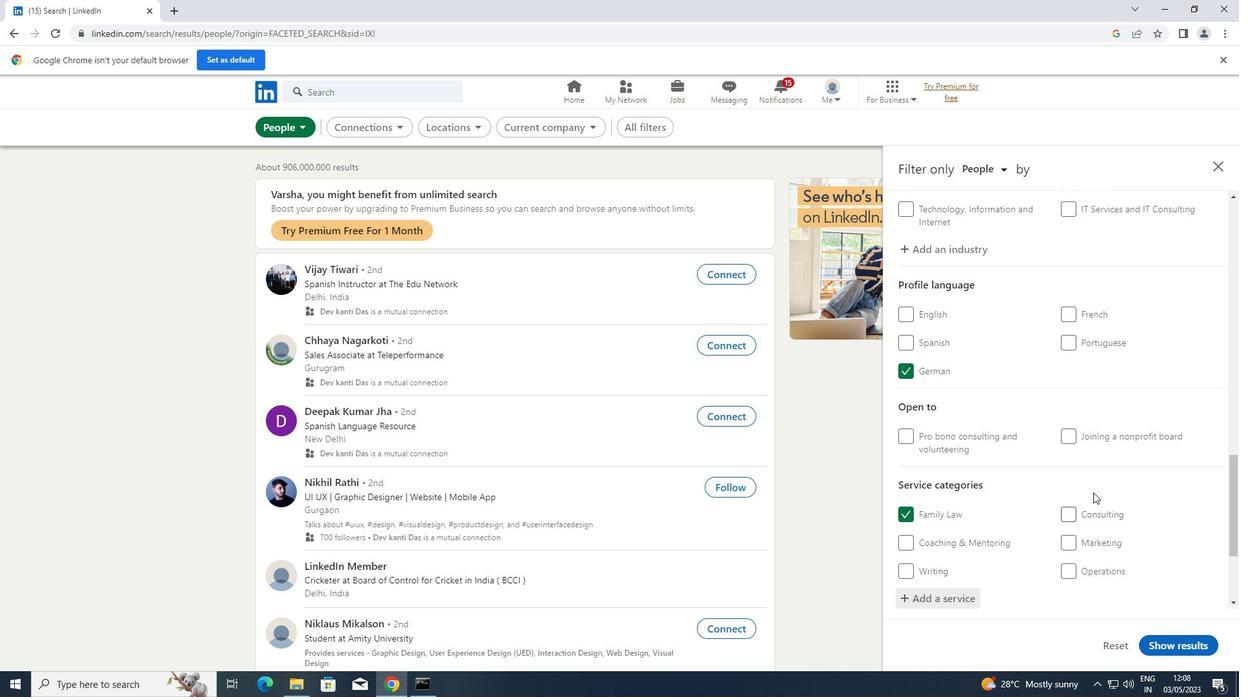 
Action: Mouse scrolled (1093, 492) with delta (0, 0)
Screenshot: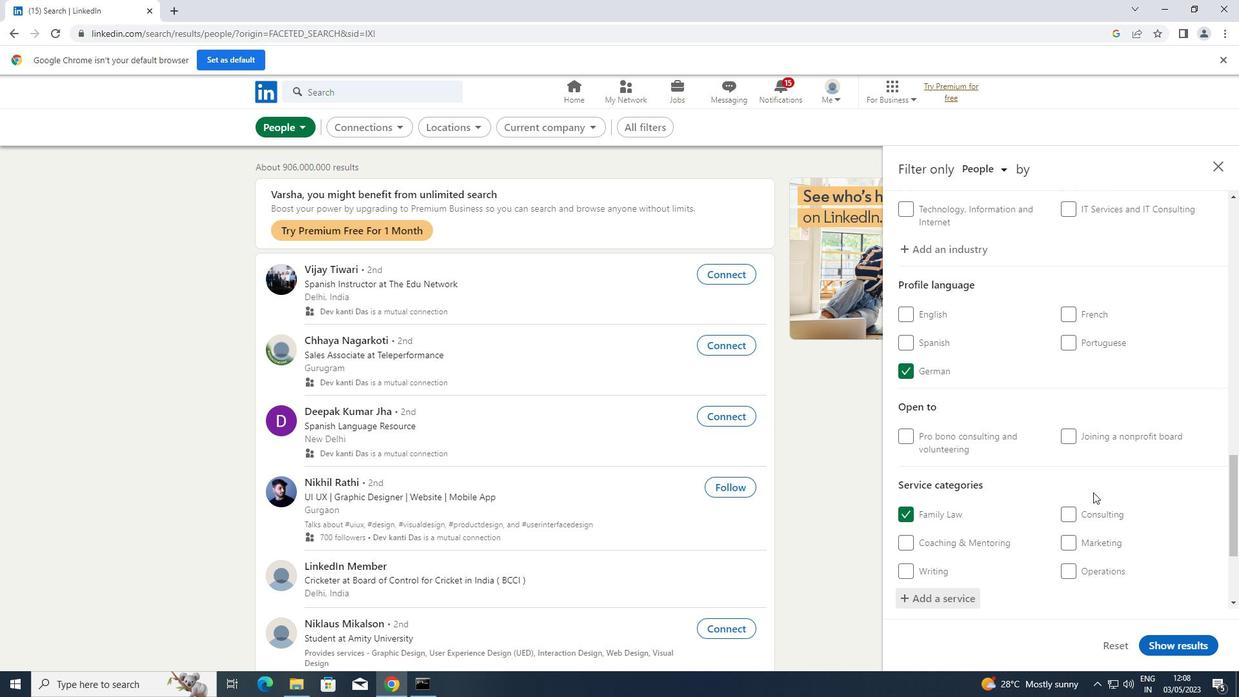 
Action: Mouse scrolled (1093, 492) with delta (0, 0)
Screenshot: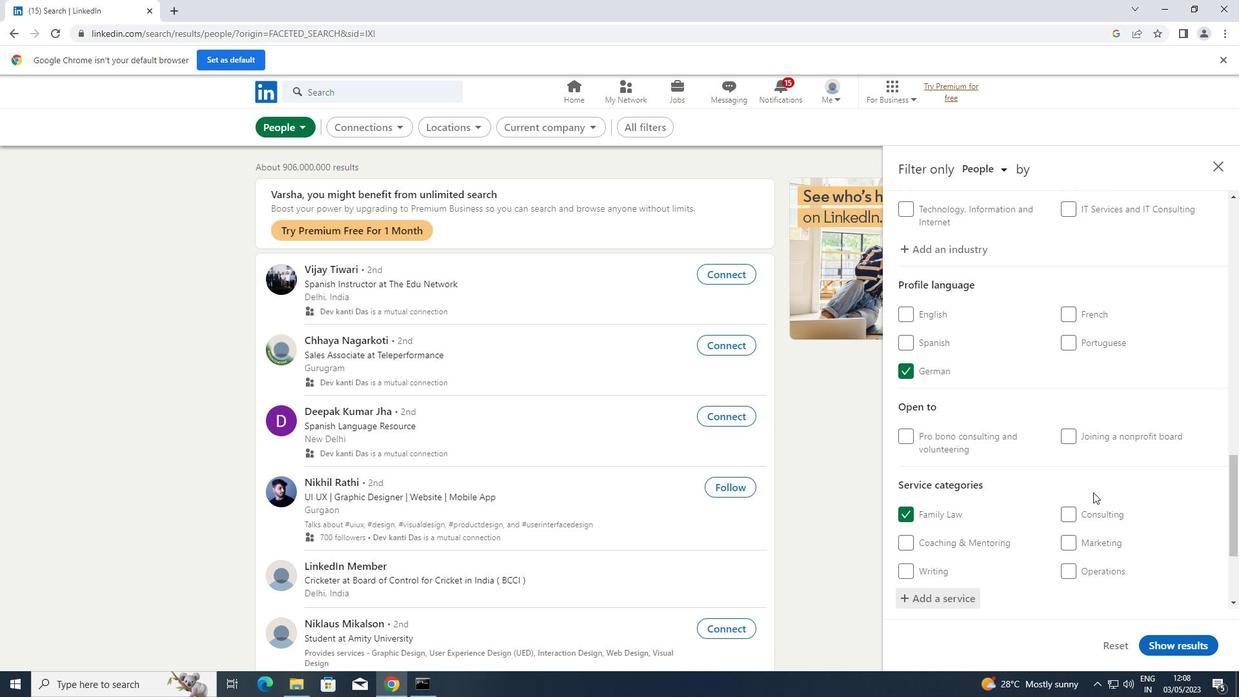 
Action: Mouse scrolled (1093, 492) with delta (0, 0)
Screenshot: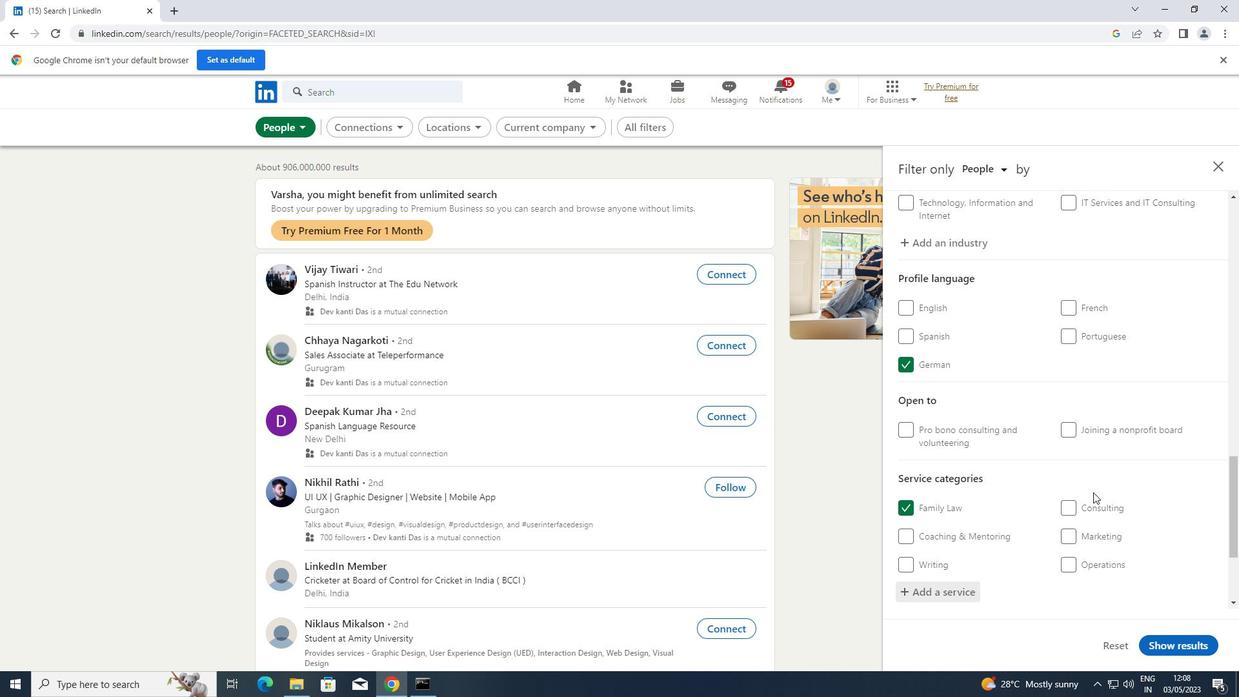 
Action: Mouse moved to (987, 546)
Screenshot: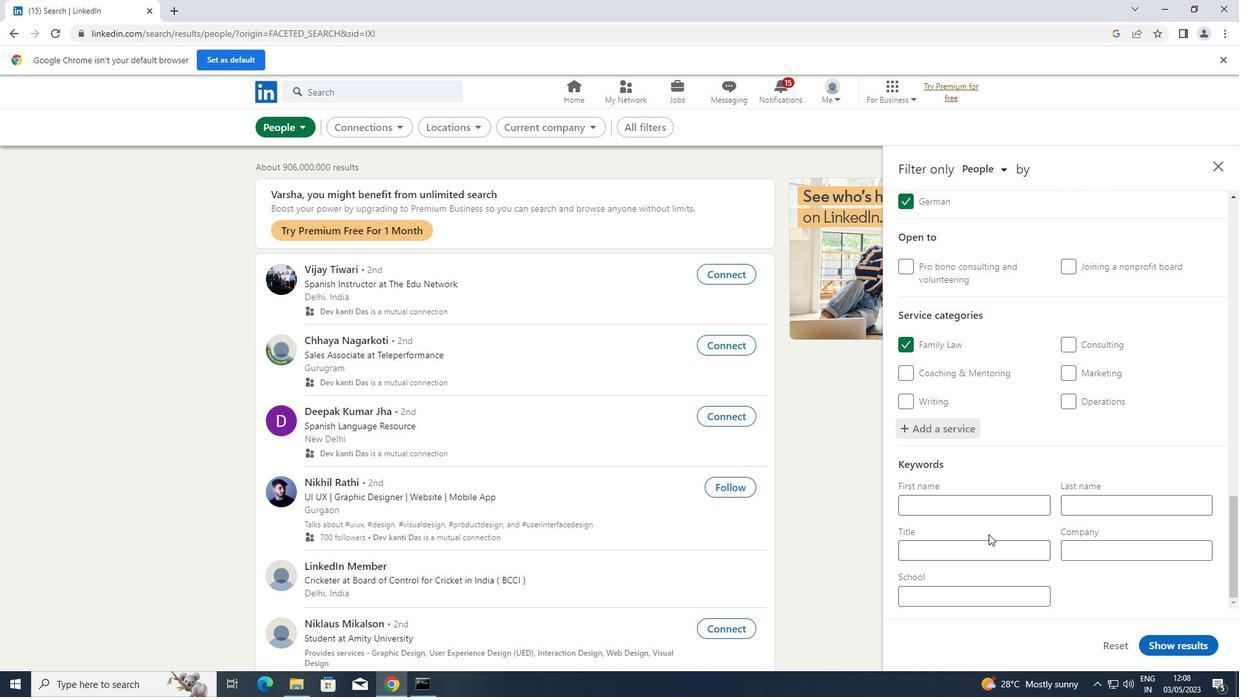 
Action: Mouse pressed left at (987, 546)
Screenshot: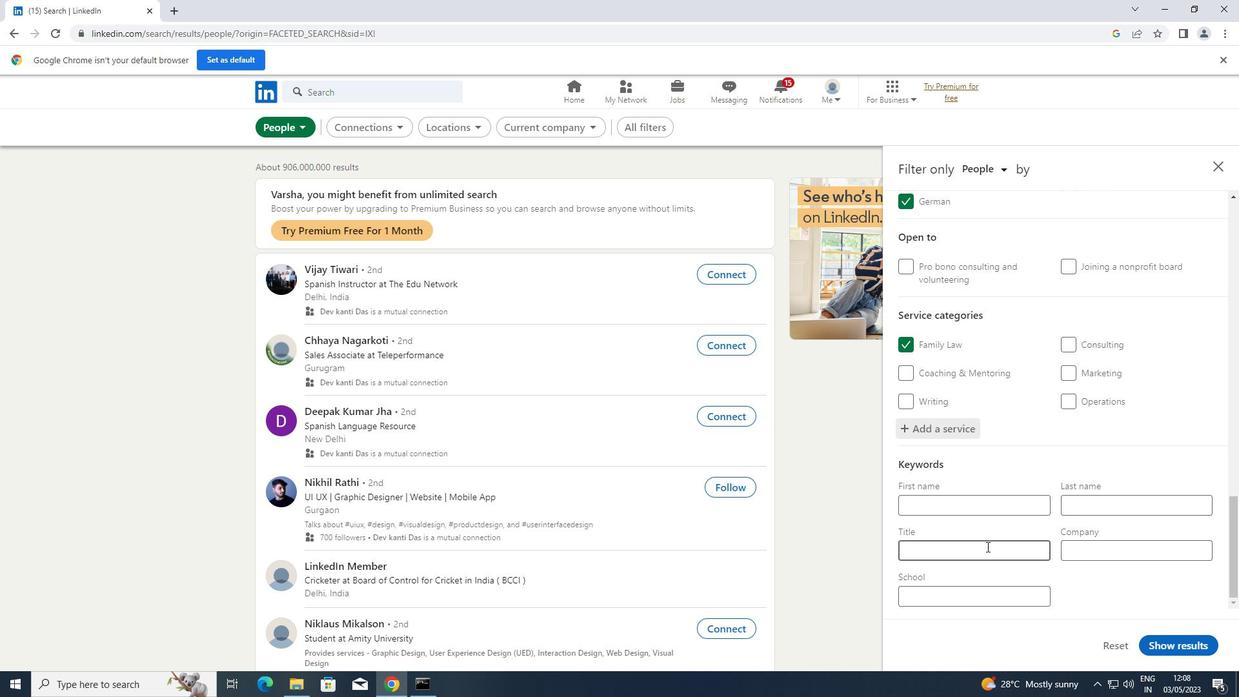
Action: Key pressed <Key.shift>C-<Key.shift>LEVEL<Key.space>OR<Key.space><Key.shift>C-<Key.shift>SUITE
Screenshot: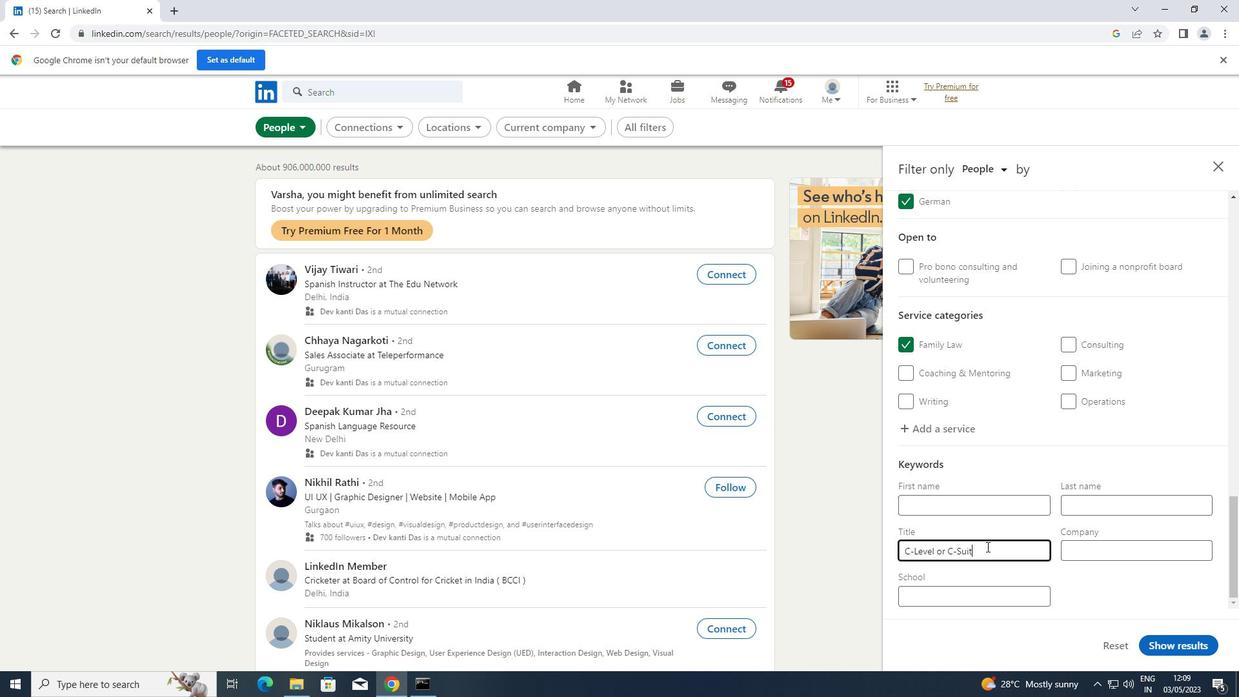 
Action: Mouse moved to (1190, 644)
Screenshot: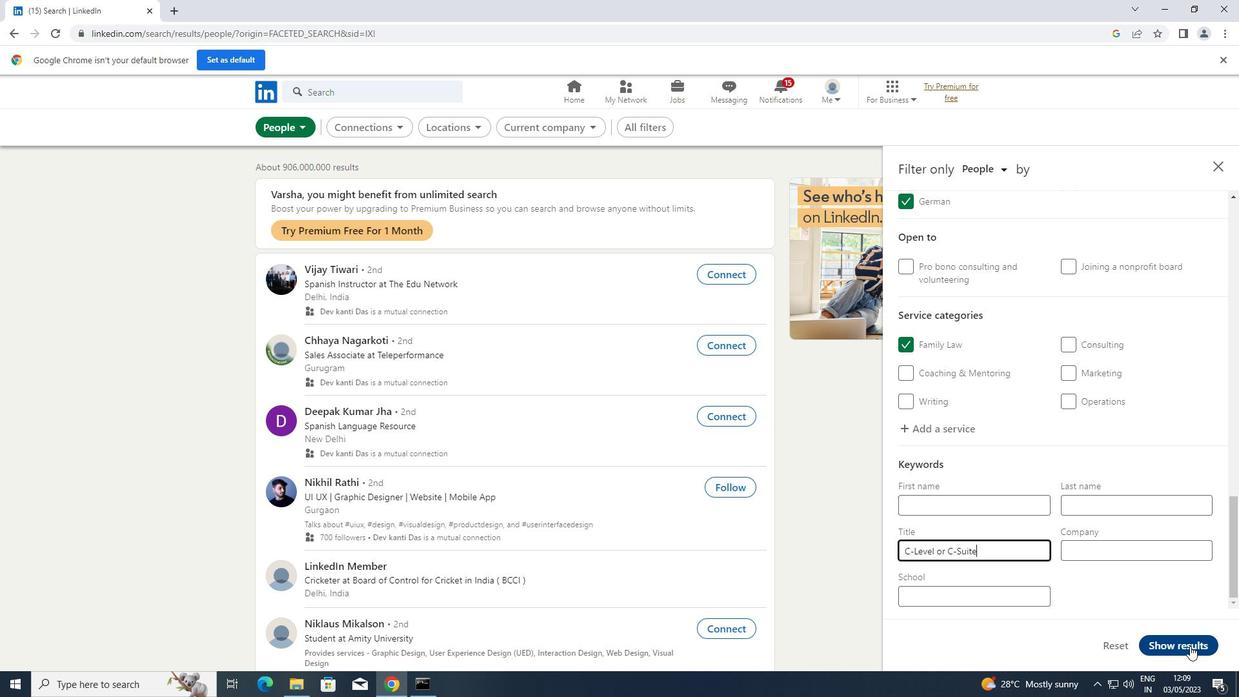 
Action: Mouse pressed left at (1190, 644)
Screenshot: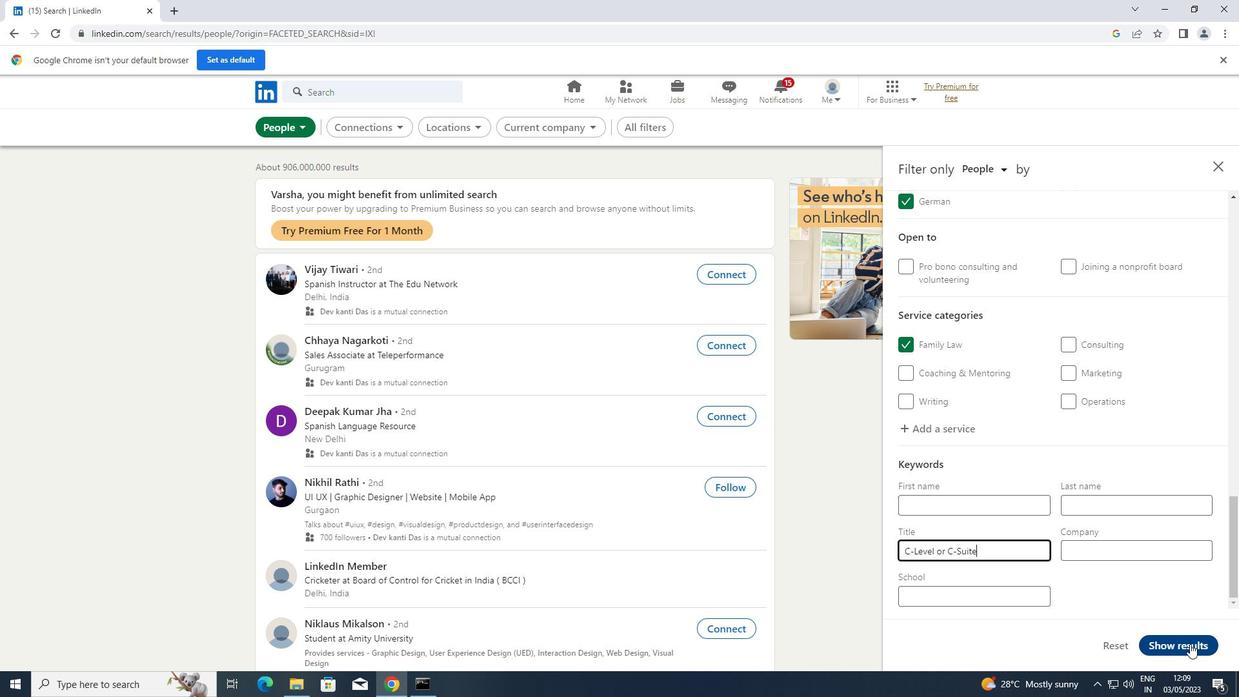 
